 Task: Look for space in Jincheng, China from 5th June, 2023 to 16th June, 2023 for 2 adults in price range Rs.14000 to Rs.18000. Place can be entire place with 1  bedroom having 1 bed and 1 bathroom. Property type can be house, flat, guest house, hotel. Booking option can be shelf check-in. Required host language is Chinese (Simplified).
Action: Mouse moved to (486, 160)
Screenshot: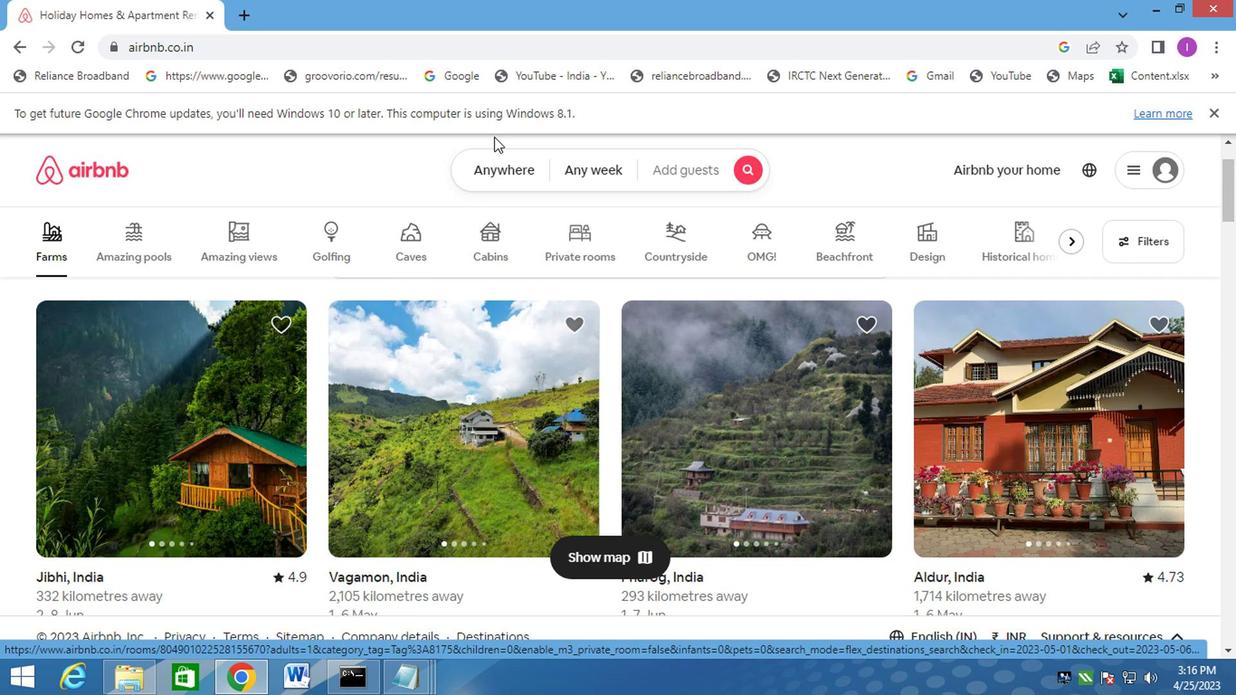 
Action: Mouse pressed left at (486, 160)
Screenshot: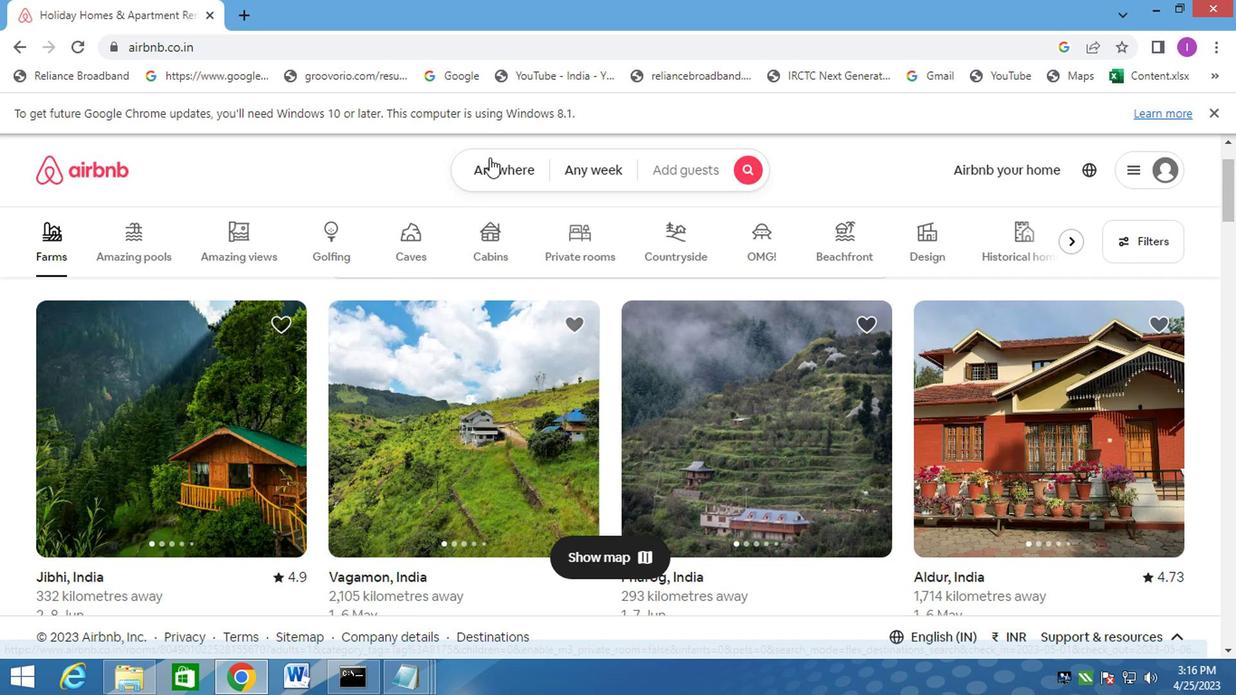
Action: Mouse moved to (272, 254)
Screenshot: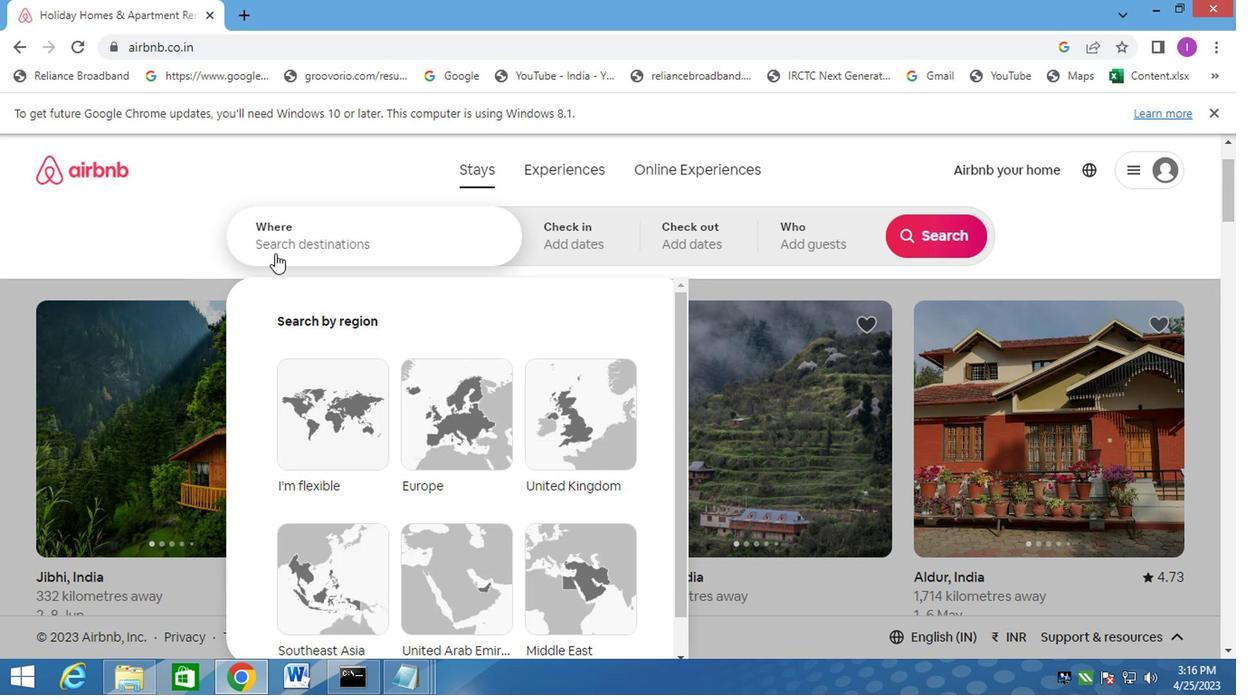 
Action: Mouse pressed left at (272, 254)
Screenshot: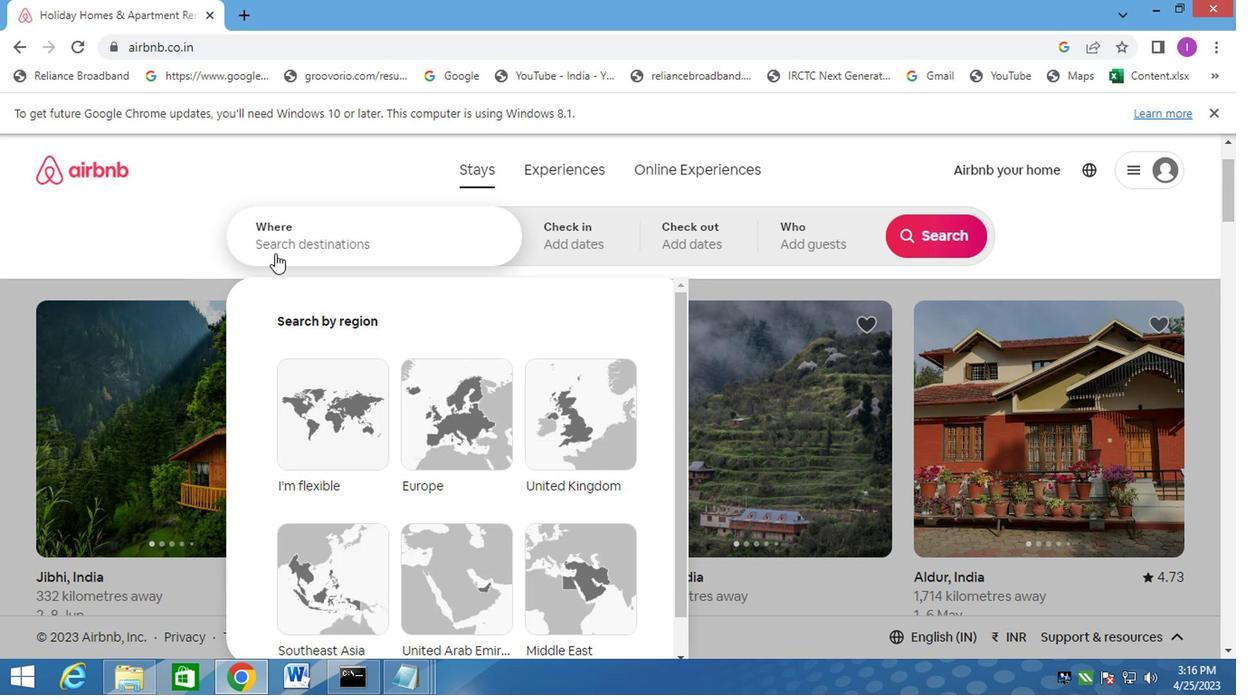
Action: Mouse moved to (974, 5)
Screenshot: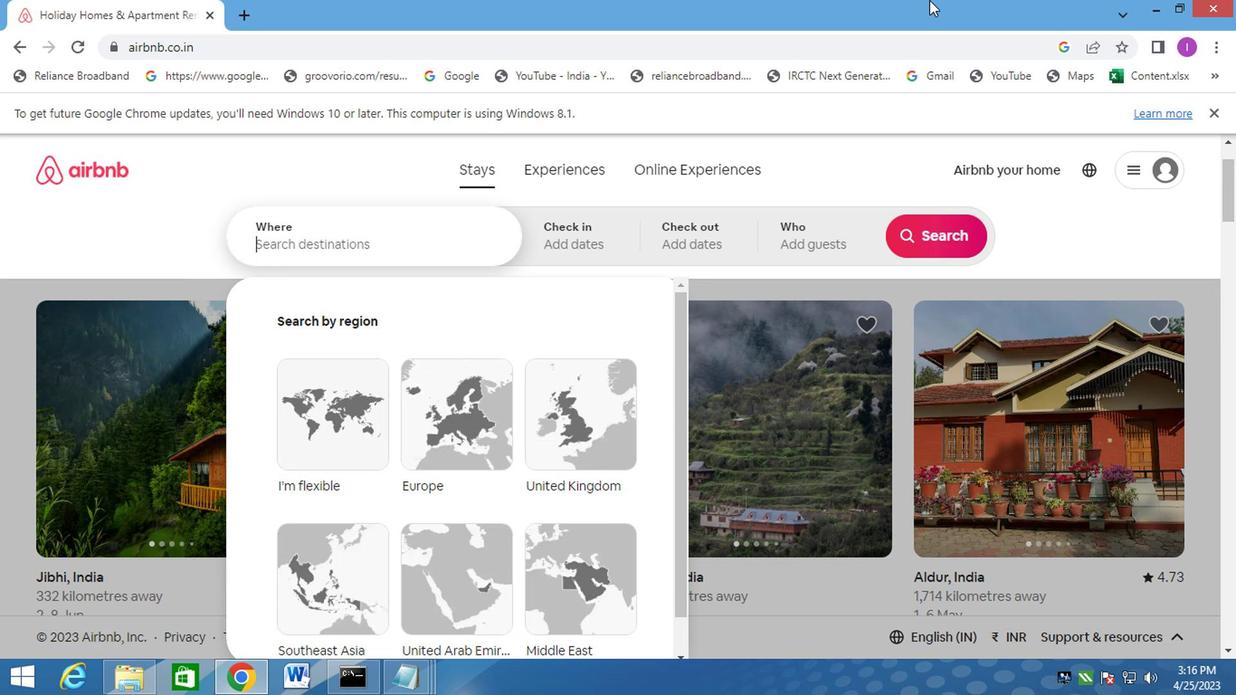 
Action: Key pressed jincheng,china
Screenshot: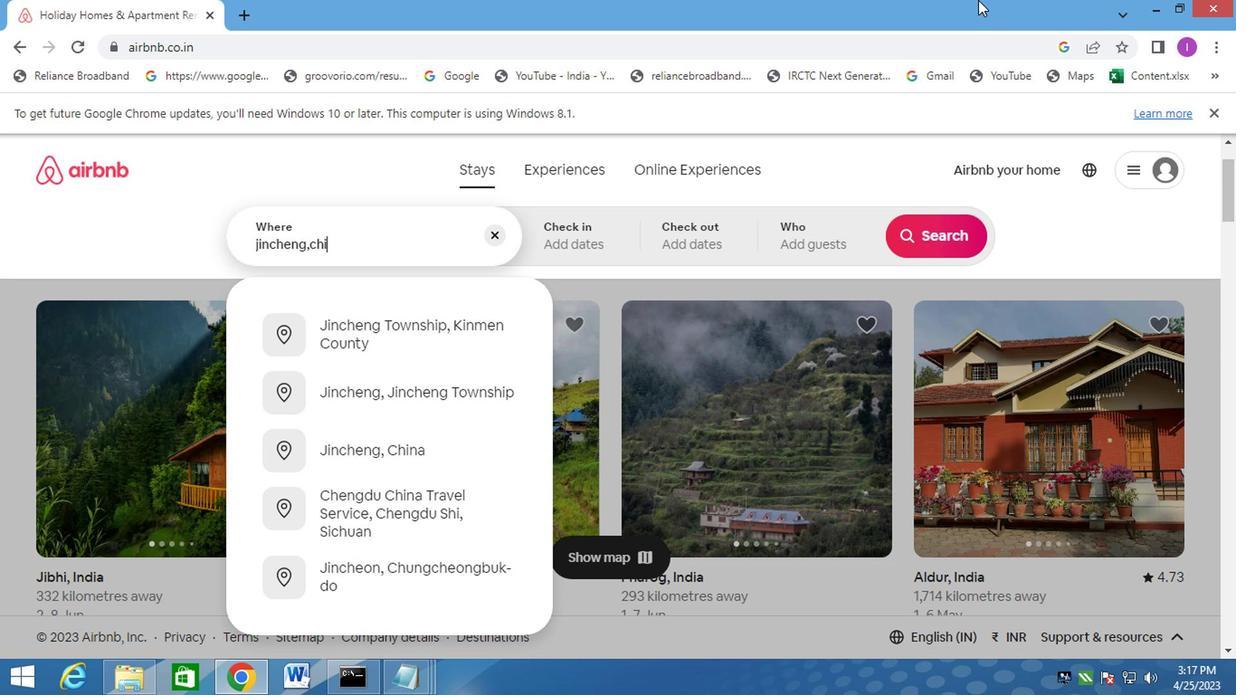
Action: Mouse moved to (392, 395)
Screenshot: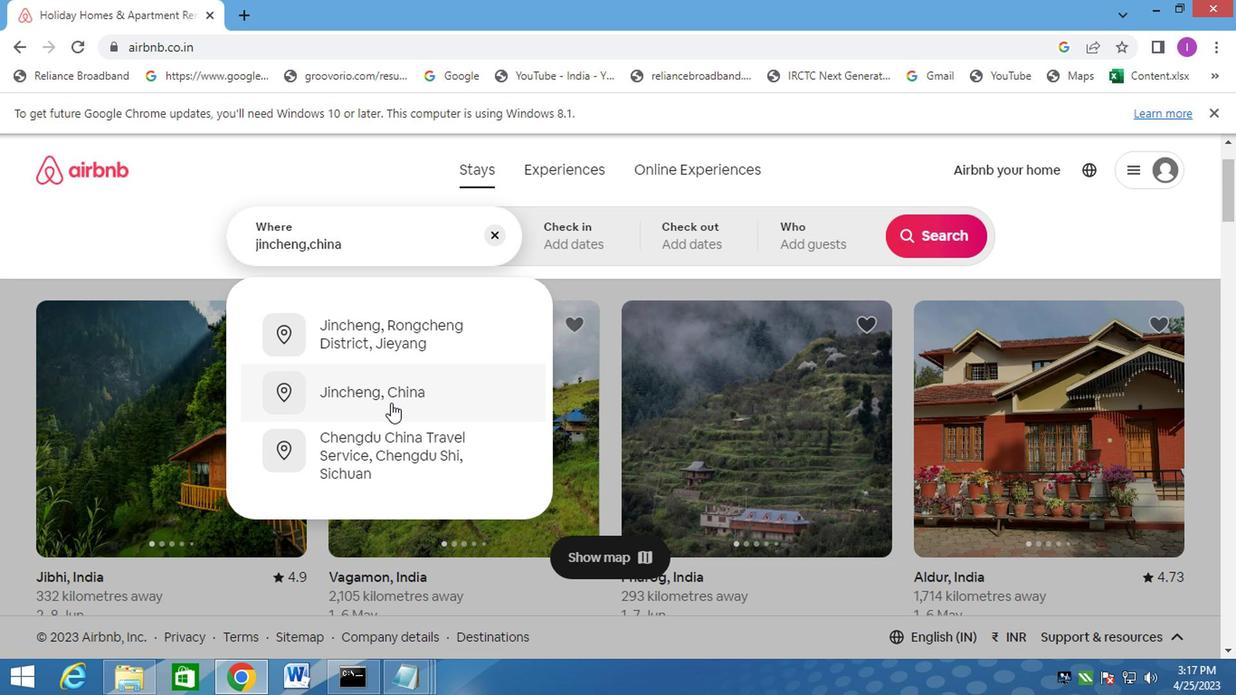 
Action: Mouse pressed left at (392, 395)
Screenshot: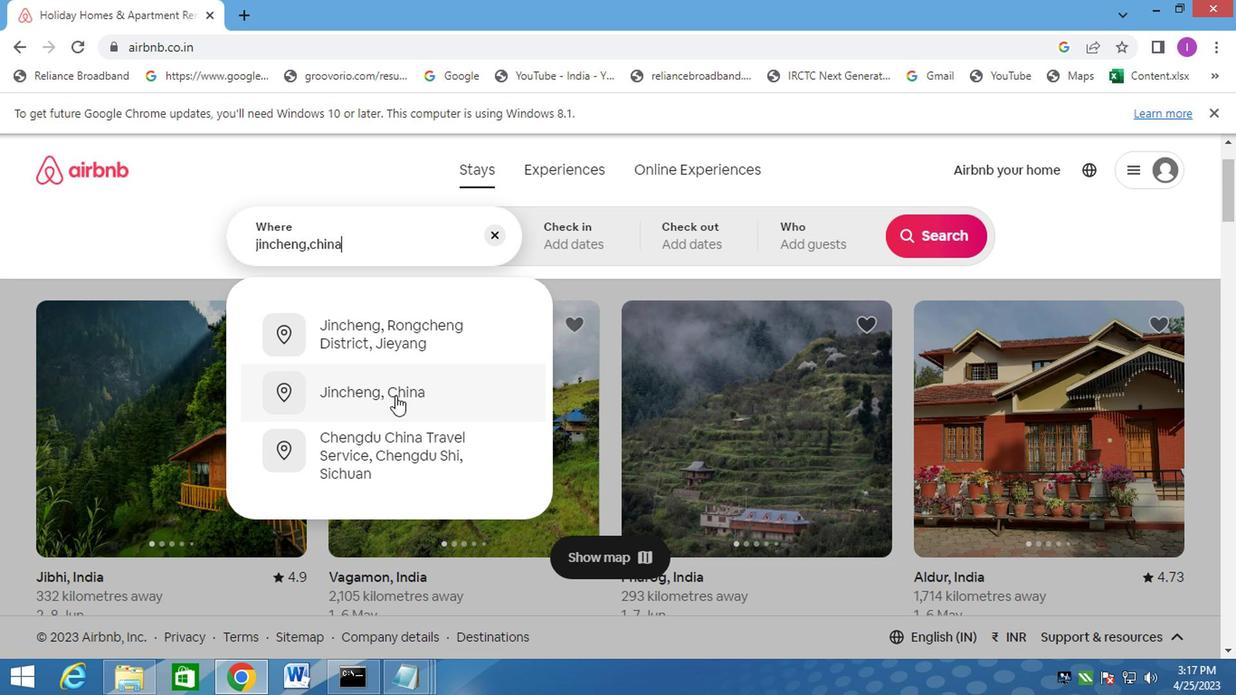 
Action: Mouse moved to (584, 239)
Screenshot: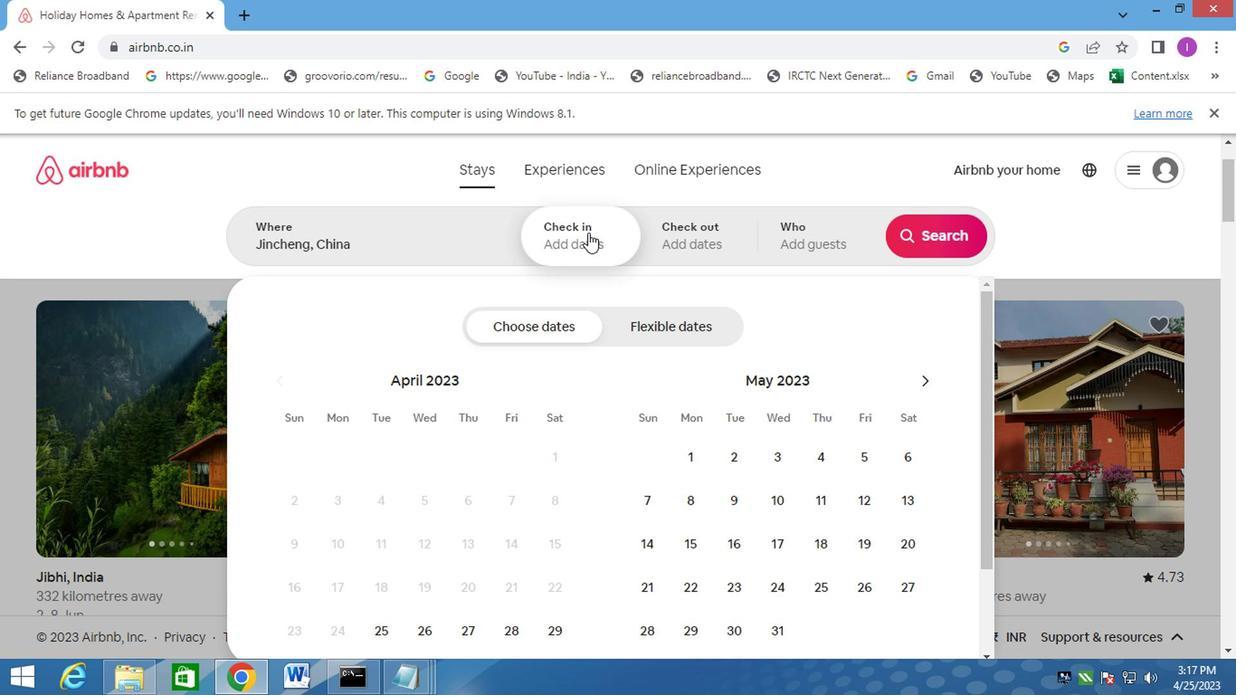 
Action: Mouse pressed left at (584, 239)
Screenshot: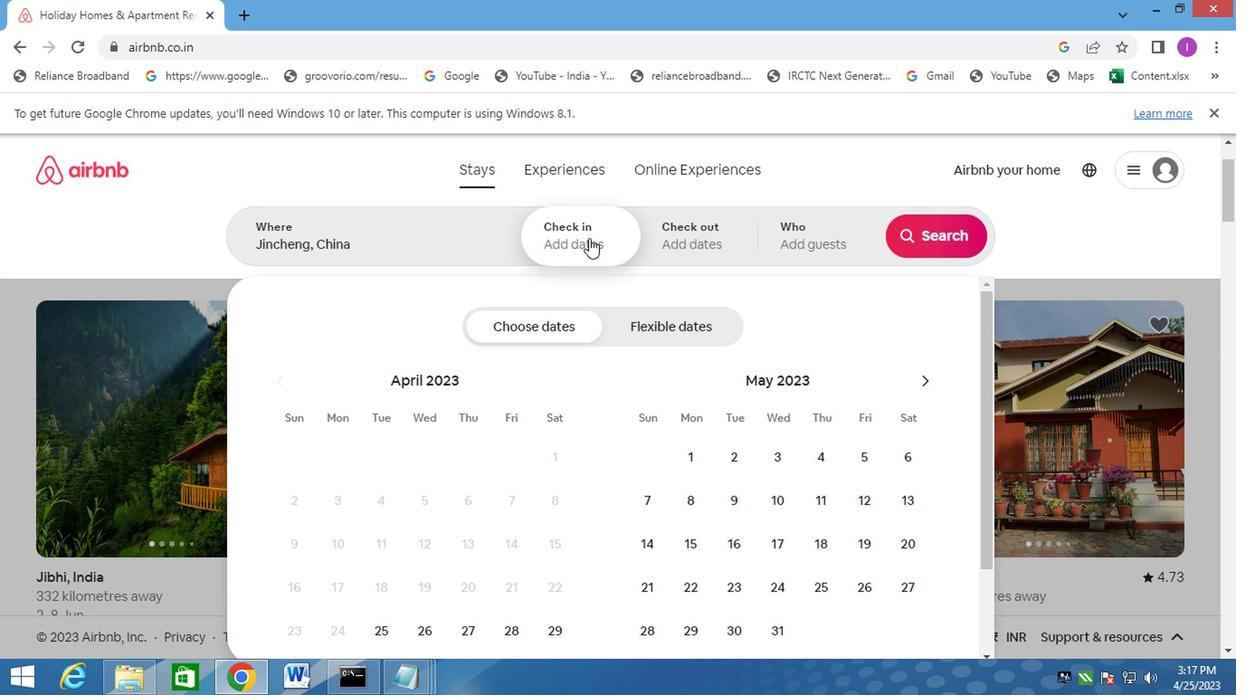 
Action: Mouse moved to (591, 245)
Screenshot: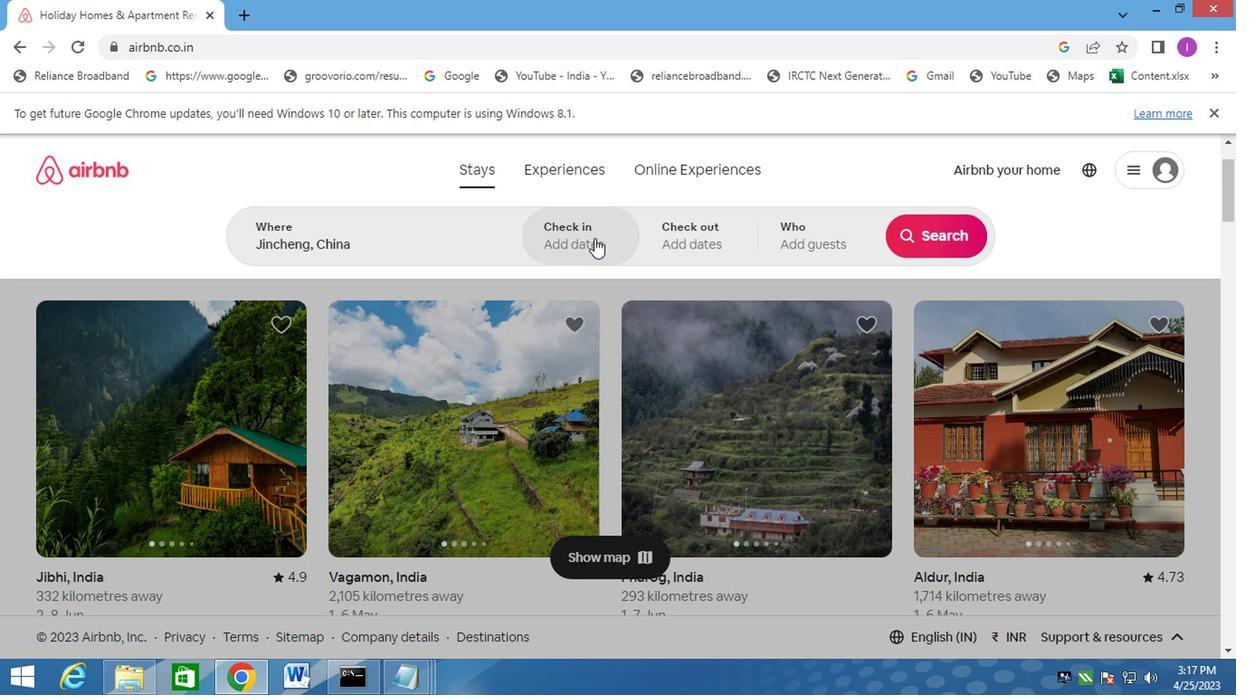
Action: Mouse pressed left at (591, 245)
Screenshot: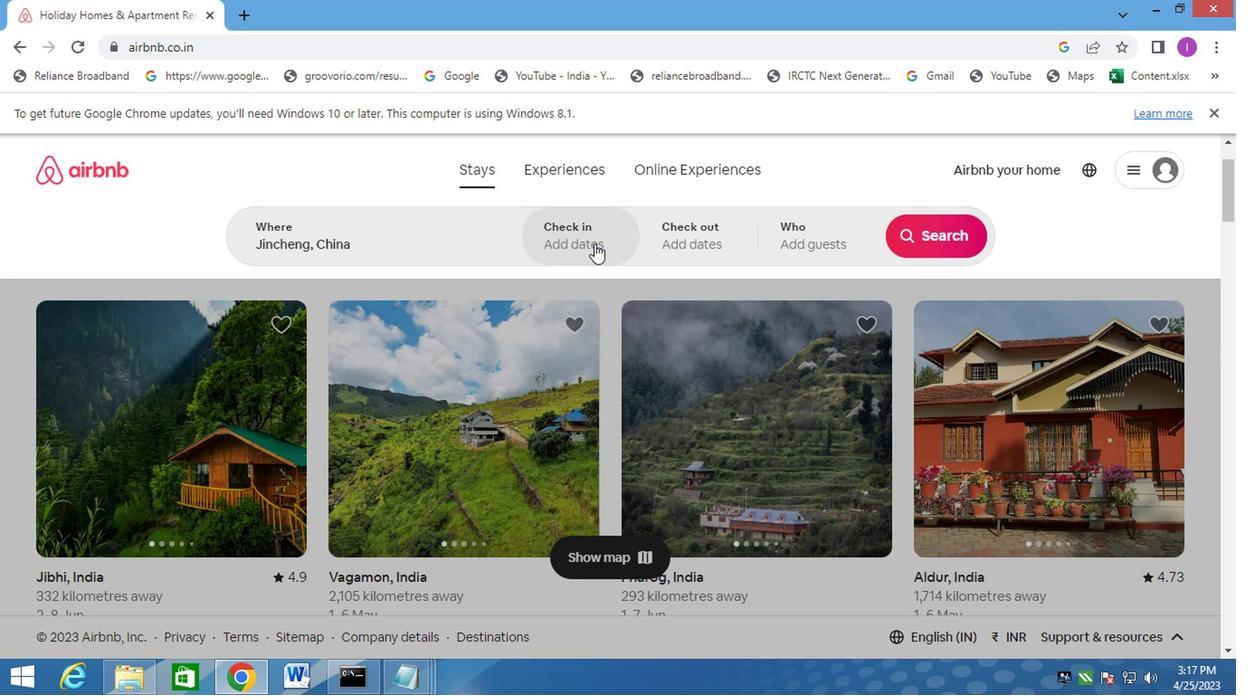 
Action: Mouse moved to (919, 393)
Screenshot: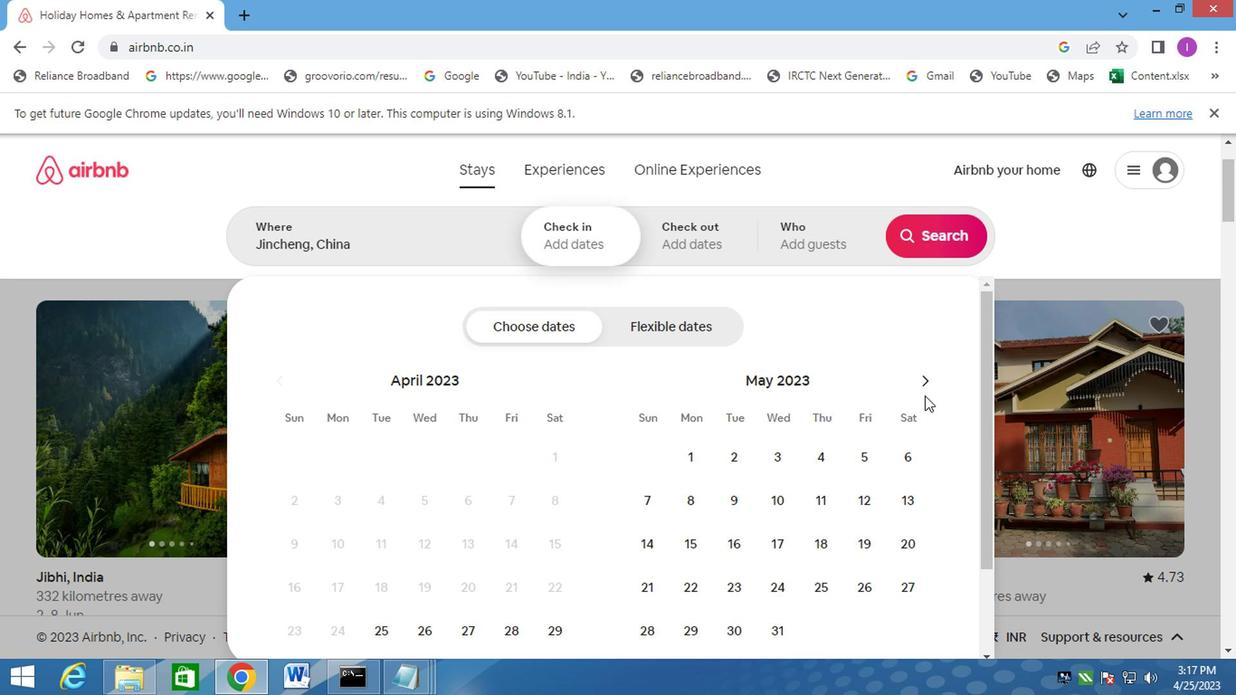 
Action: Mouse pressed left at (919, 393)
Screenshot: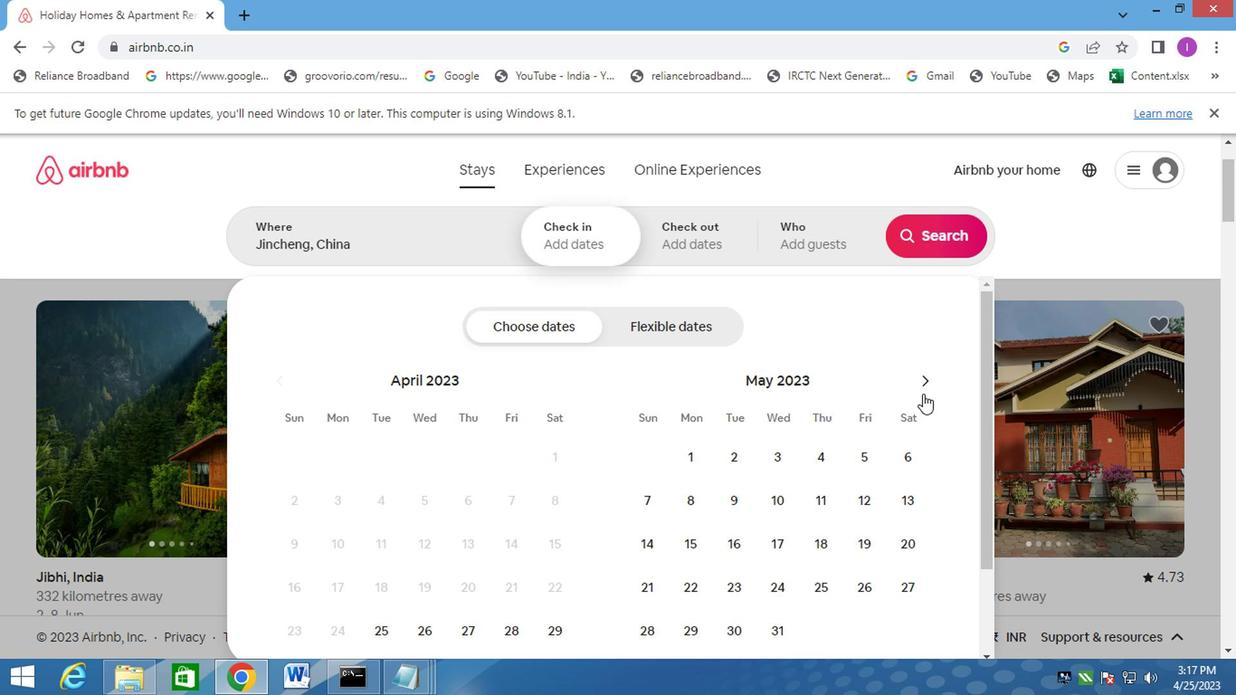 
Action: Mouse pressed left at (919, 393)
Screenshot: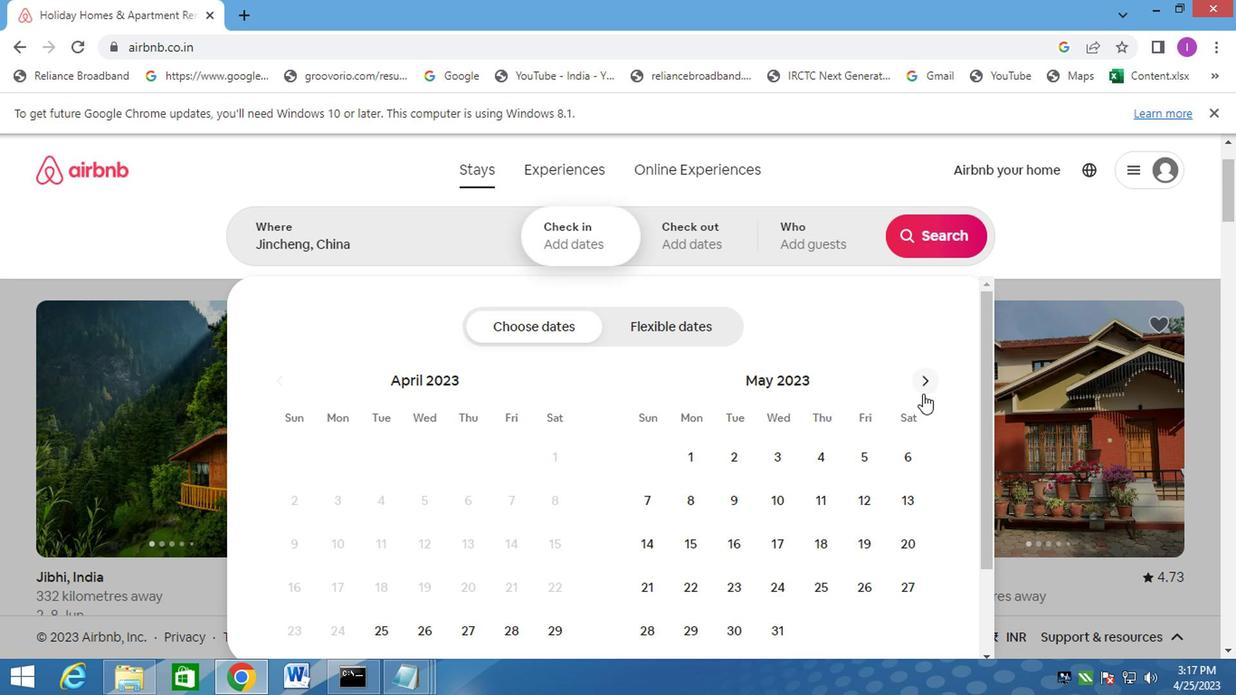 
Action: Mouse pressed left at (919, 393)
Screenshot: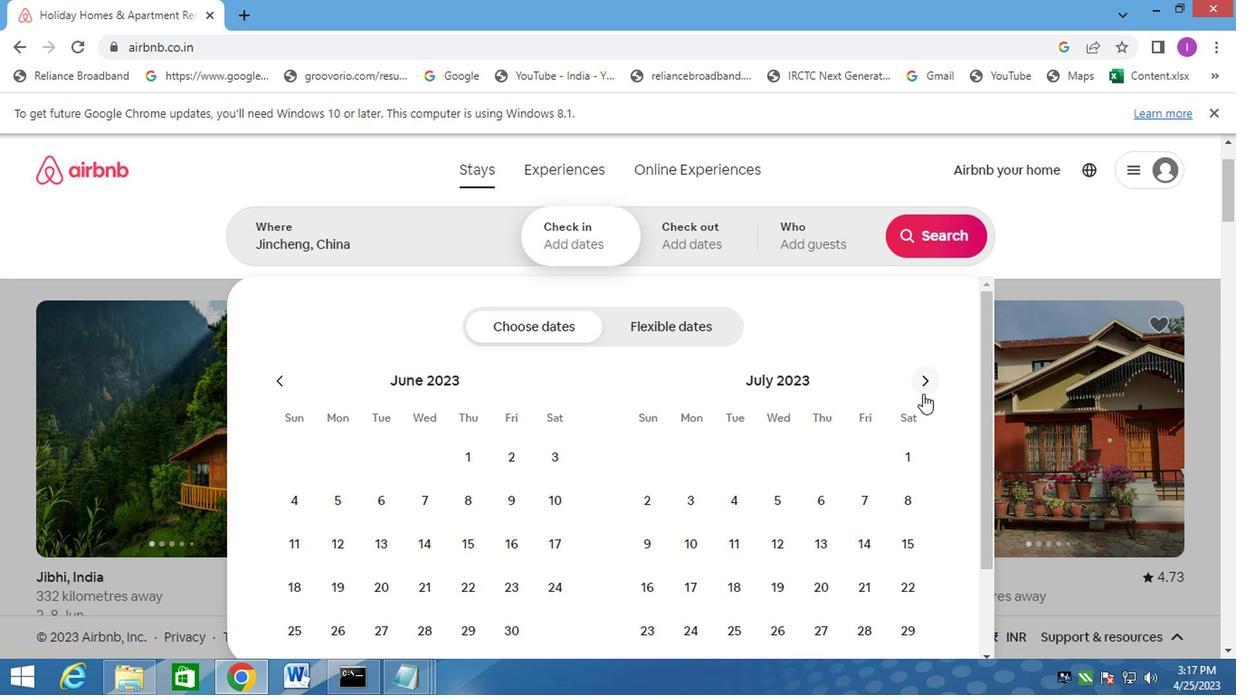
Action: Mouse moved to (281, 378)
Screenshot: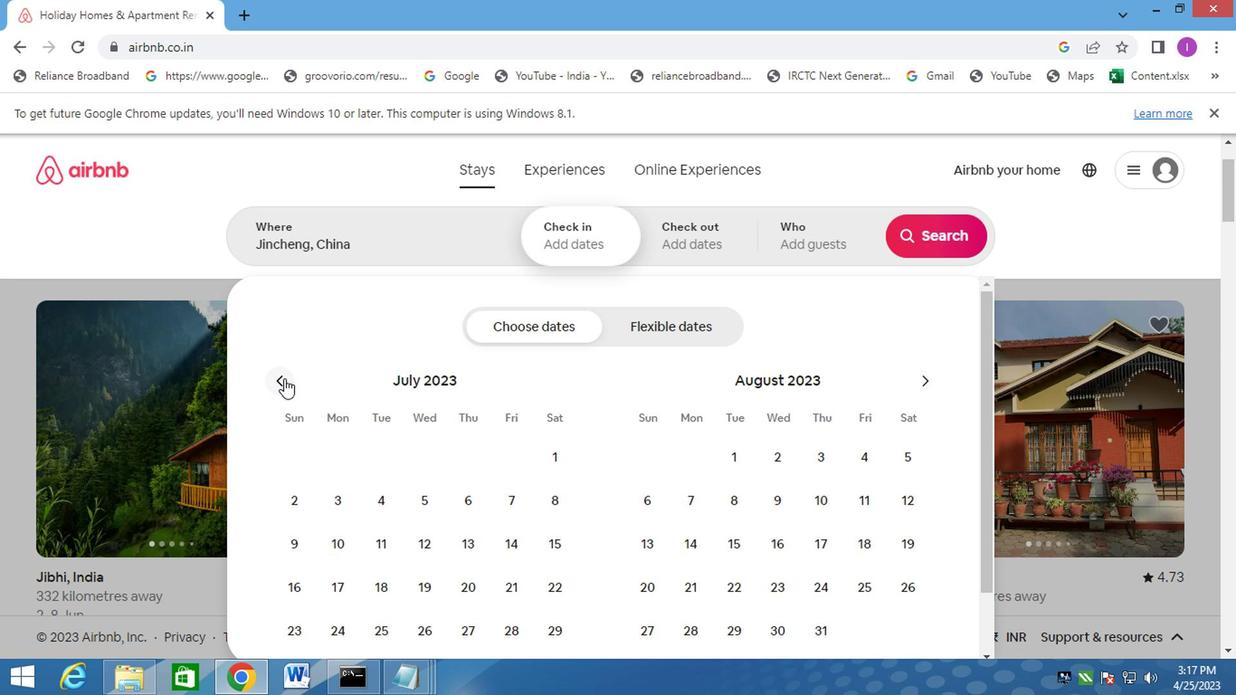 
Action: Mouse pressed left at (281, 378)
Screenshot: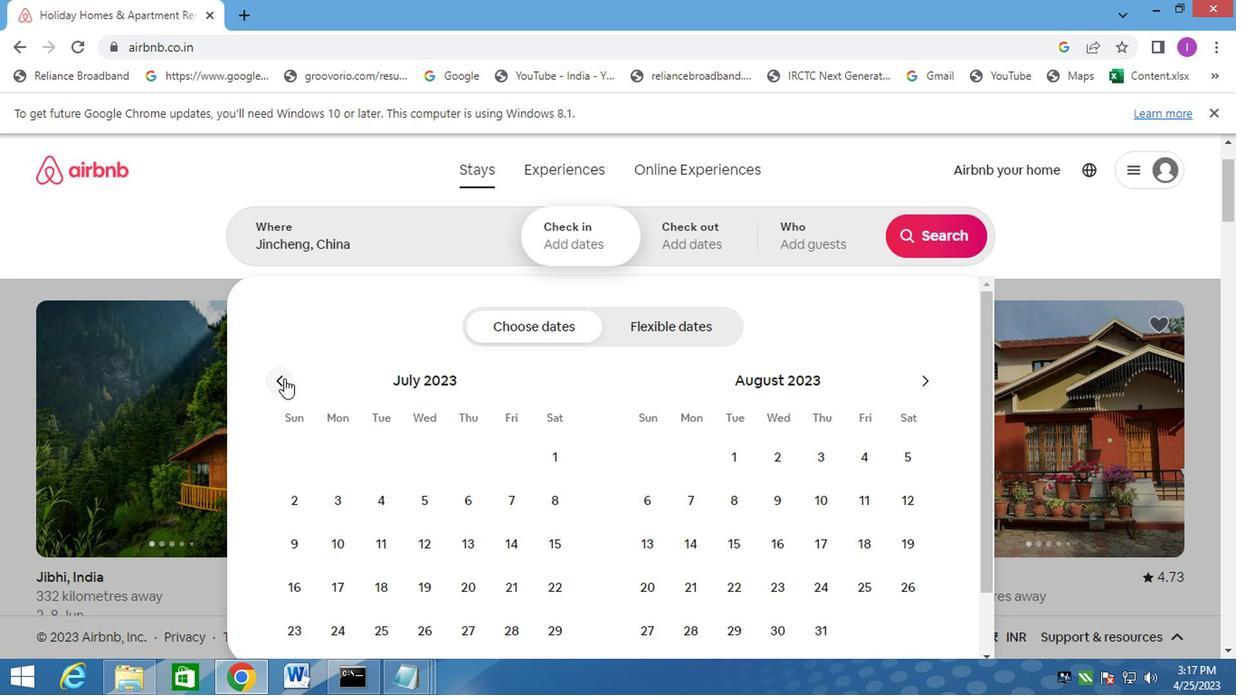 
Action: Mouse moved to (340, 496)
Screenshot: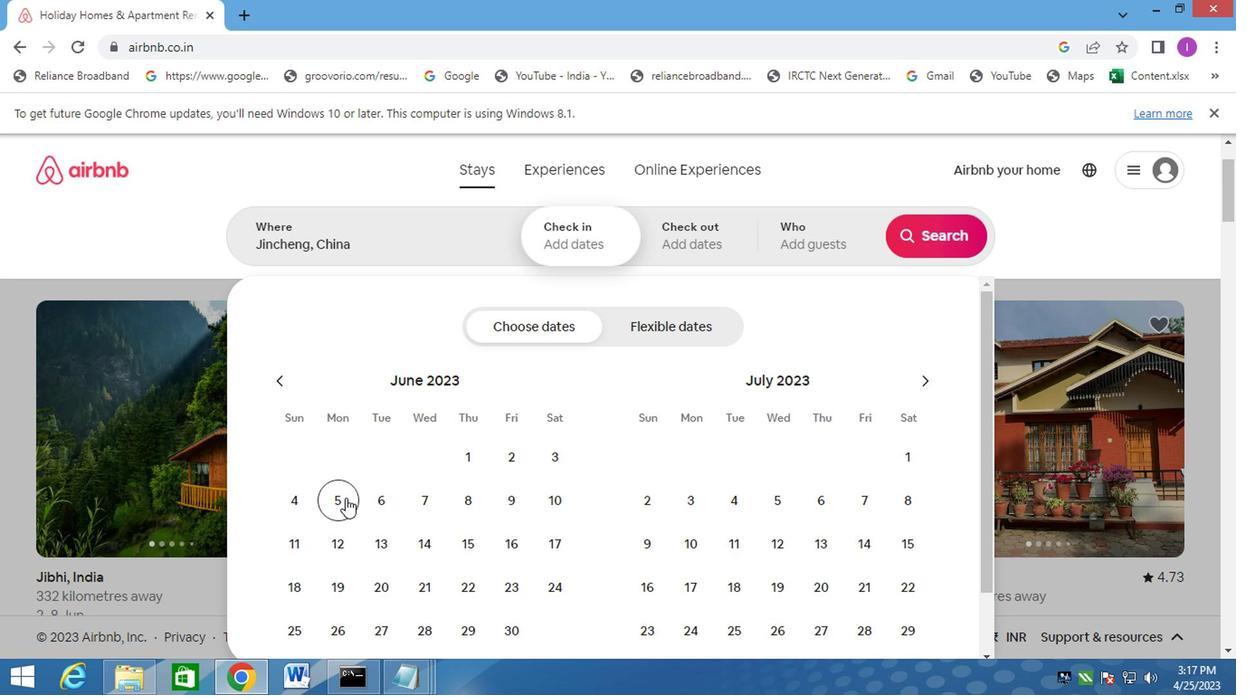 
Action: Mouse pressed left at (340, 496)
Screenshot: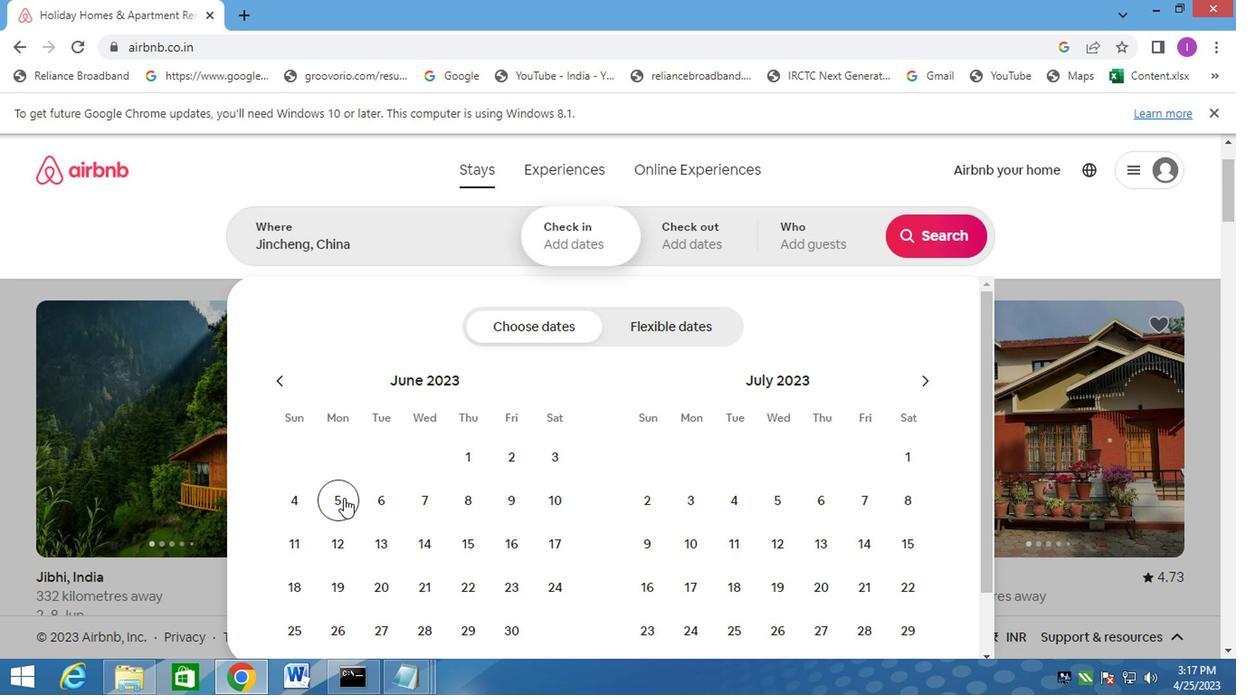 
Action: Mouse moved to (516, 536)
Screenshot: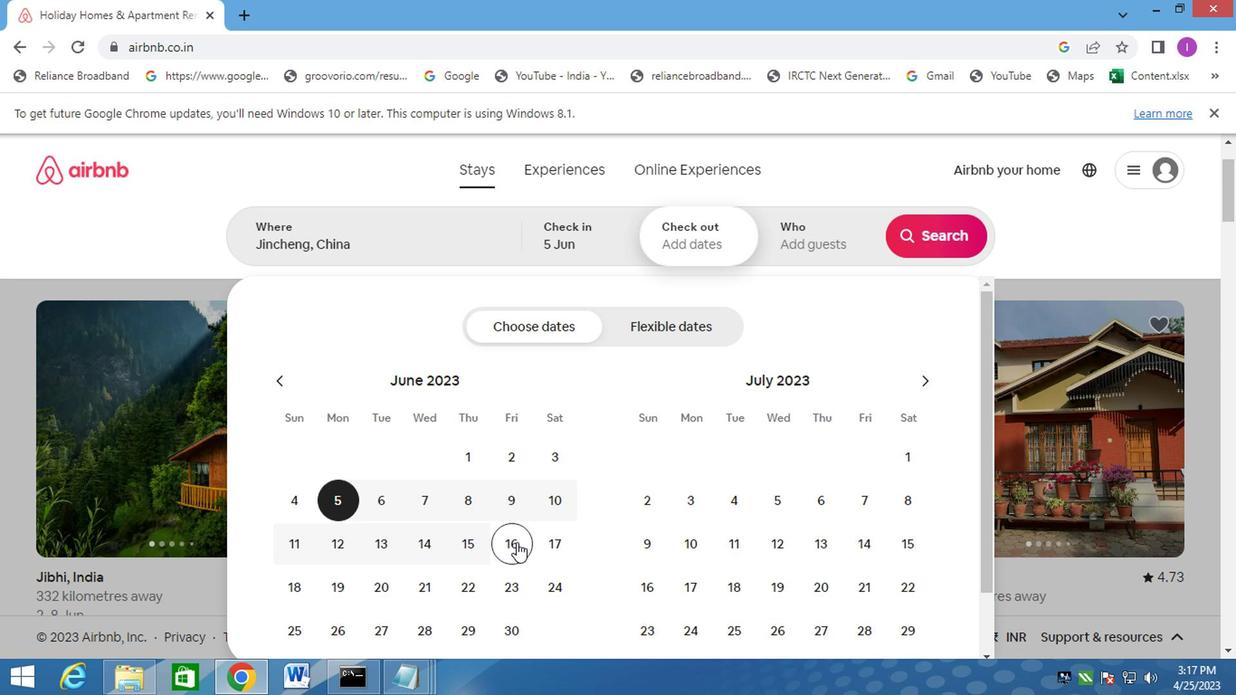 
Action: Mouse pressed left at (516, 536)
Screenshot: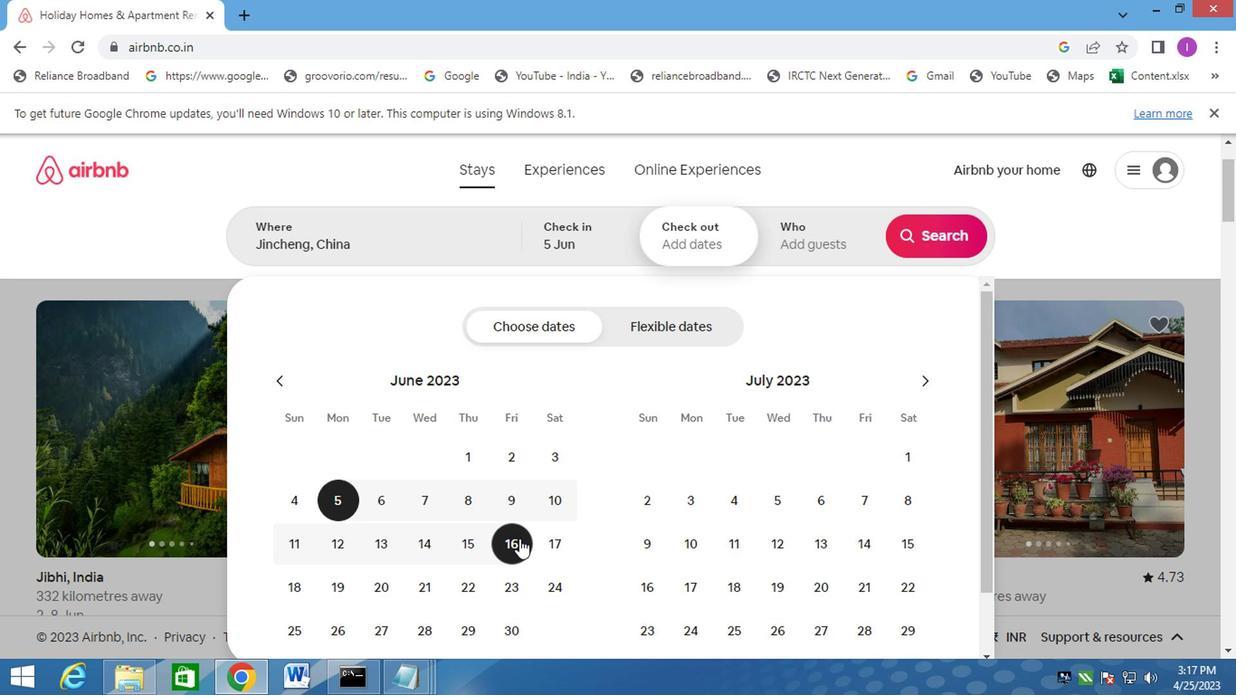 
Action: Mouse moved to (808, 249)
Screenshot: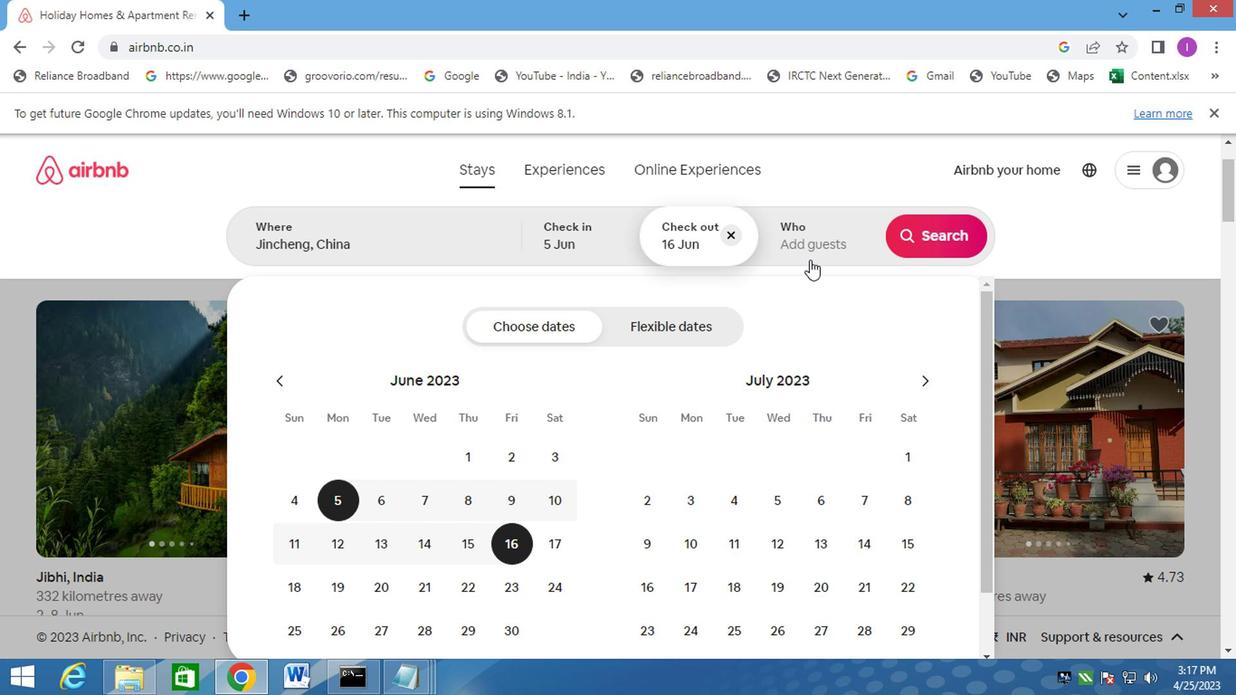 
Action: Mouse pressed left at (808, 249)
Screenshot: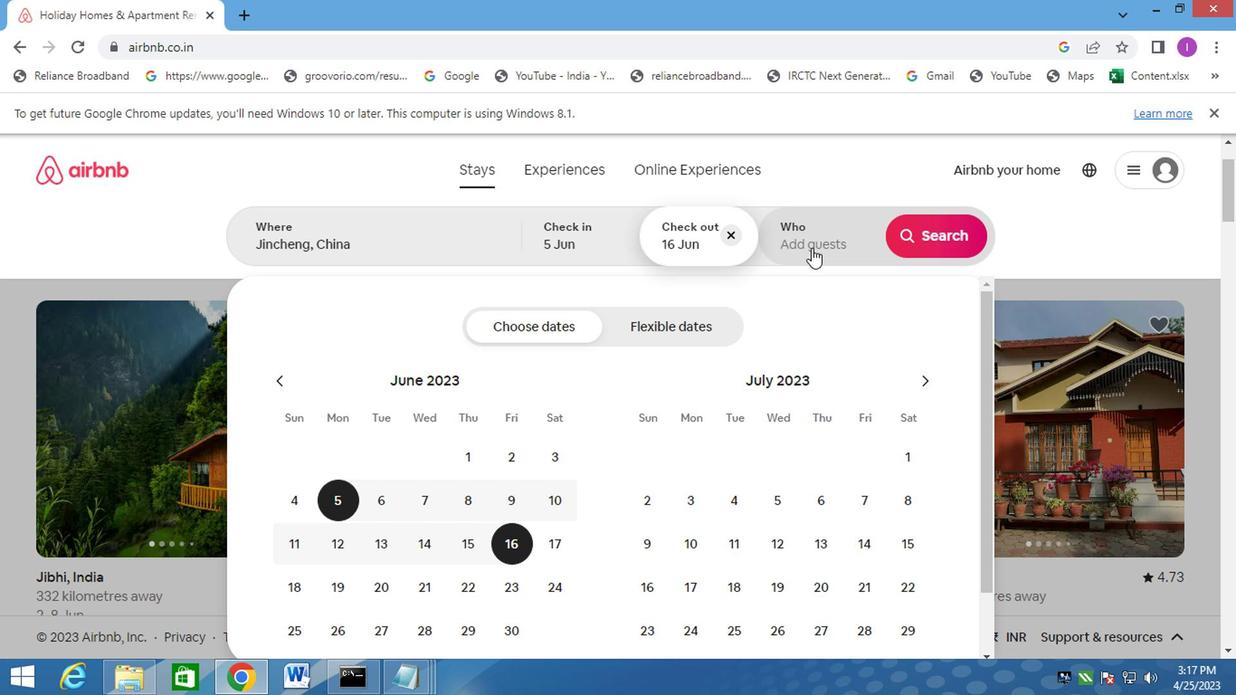 
Action: Mouse moved to (940, 333)
Screenshot: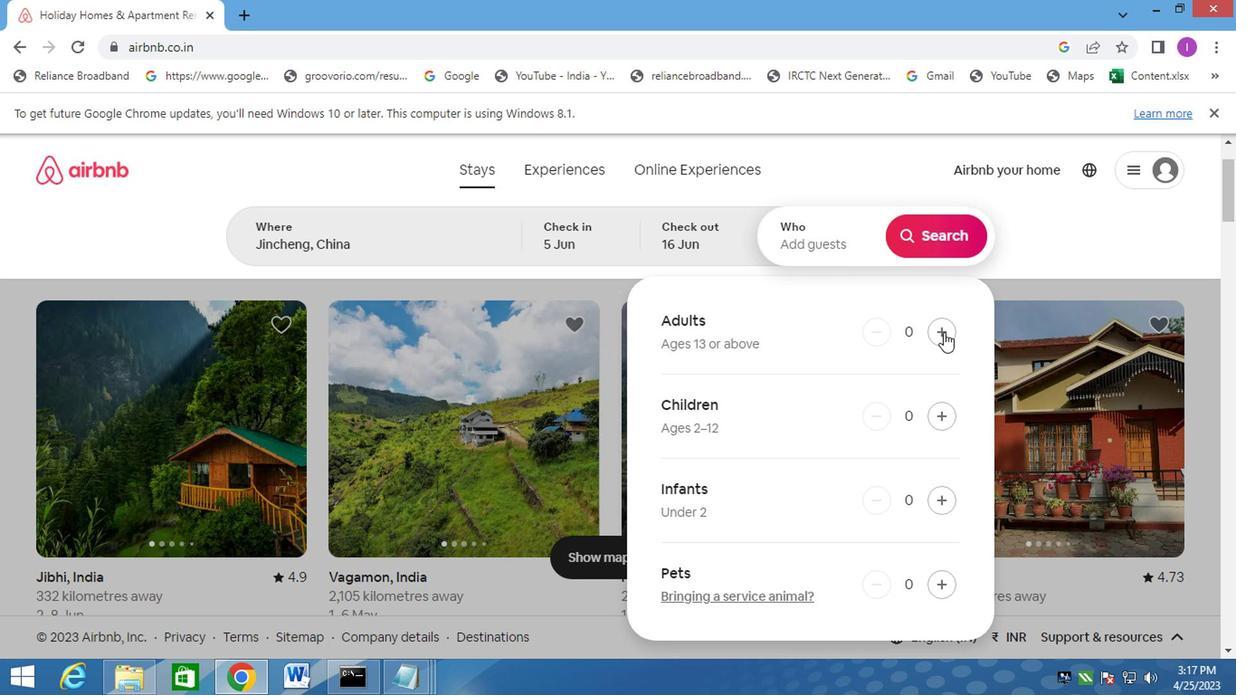 
Action: Mouse pressed left at (940, 333)
Screenshot: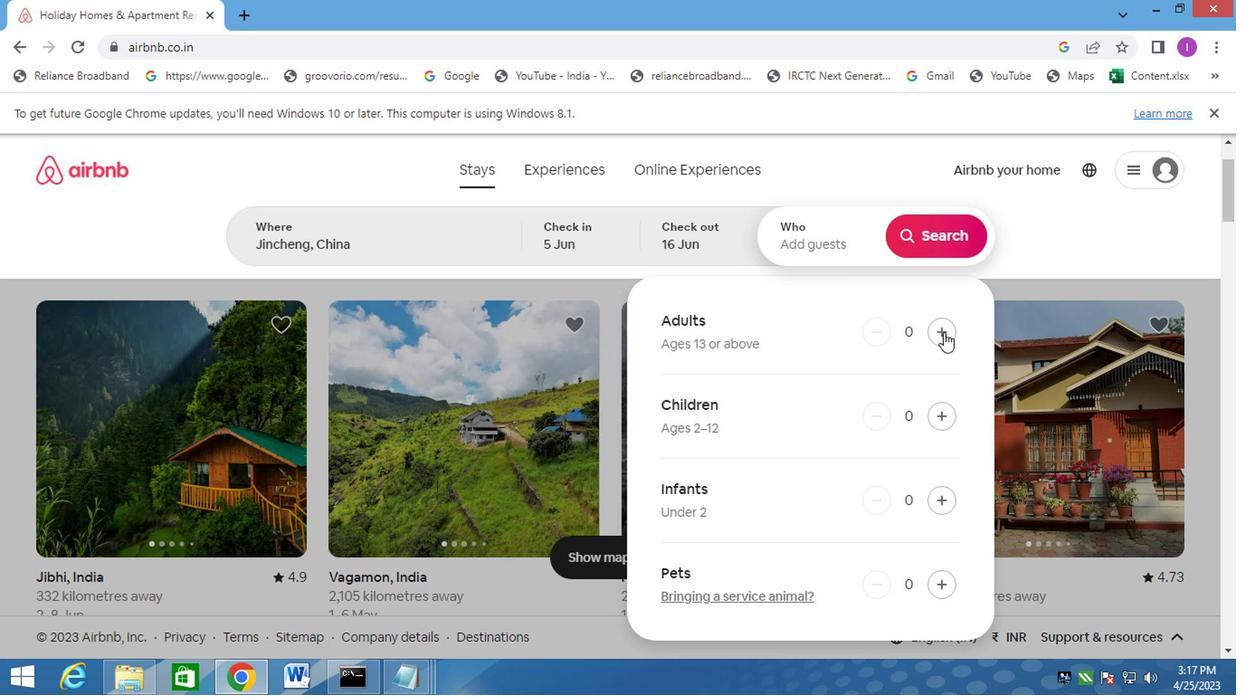 
Action: Mouse moved to (941, 333)
Screenshot: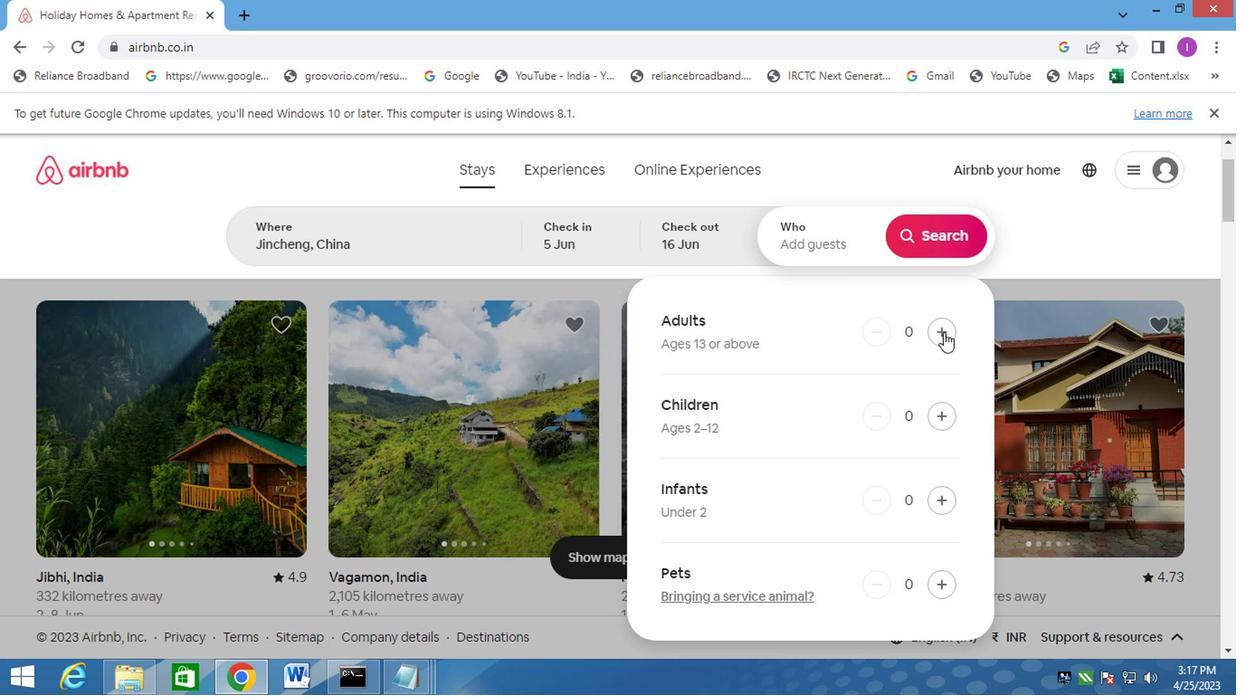 
Action: Mouse pressed left at (941, 333)
Screenshot: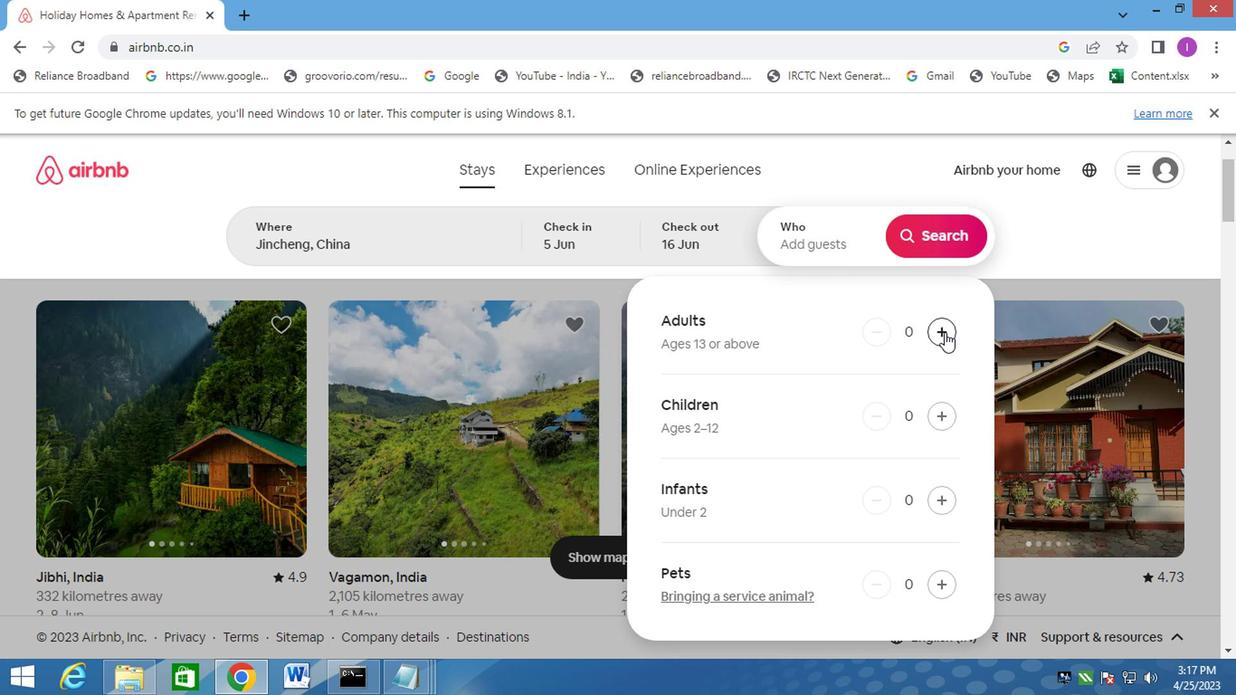 
Action: Mouse moved to (931, 239)
Screenshot: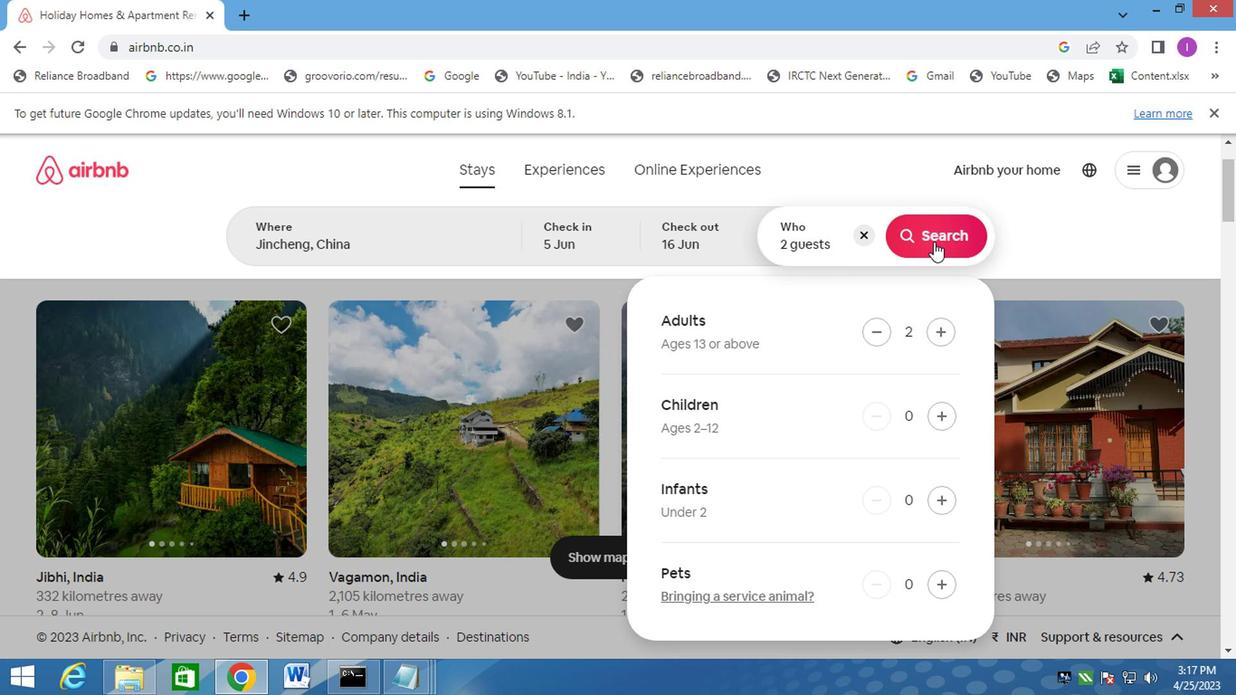 
Action: Mouse pressed left at (931, 239)
Screenshot: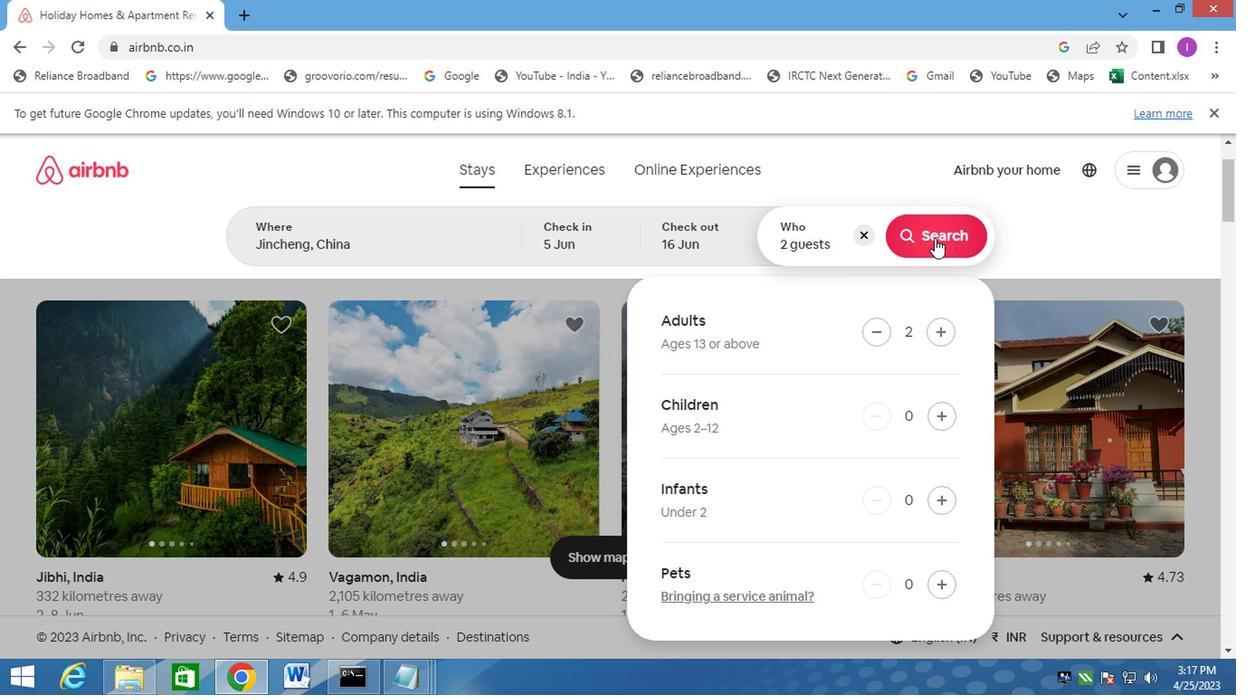 
Action: Mouse moved to (1171, 236)
Screenshot: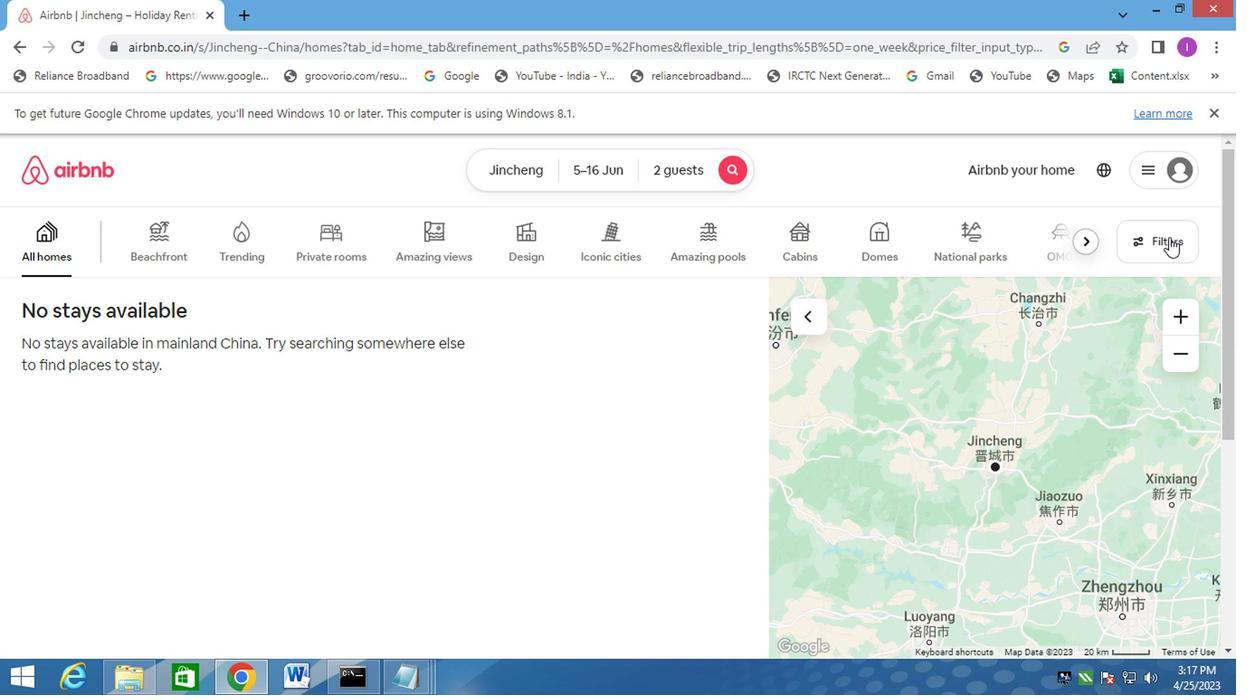 
Action: Mouse pressed left at (1171, 236)
Screenshot: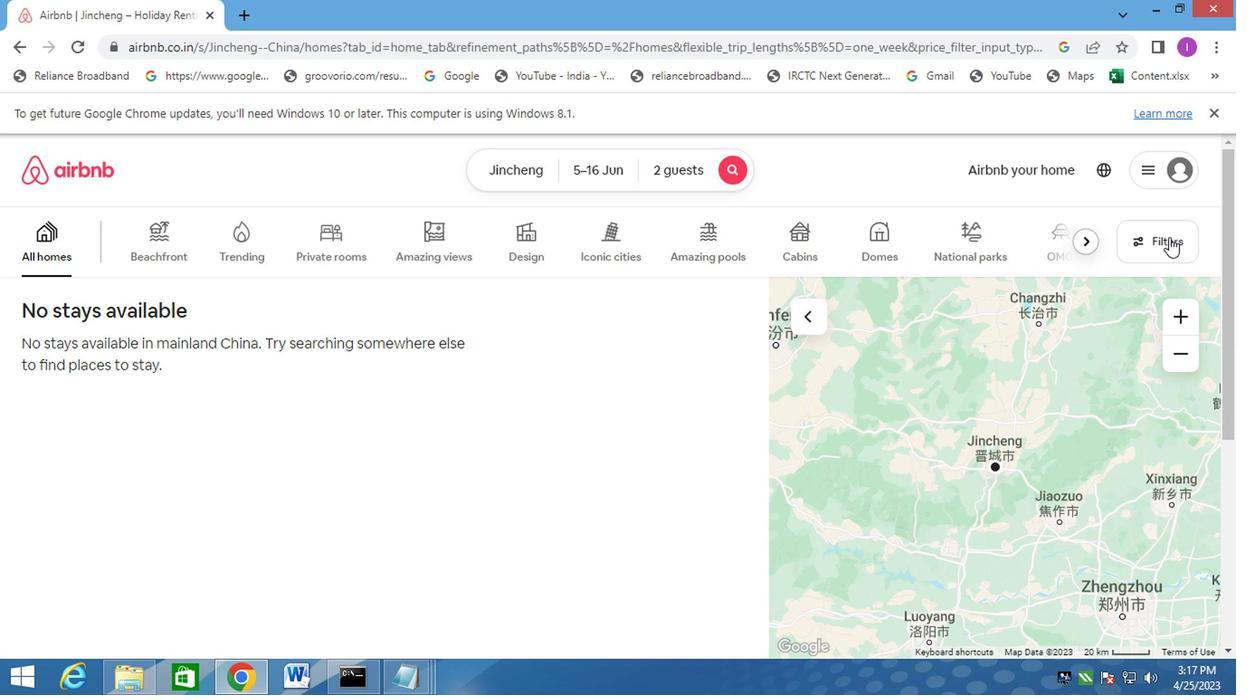
Action: Mouse moved to (373, 356)
Screenshot: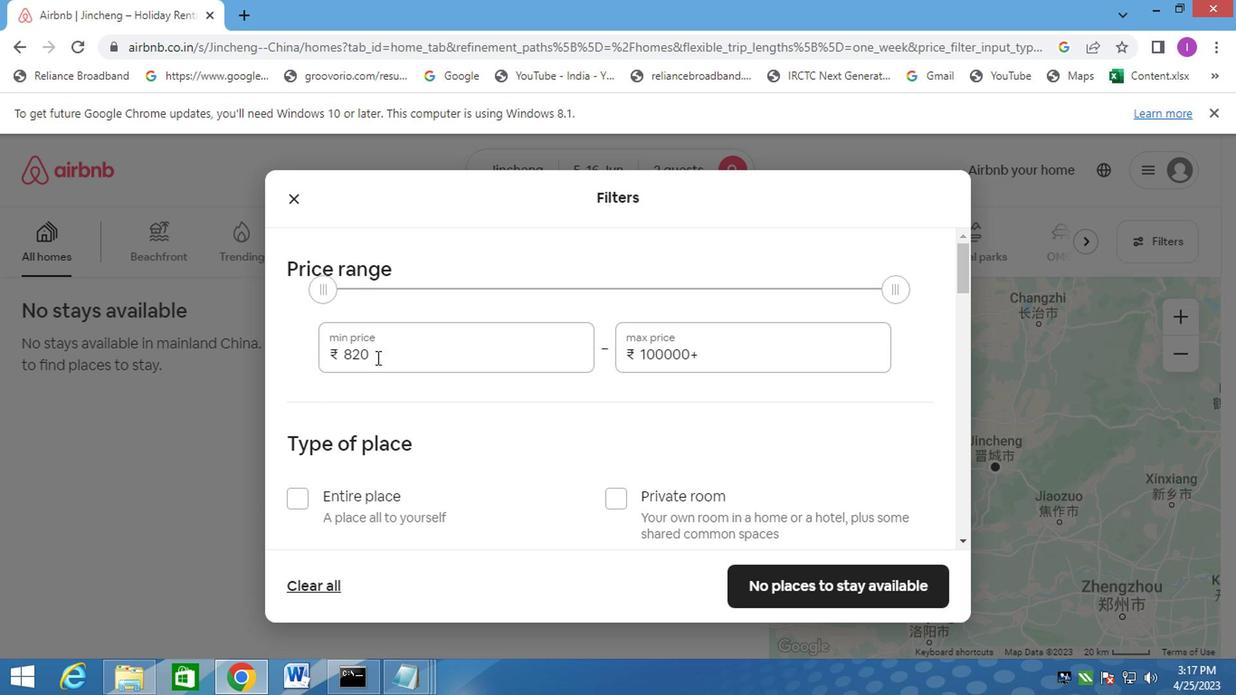 
Action: Mouse pressed left at (373, 356)
Screenshot: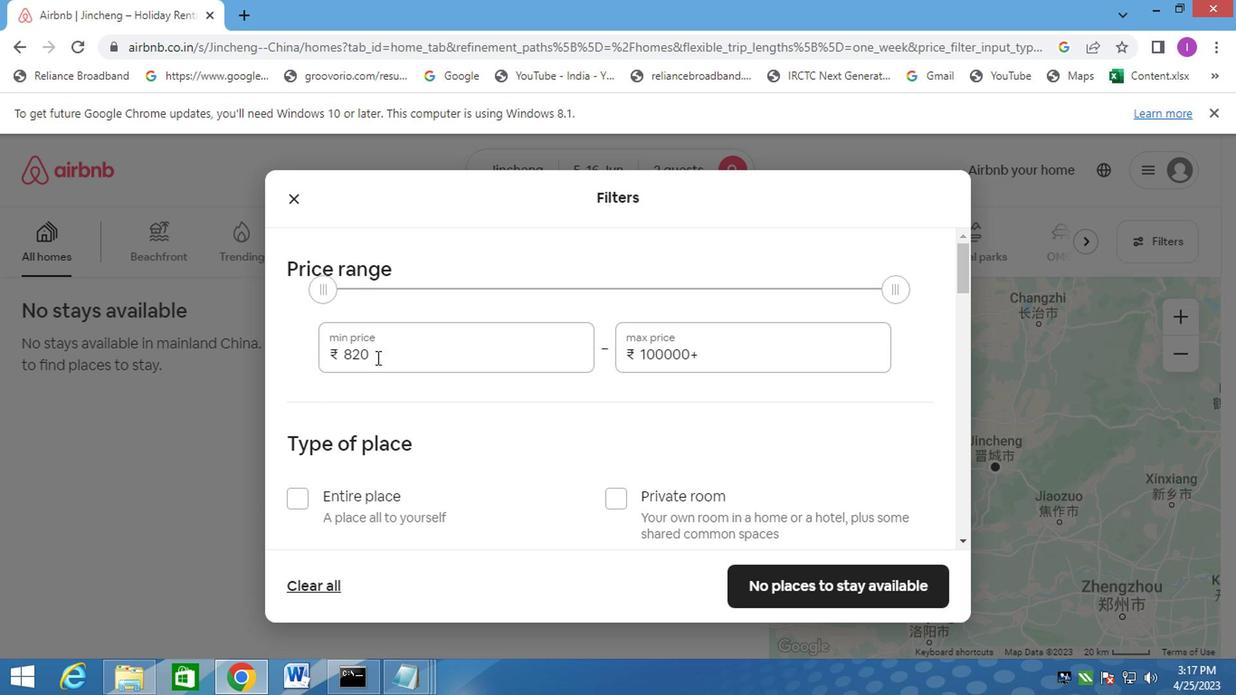 
Action: Mouse moved to (369, 392)
Screenshot: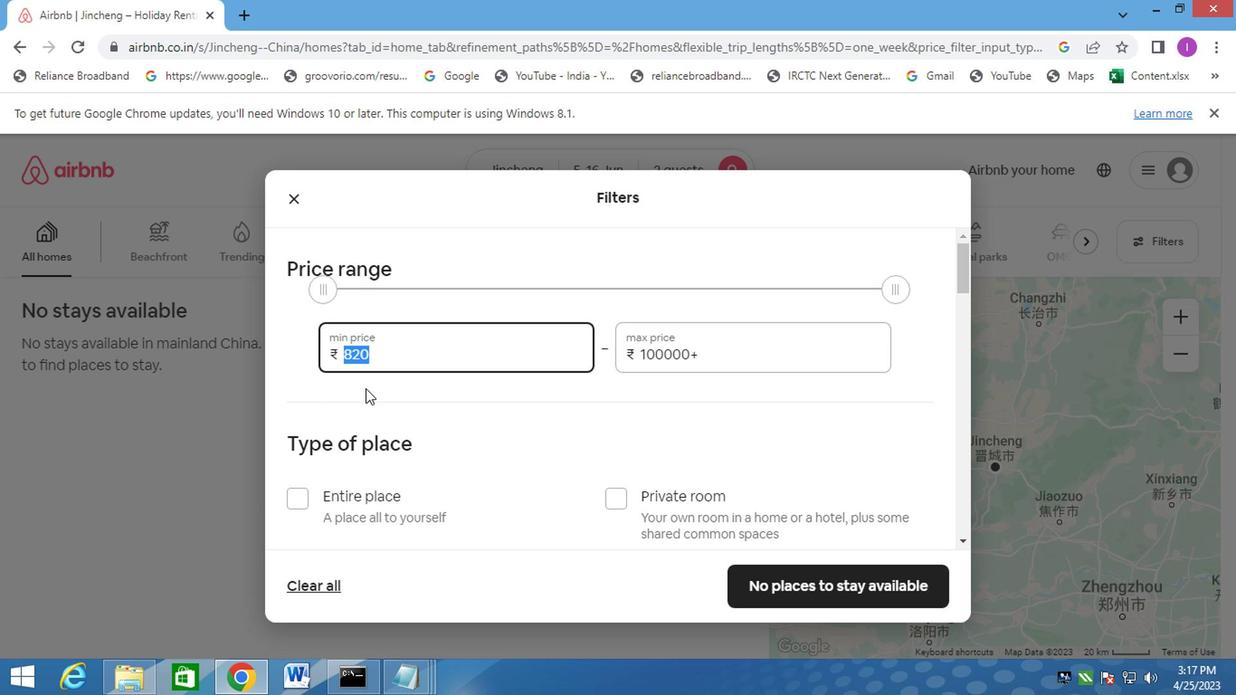 
Action: Key pressed 14000
Screenshot: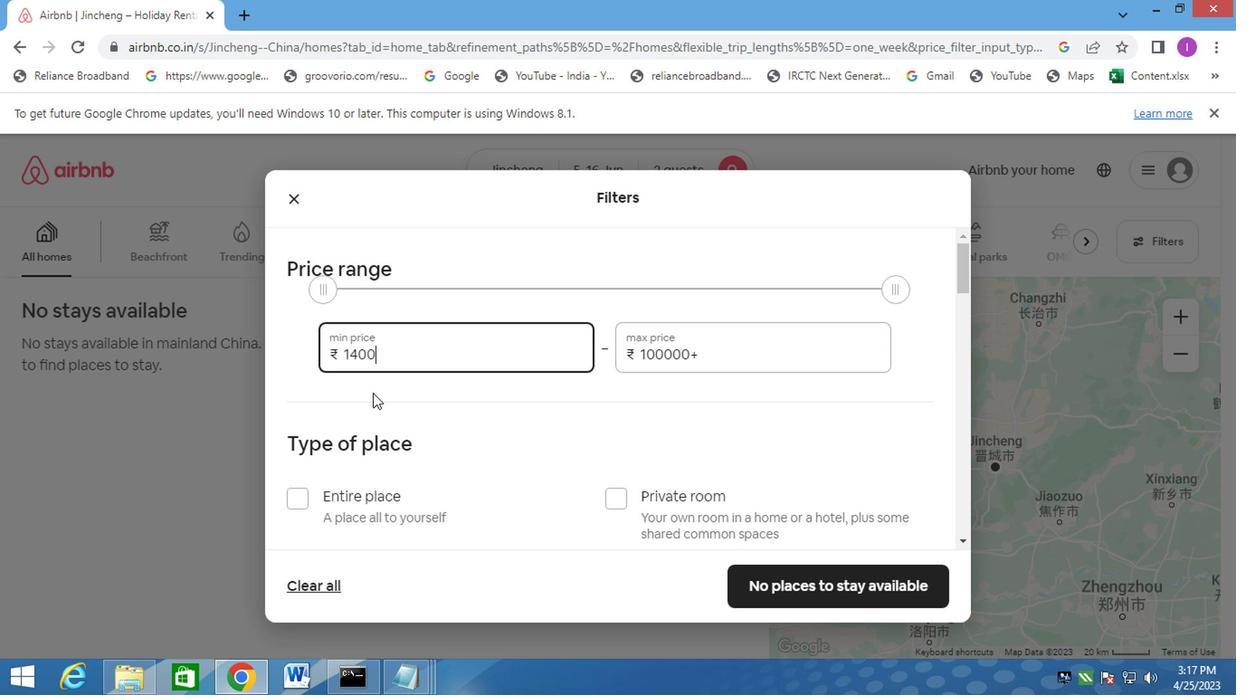 
Action: Mouse moved to (706, 356)
Screenshot: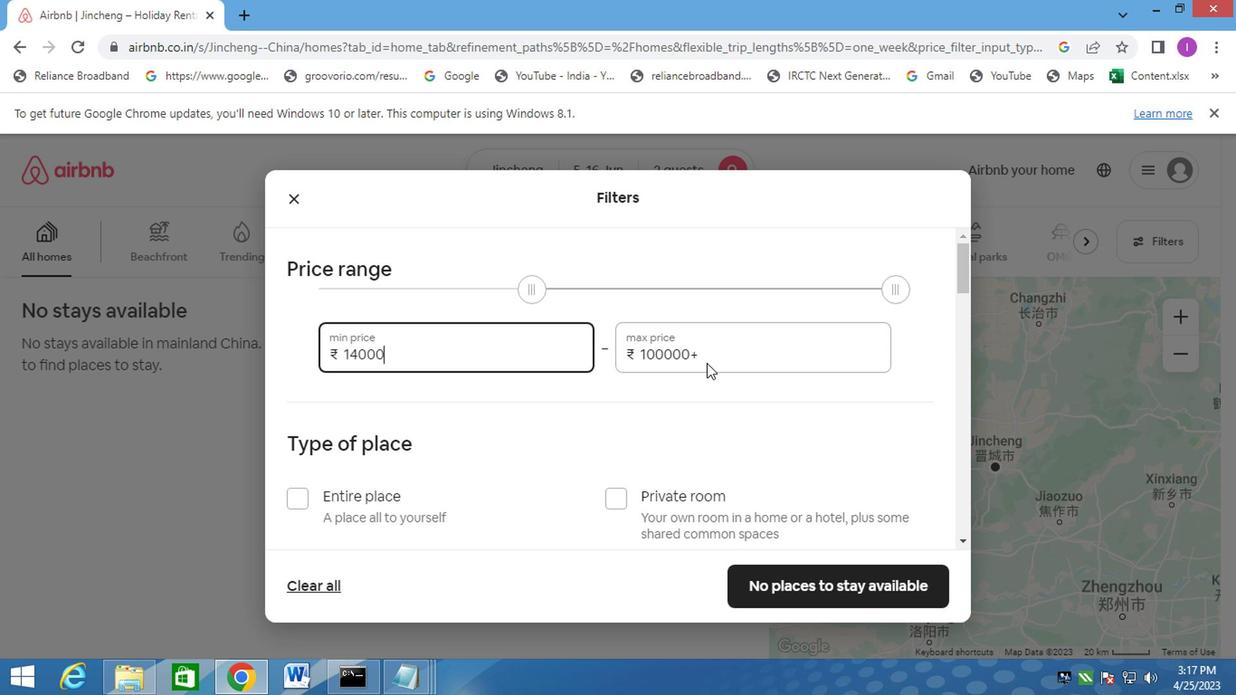 
Action: Mouse pressed left at (706, 356)
Screenshot: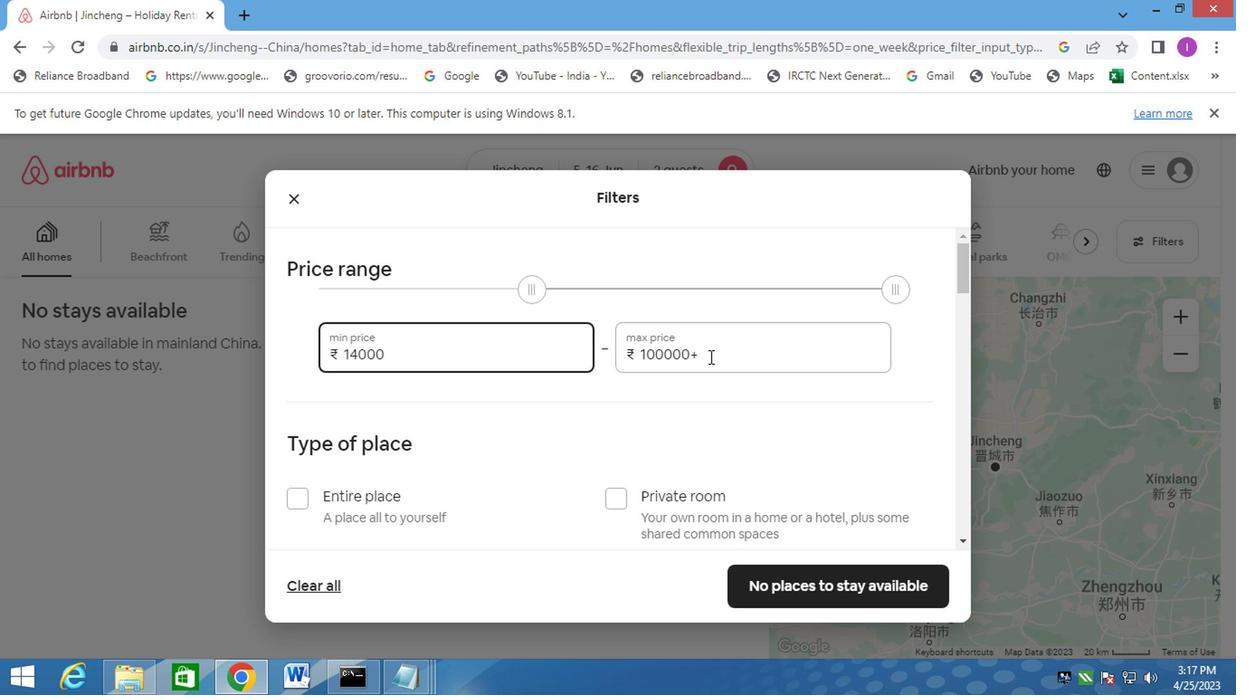 
Action: Mouse moved to (626, 347)
Screenshot: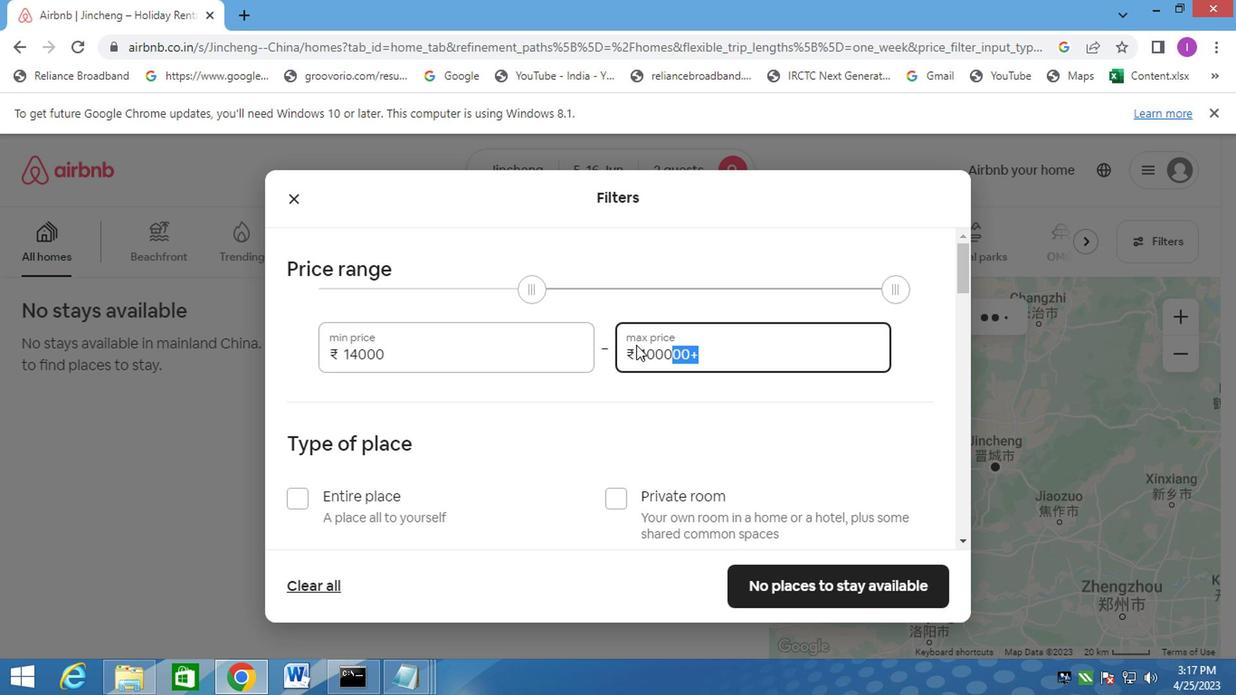 
Action: Key pressed 18000
Screenshot: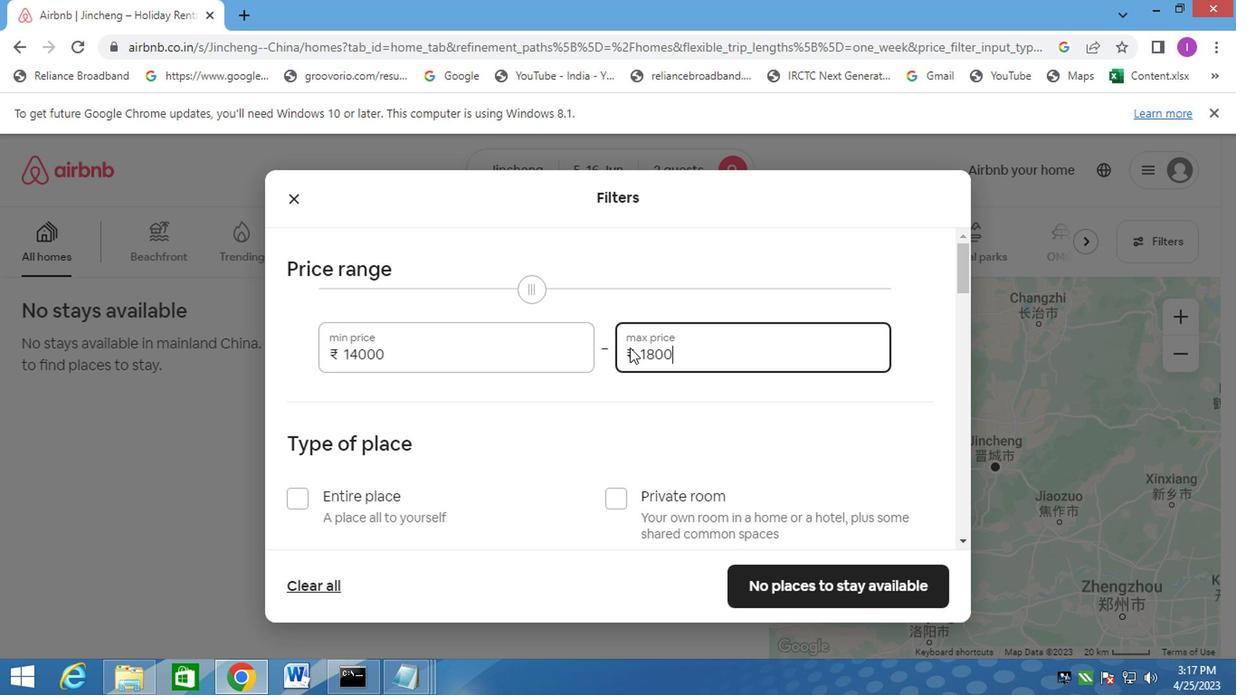 
Action: Mouse moved to (287, 497)
Screenshot: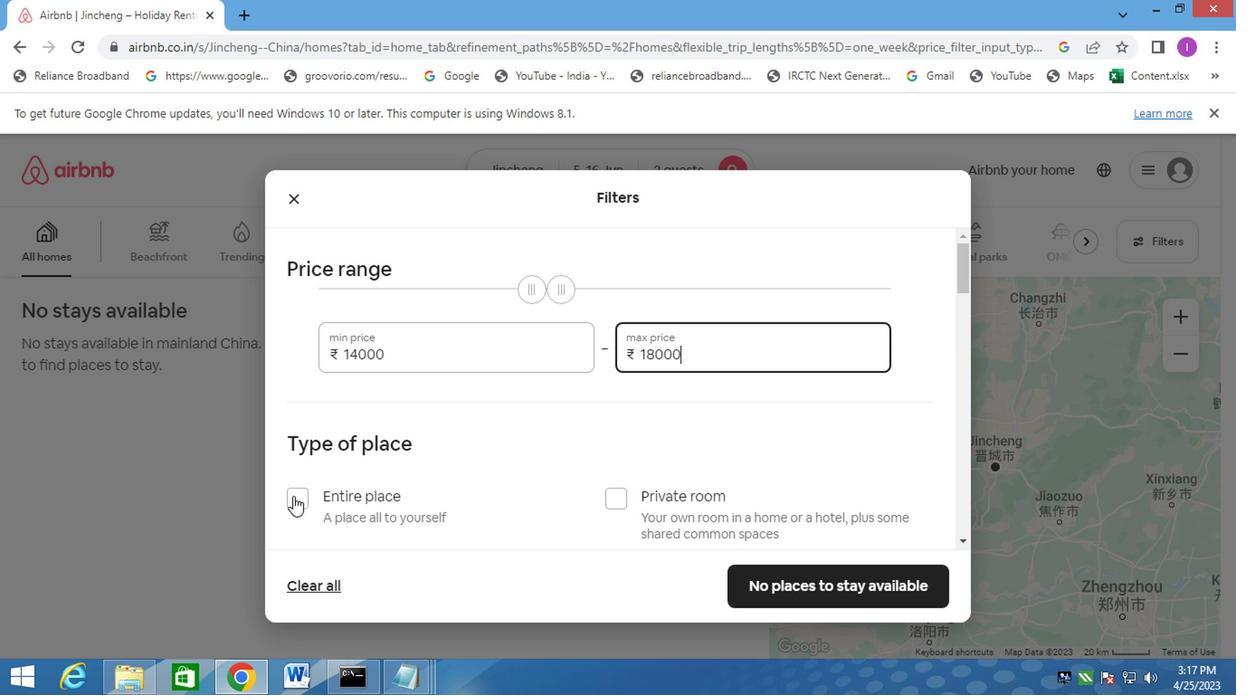 
Action: Mouse pressed left at (287, 497)
Screenshot: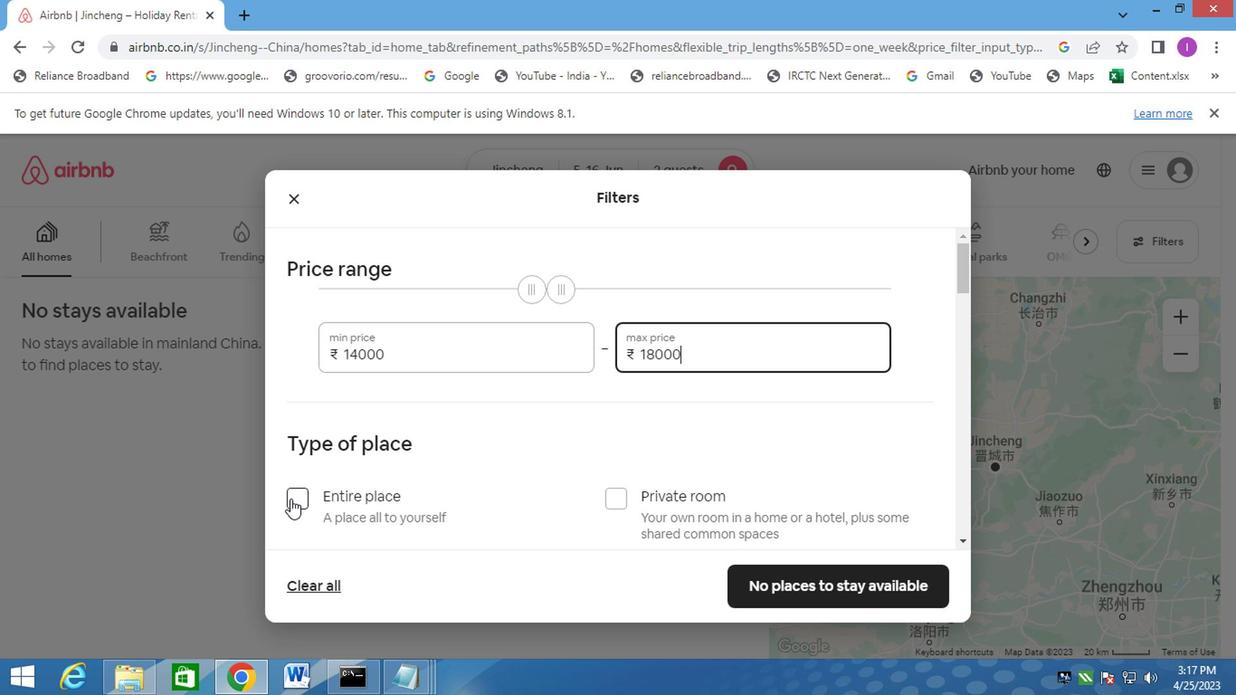 
Action: Mouse moved to (560, 416)
Screenshot: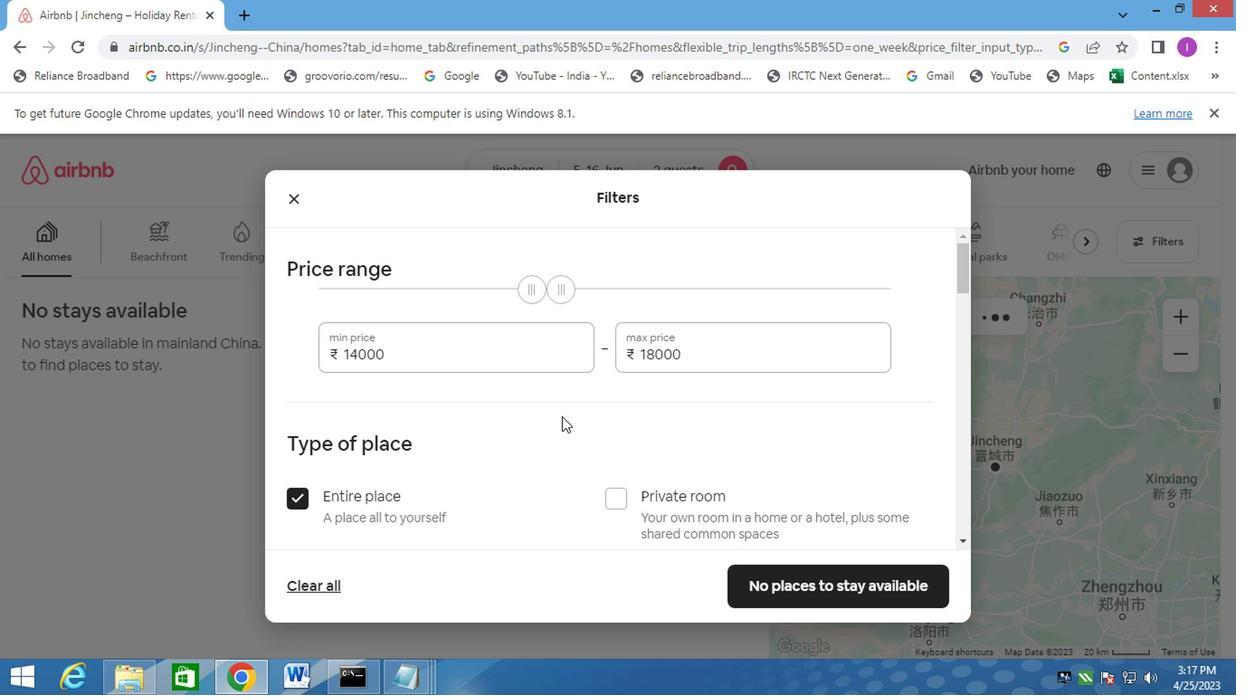 
Action: Mouse scrolled (560, 414) with delta (0, -1)
Screenshot: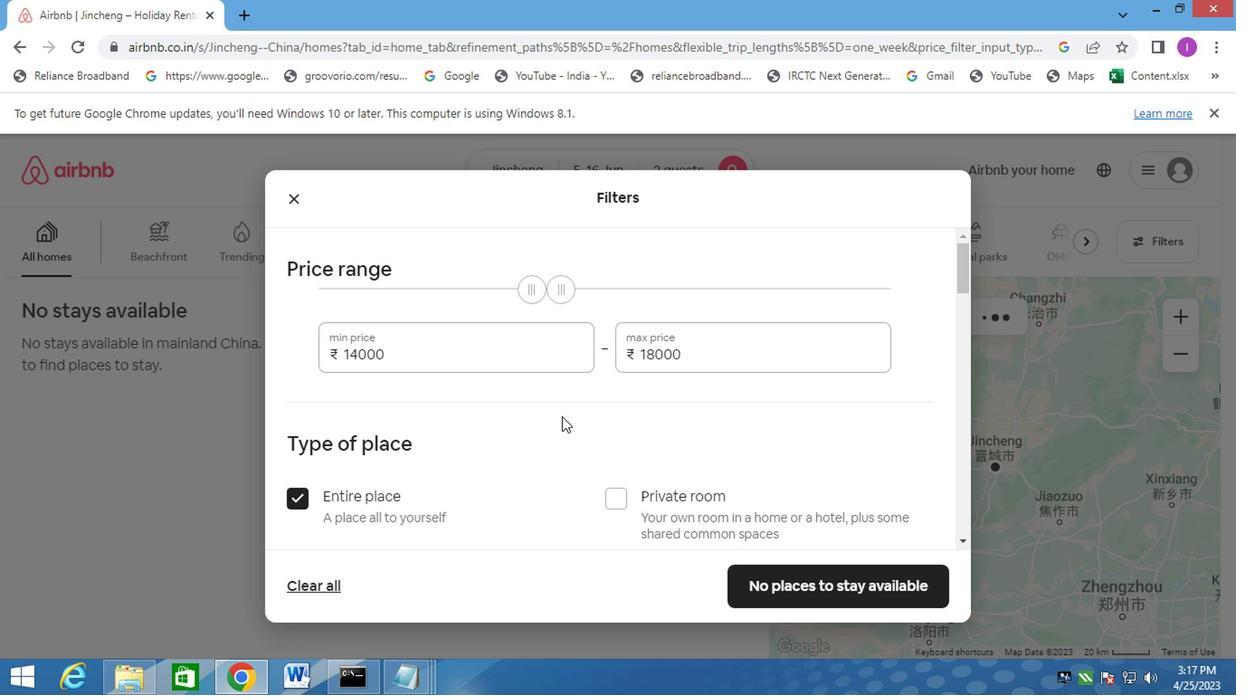 
Action: Mouse scrolled (560, 414) with delta (0, -1)
Screenshot: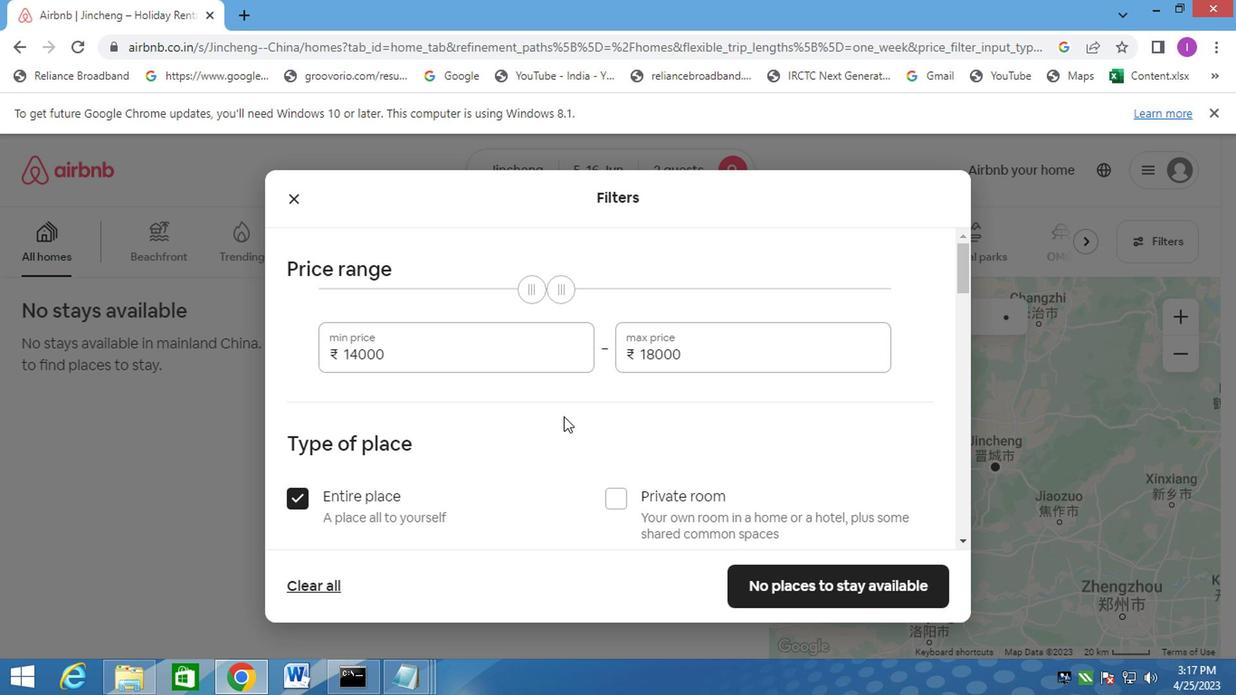 
Action: Mouse moved to (561, 416)
Screenshot: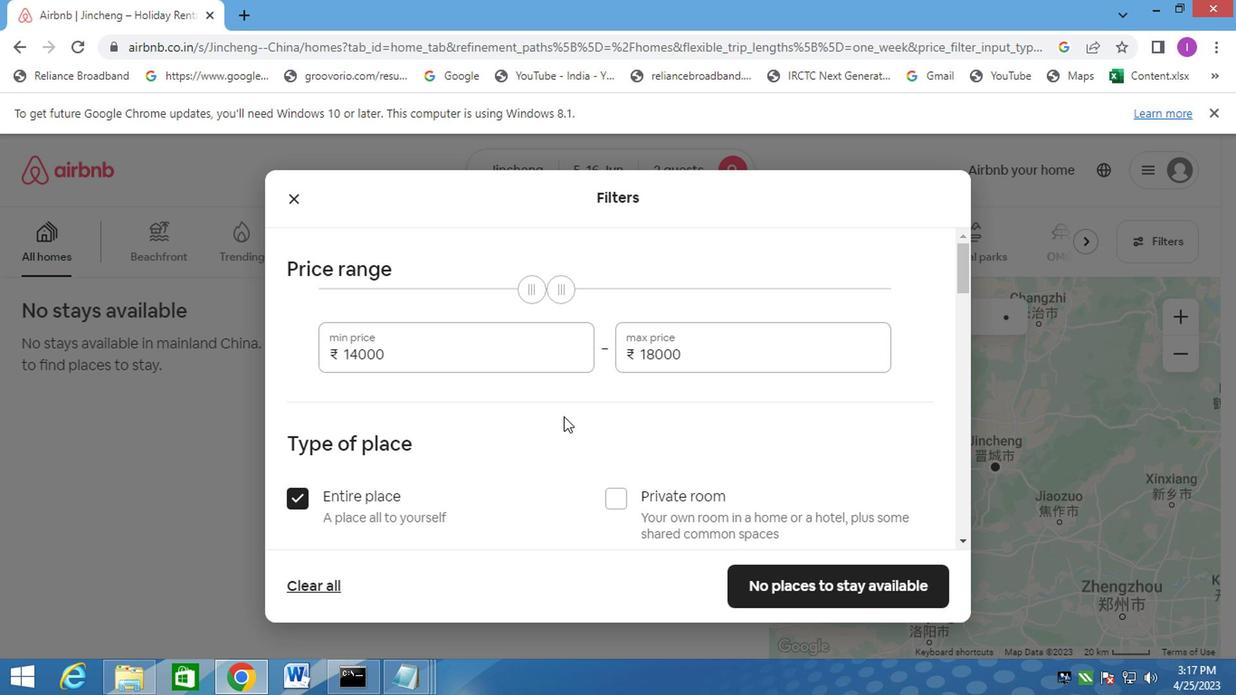 
Action: Mouse scrolled (561, 416) with delta (0, 0)
Screenshot: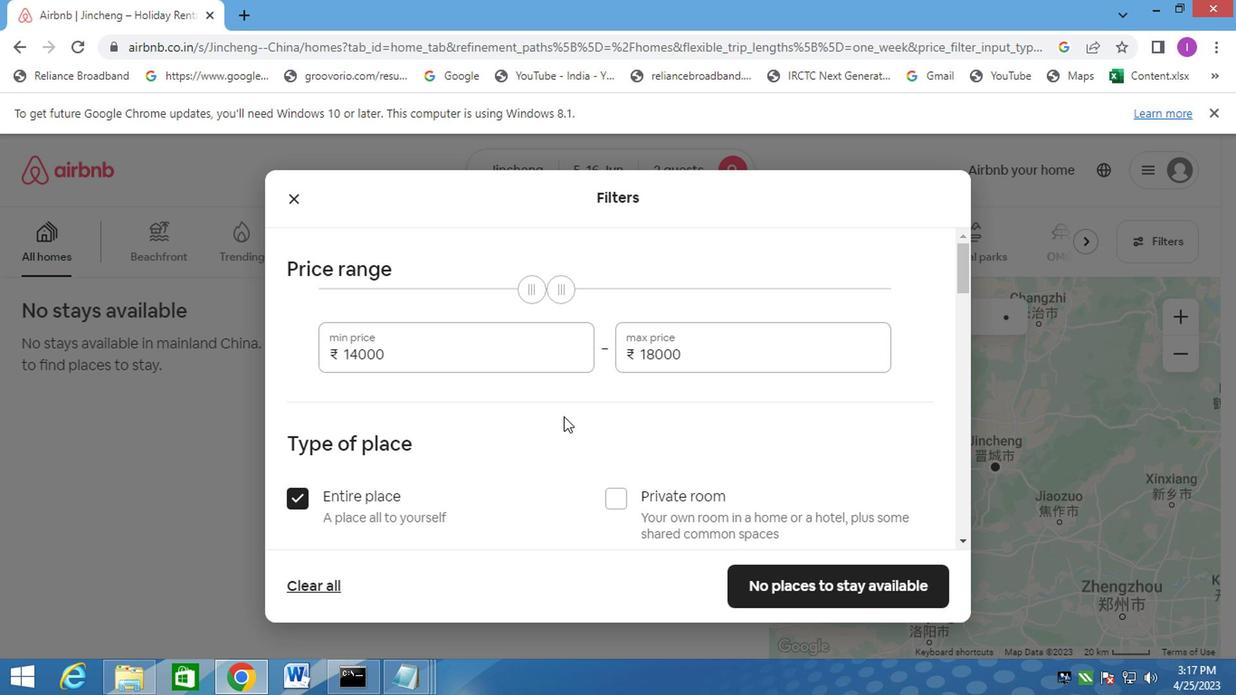 
Action: Mouse moved to (443, 463)
Screenshot: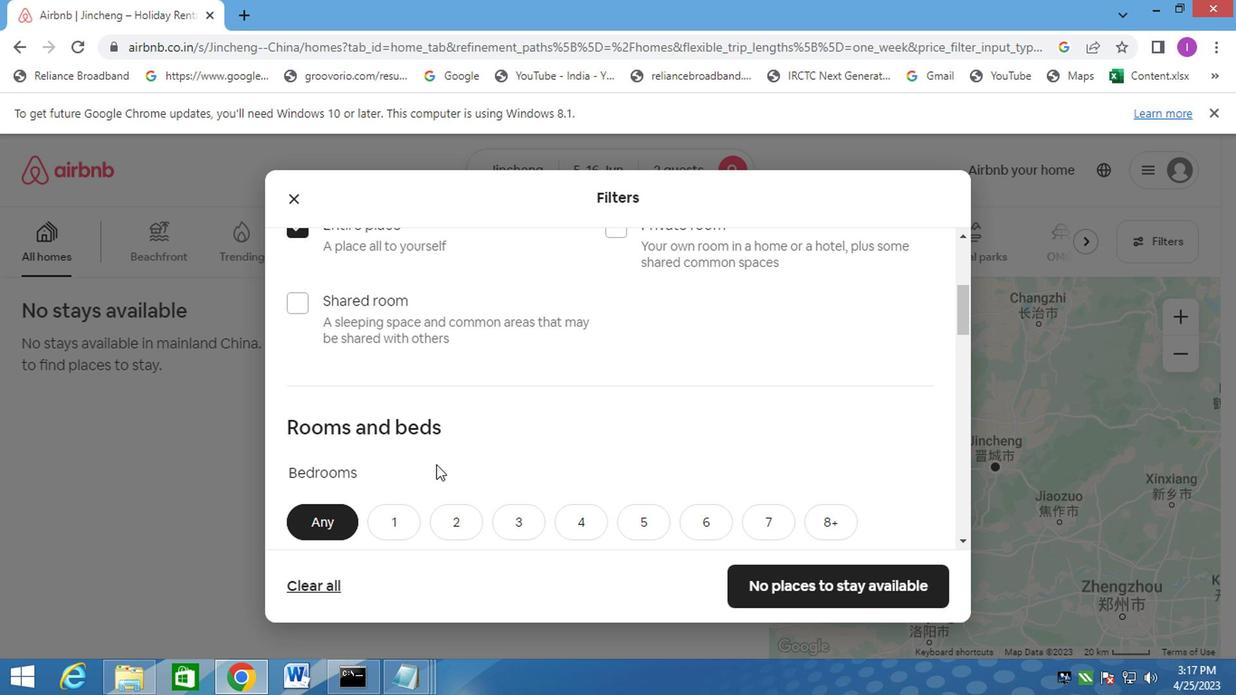 
Action: Mouse scrolled (443, 462) with delta (0, 0)
Screenshot: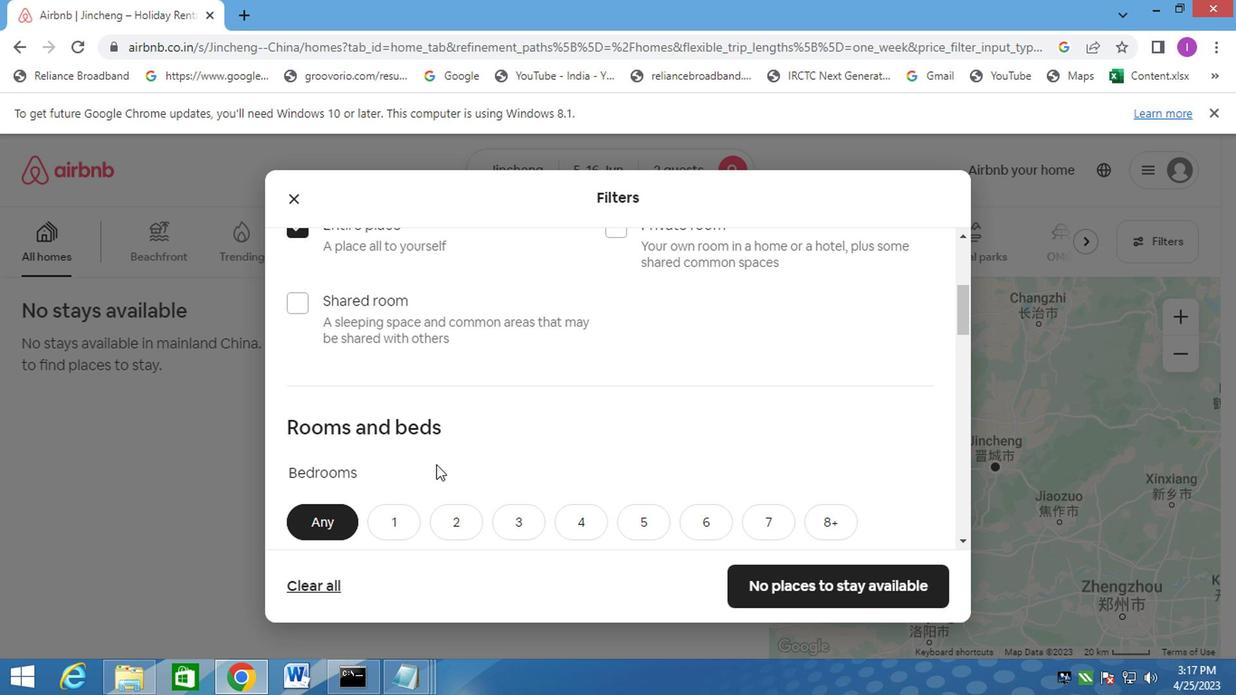 
Action: Mouse moved to (460, 456)
Screenshot: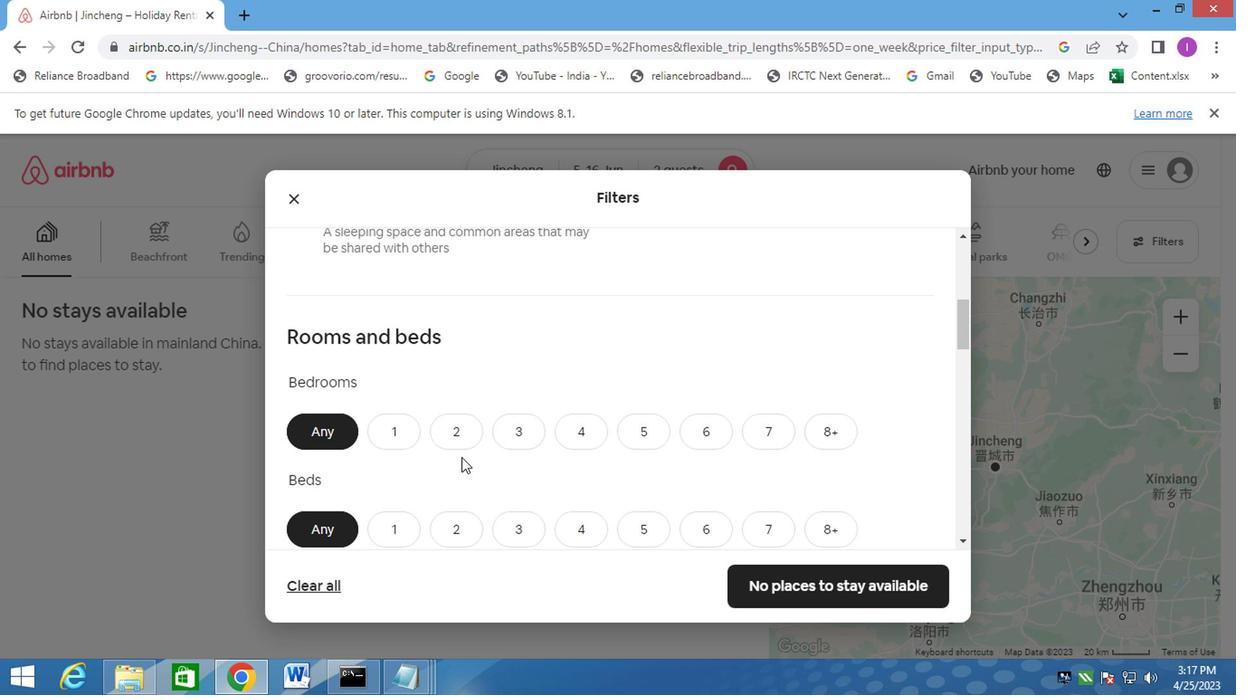 
Action: Mouse scrolled (460, 455) with delta (0, 0)
Screenshot: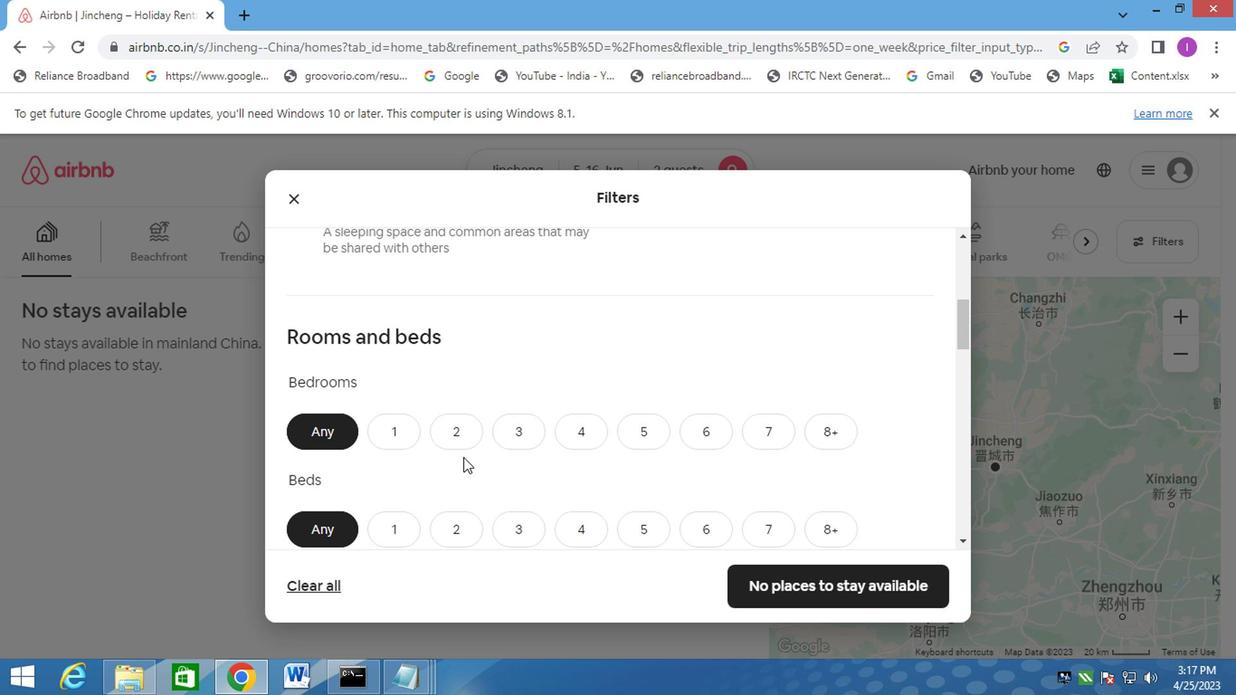 
Action: Mouse moved to (382, 331)
Screenshot: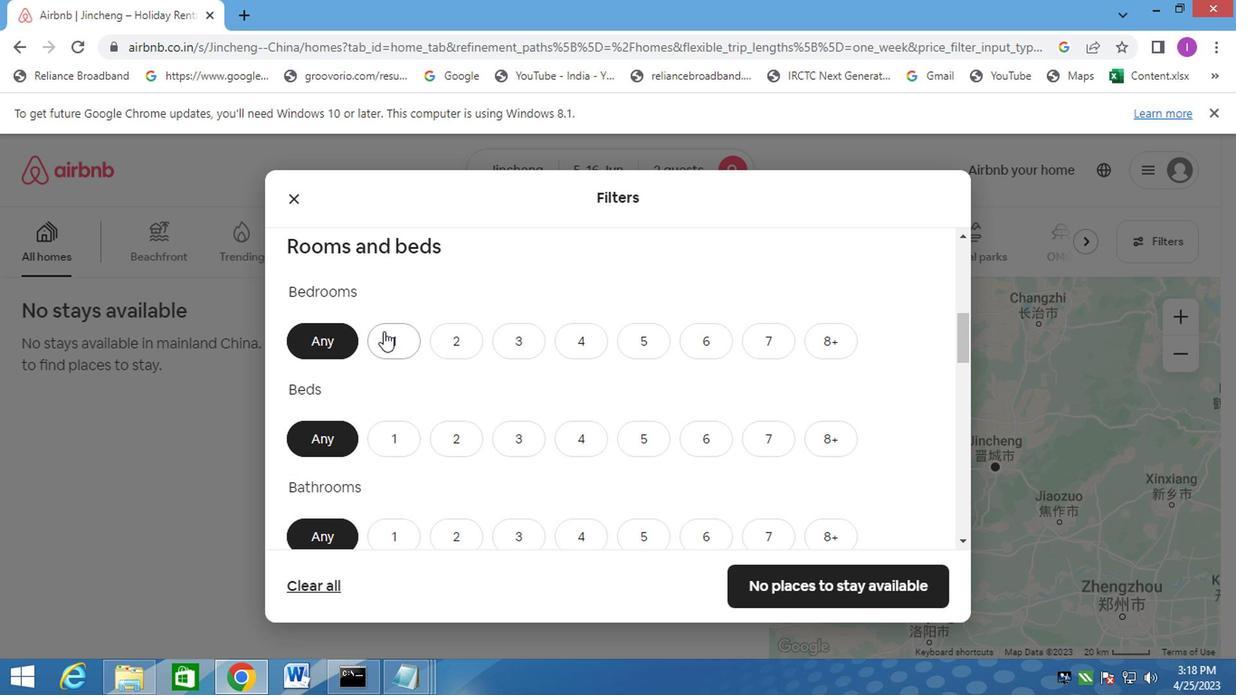 
Action: Mouse pressed left at (382, 331)
Screenshot: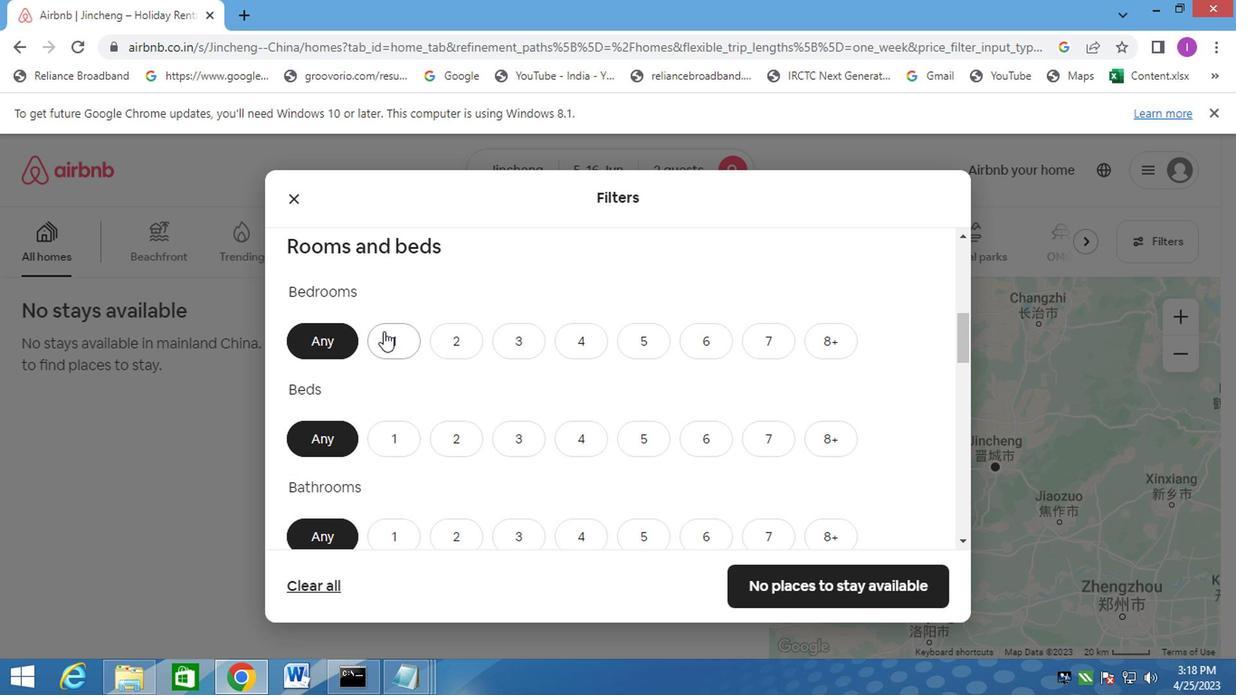 
Action: Mouse moved to (375, 439)
Screenshot: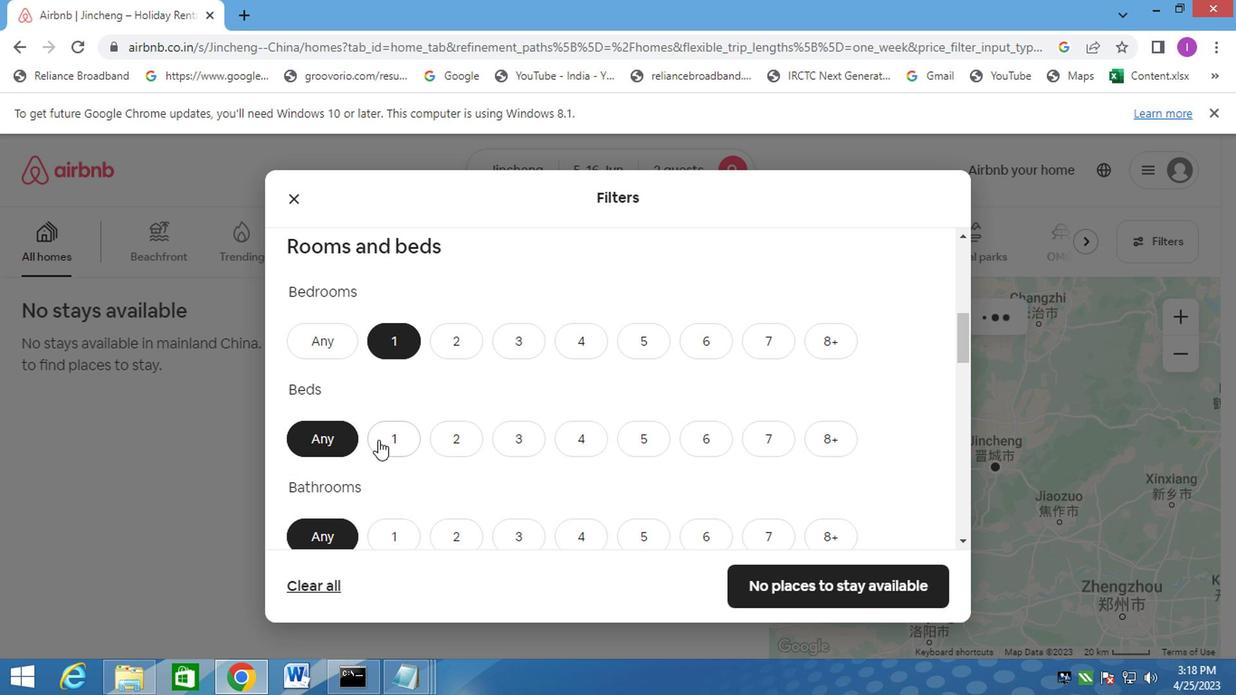 
Action: Mouse pressed left at (375, 439)
Screenshot: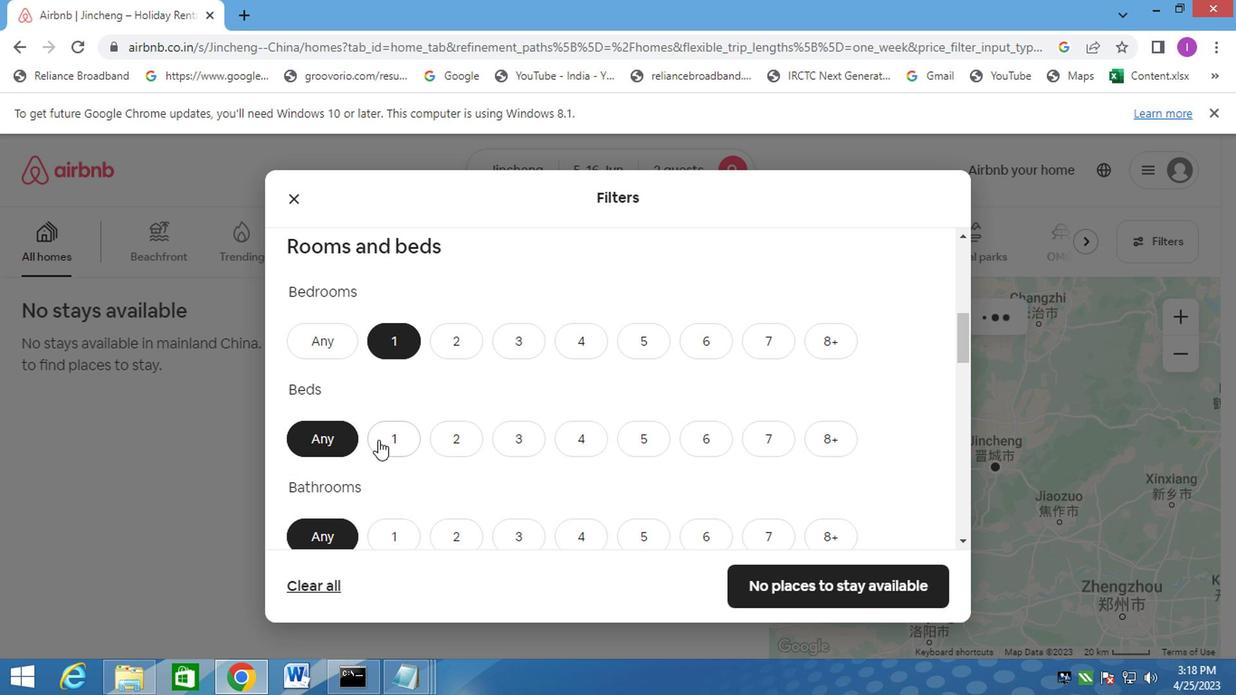 
Action: Mouse moved to (438, 423)
Screenshot: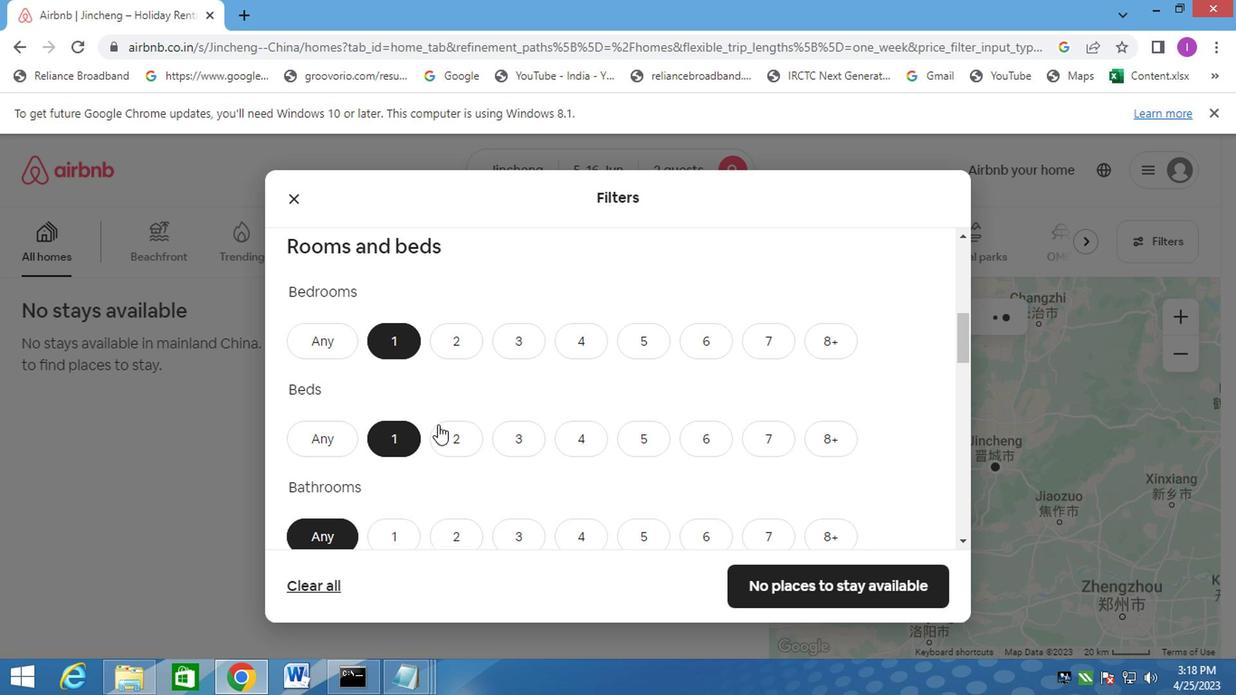 
Action: Mouse scrolled (438, 423) with delta (0, 0)
Screenshot: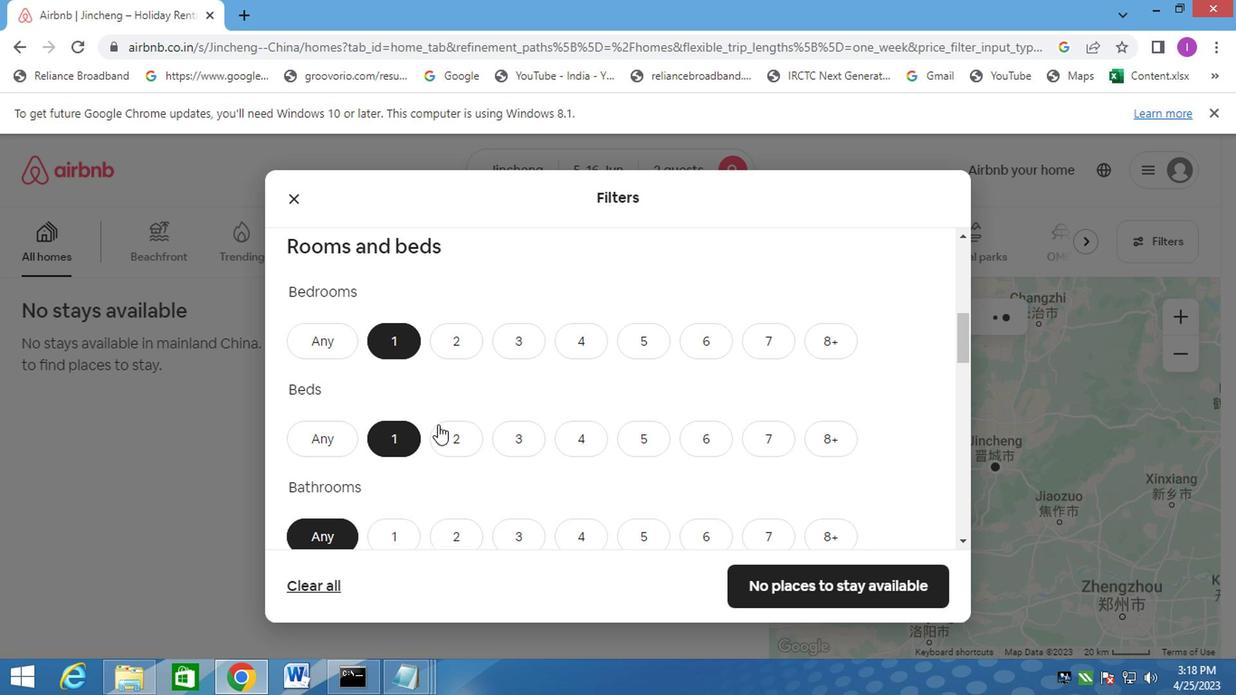 
Action: Mouse moved to (394, 437)
Screenshot: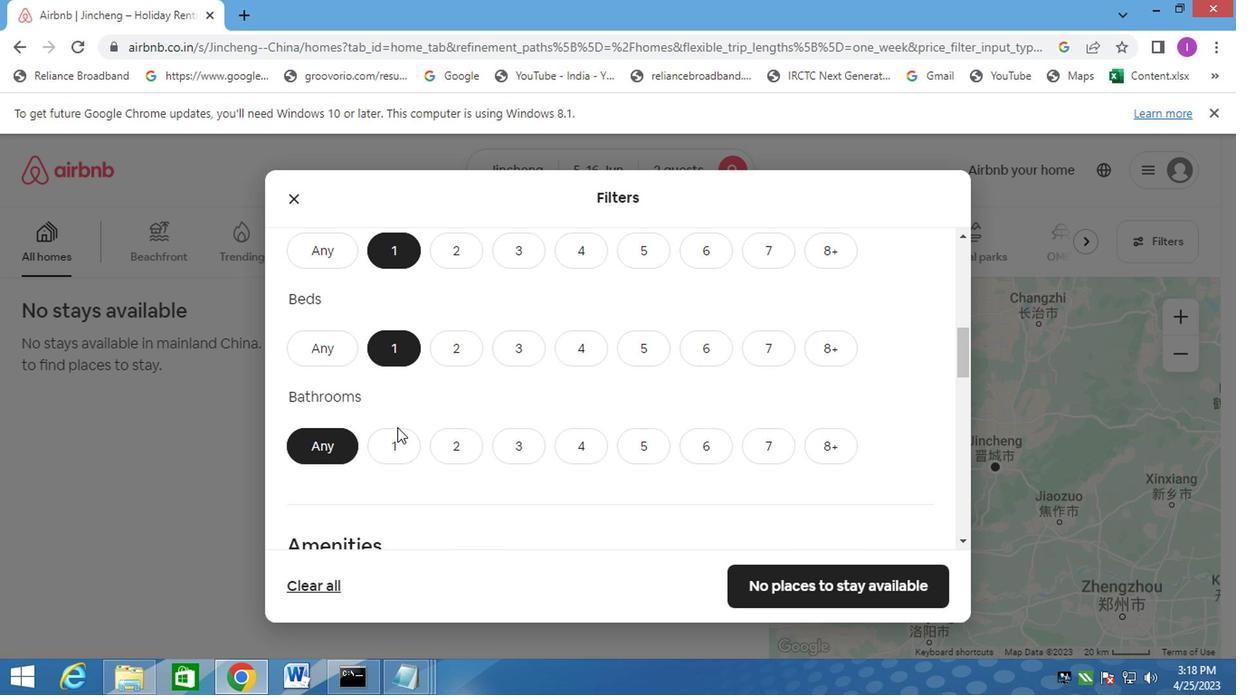
Action: Mouse pressed left at (394, 437)
Screenshot: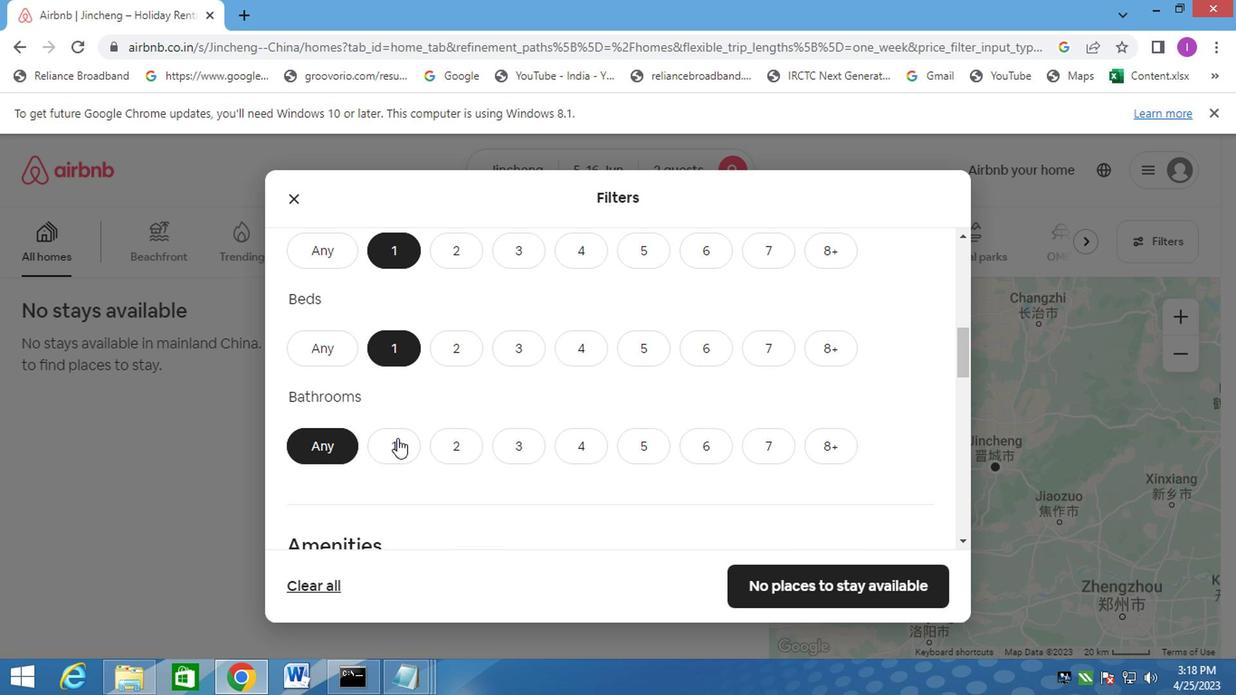 
Action: Mouse moved to (419, 414)
Screenshot: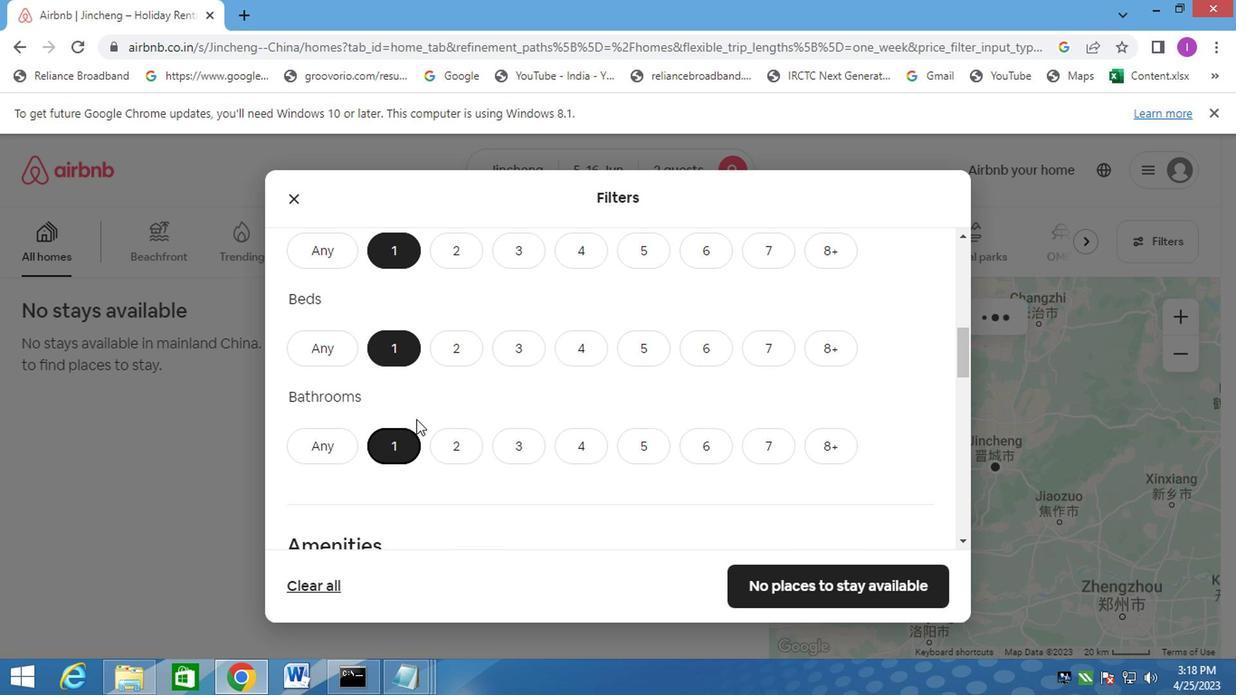 
Action: Mouse scrolled (419, 412) with delta (0, -1)
Screenshot: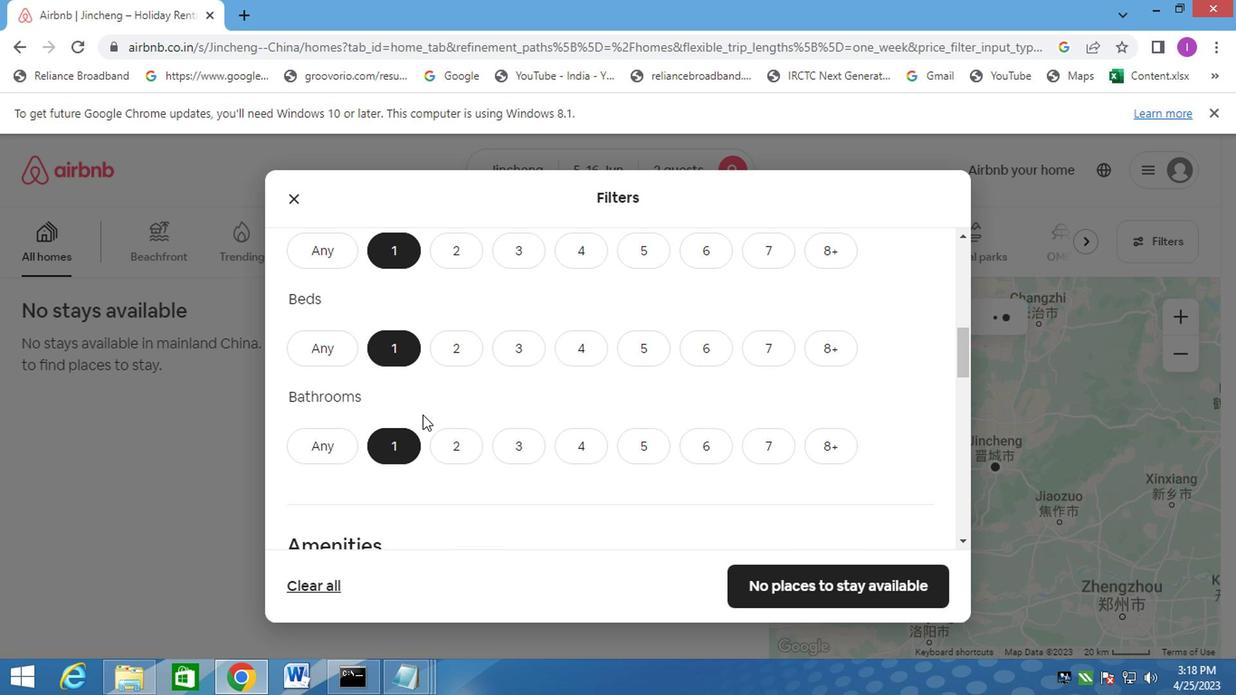 
Action: Mouse moved to (419, 414)
Screenshot: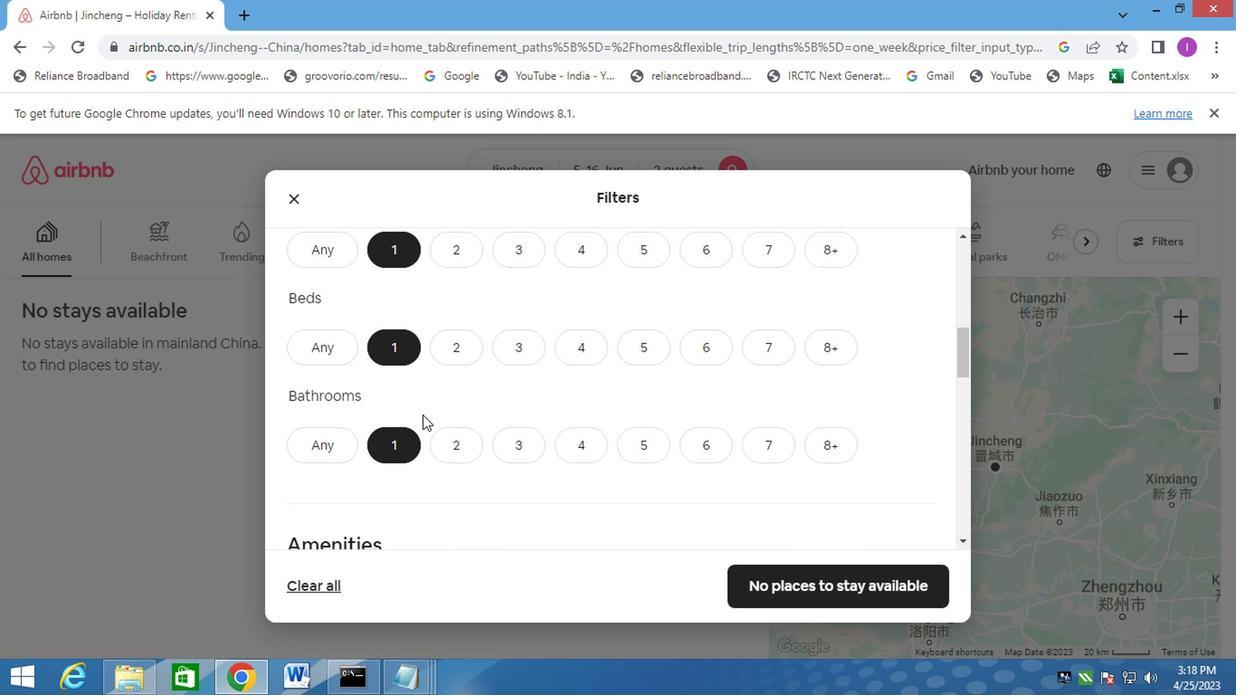 
Action: Mouse scrolled (419, 412) with delta (0, -1)
Screenshot: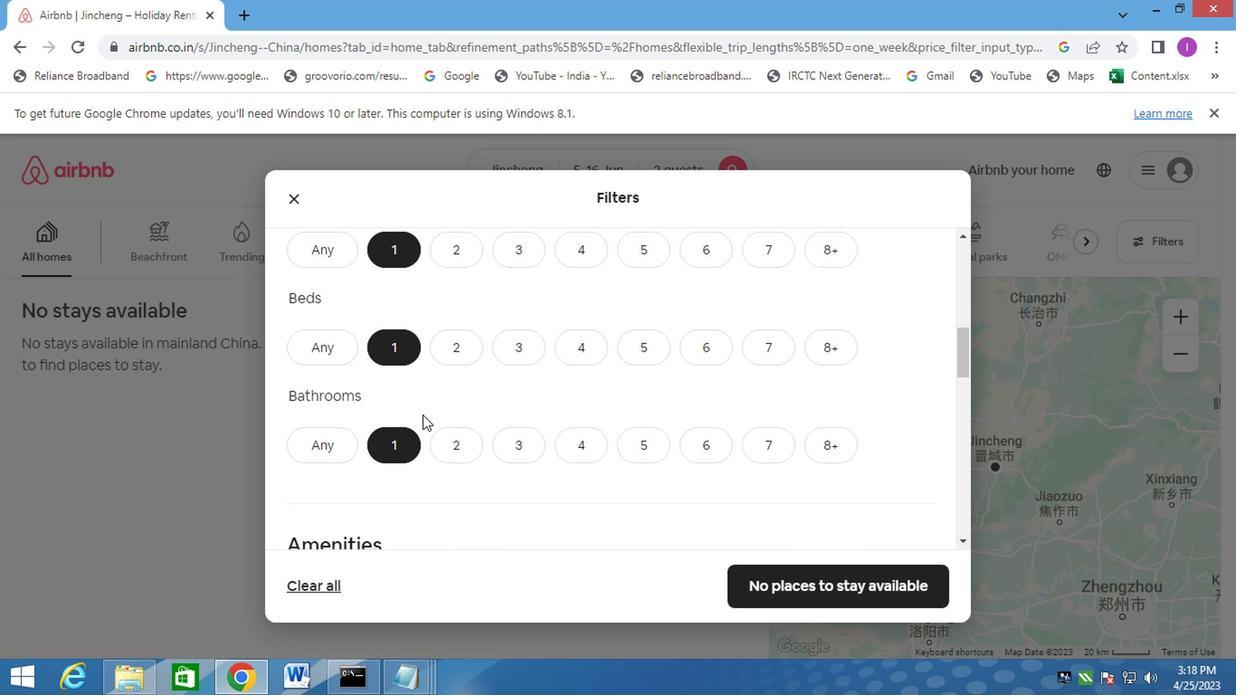 
Action: Mouse moved to (533, 404)
Screenshot: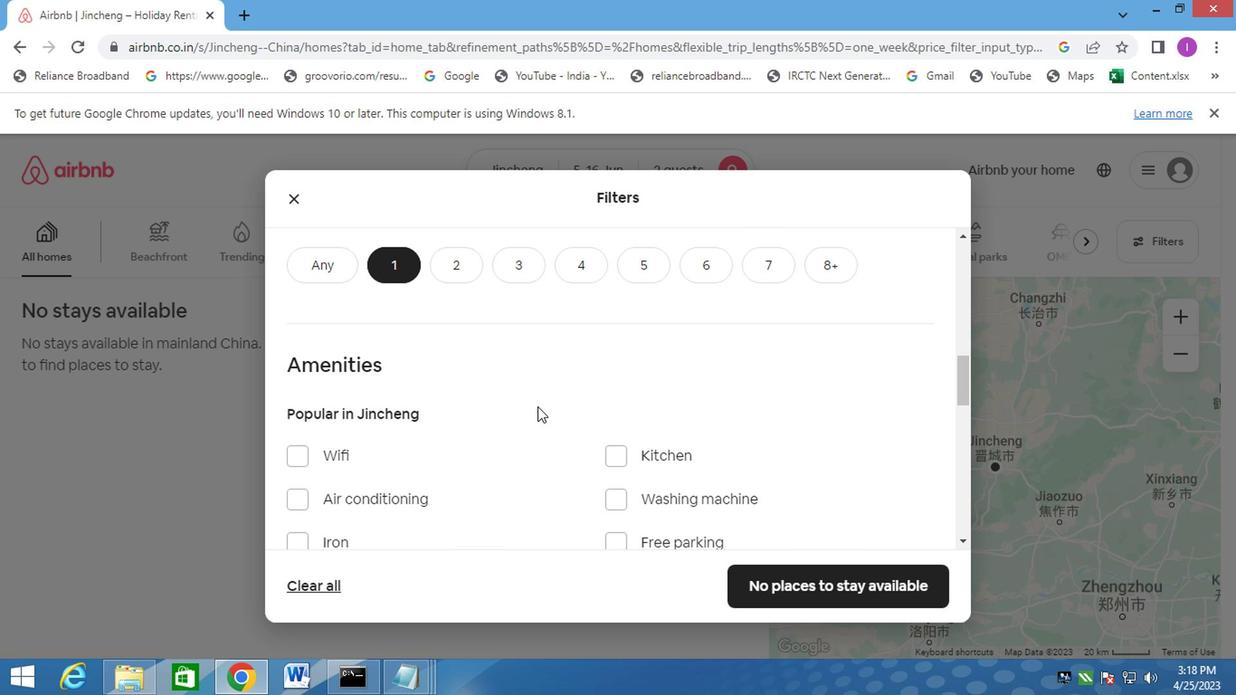 
Action: Mouse scrolled (533, 403) with delta (0, -1)
Screenshot: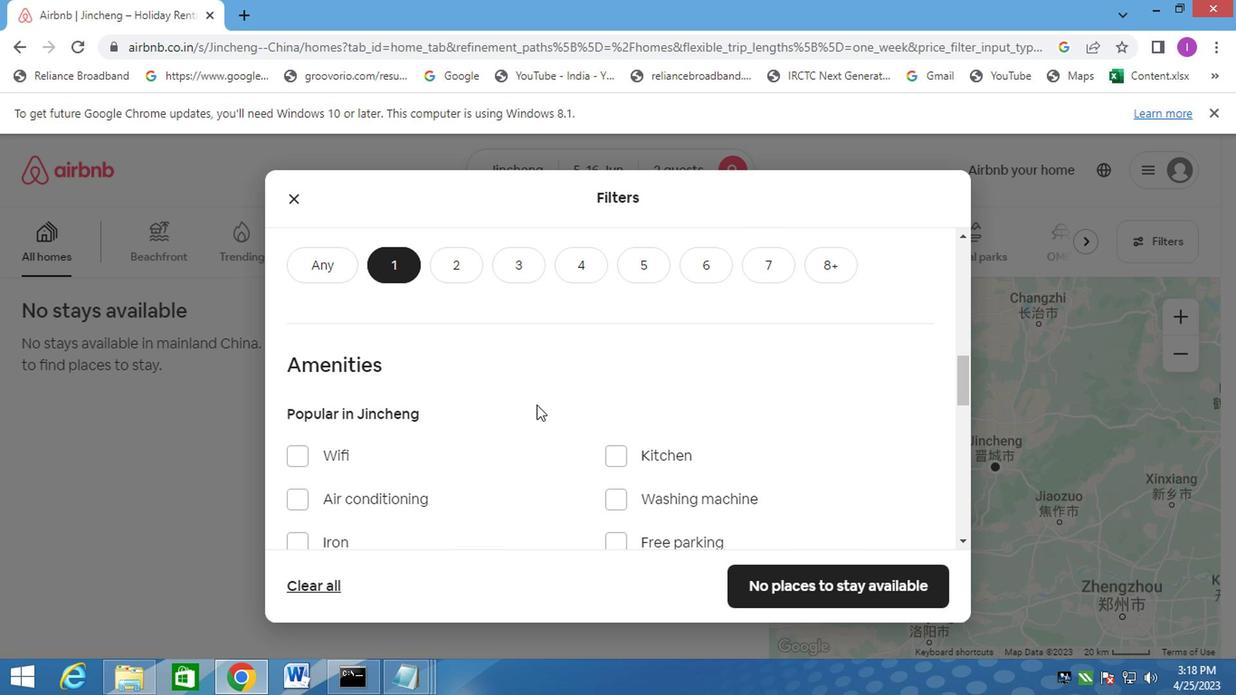 
Action: Mouse moved to (532, 404)
Screenshot: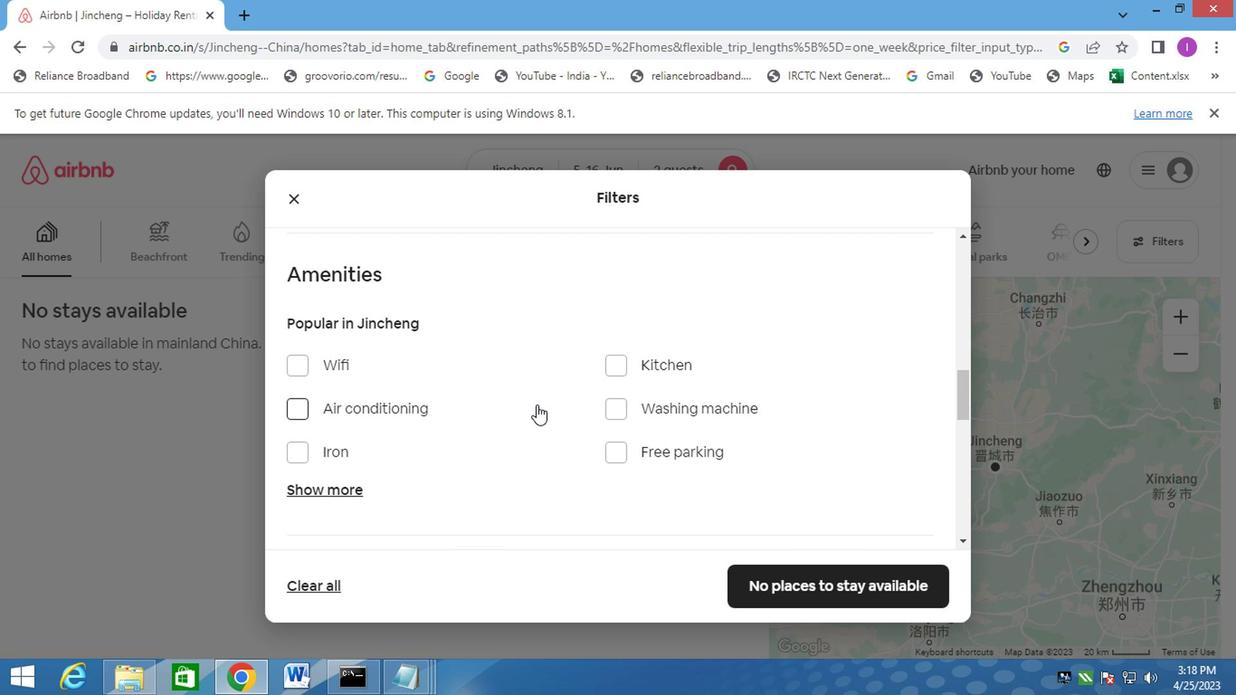 
Action: Mouse scrolled (532, 405) with delta (0, 0)
Screenshot: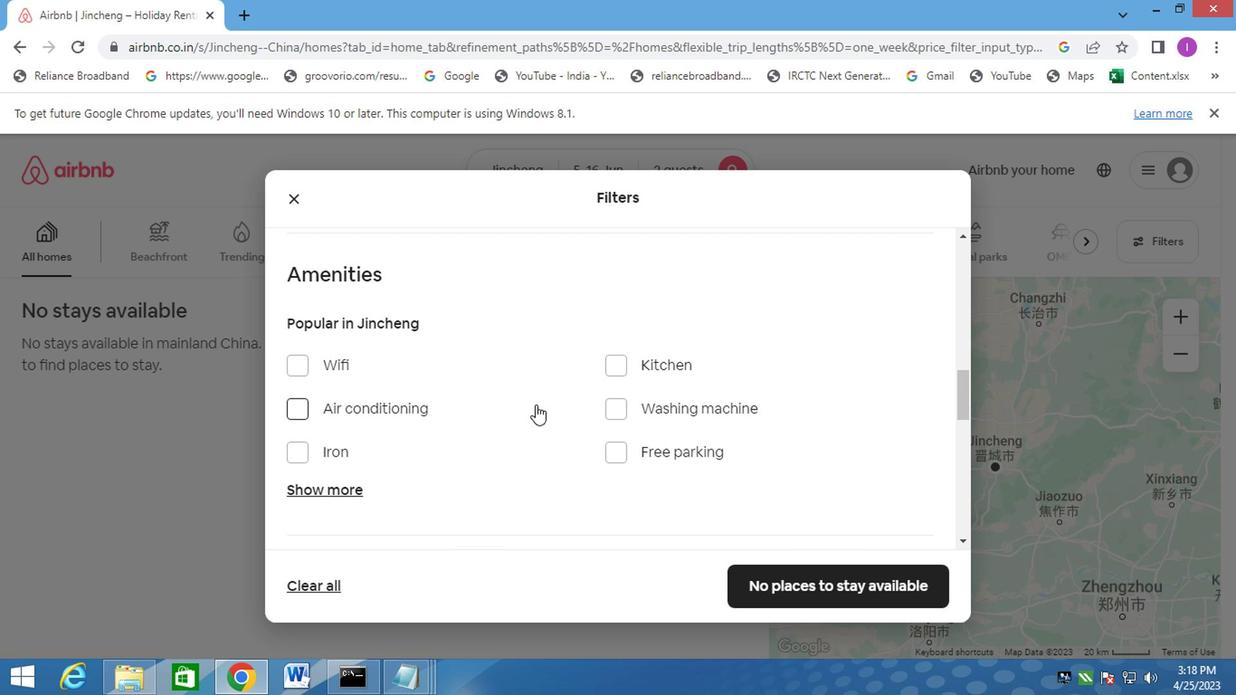 
Action: Mouse moved to (483, 445)
Screenshot: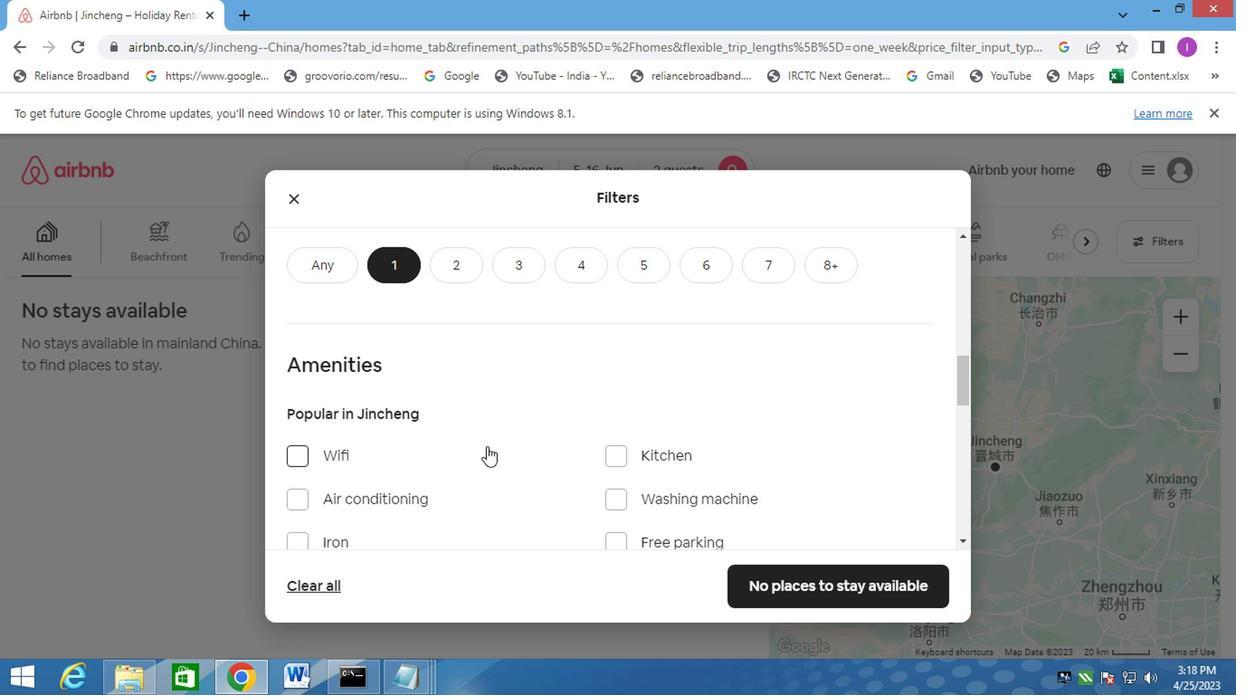 
Action: Mouse scrolled (483, 444) with delta (0, 0)
Screenshot: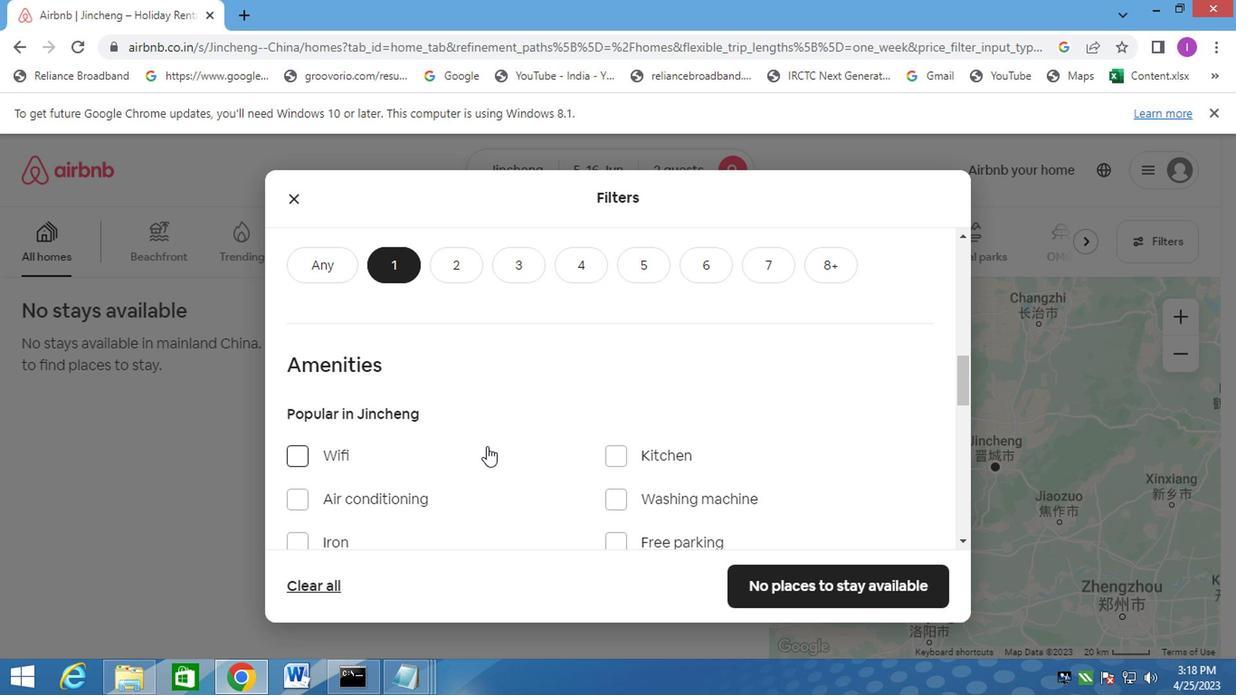 
Action: Mouse moved to (485, 445)
Screenshot: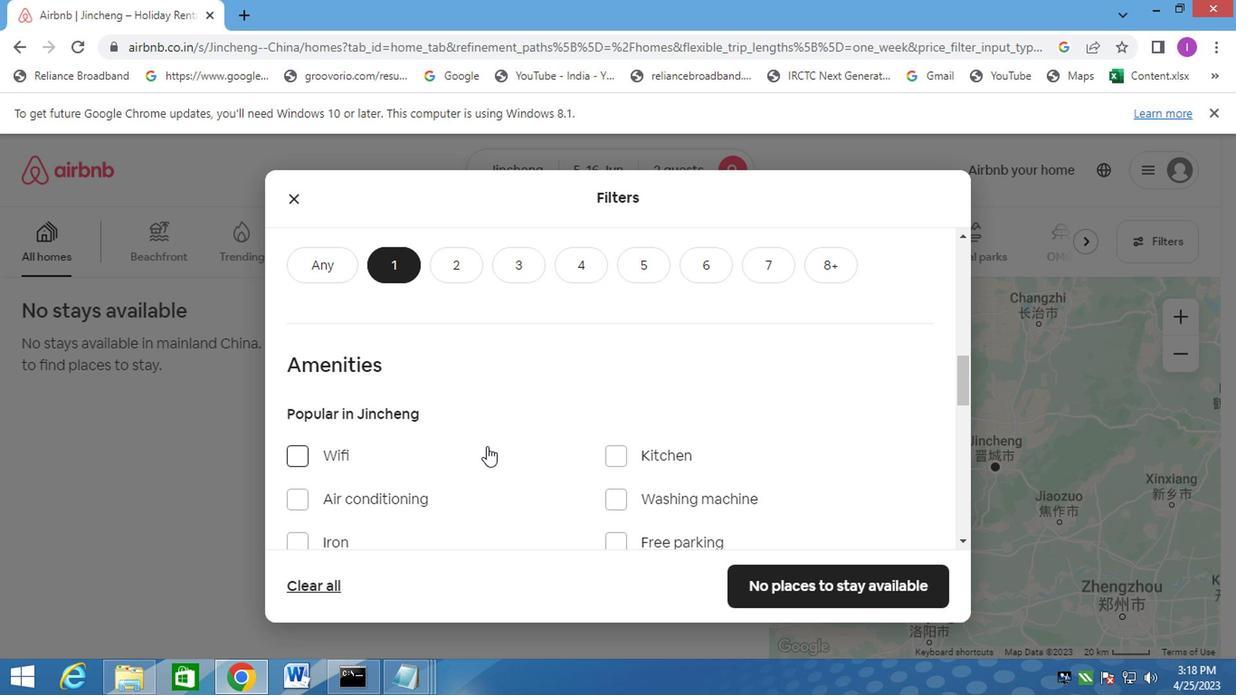 
Action: Mouse scrolled (485, 444) with delta (0, 0)
Screenshot: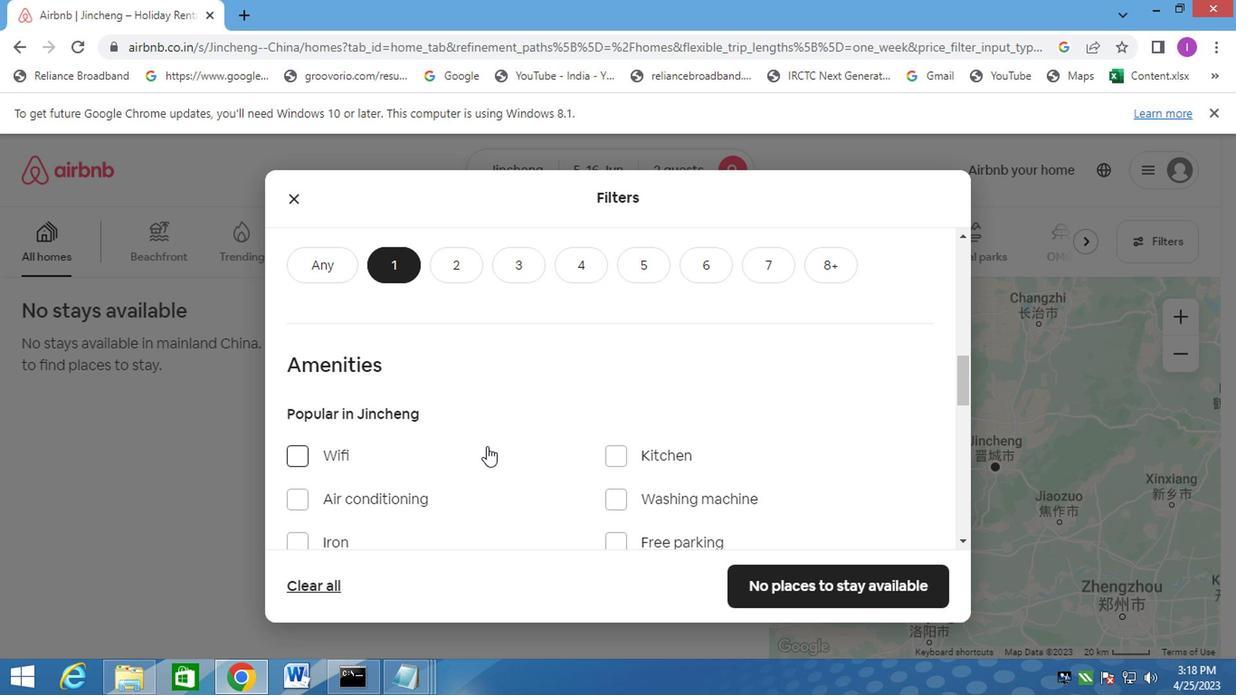 
Action: Mouse moved to (485, 445)
Screenshot: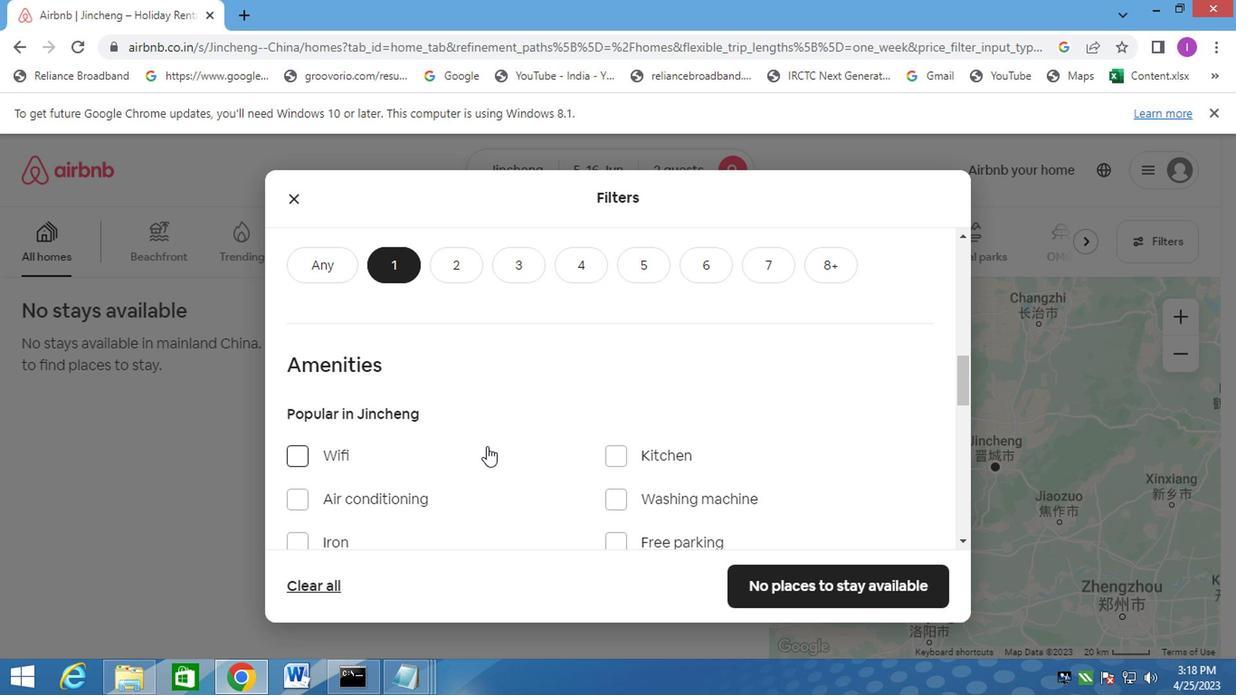 
Action: Mouse scrolled (485, 444) with delta (0, 0)
Screenshot: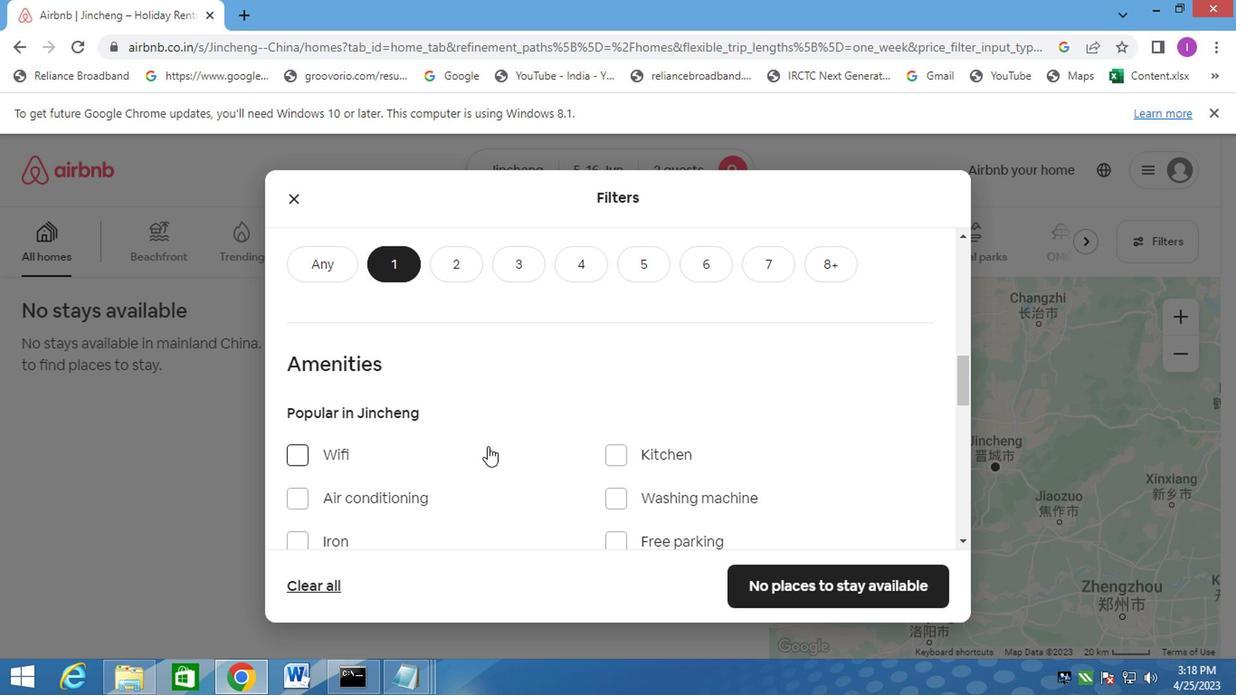 
Action: Mouse moved to (505, 437)
Screenshot: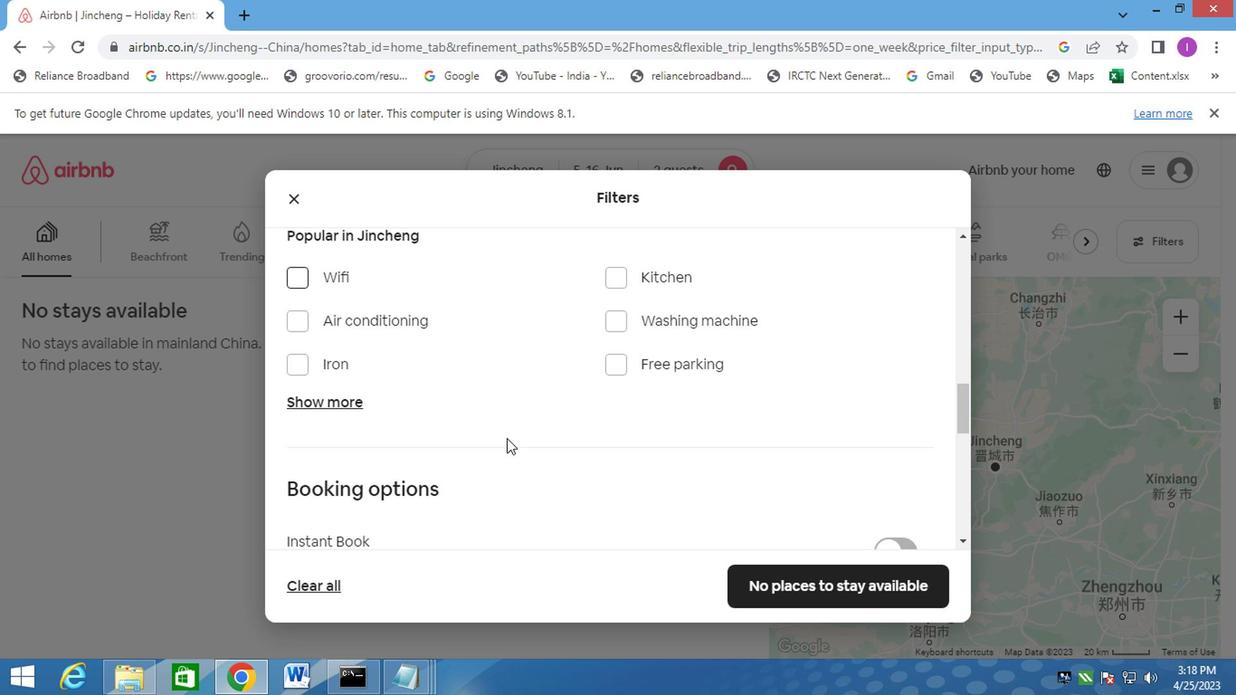 
Action: Mouse scrolled (505, 436) with delta (0, 0)
Screenshot: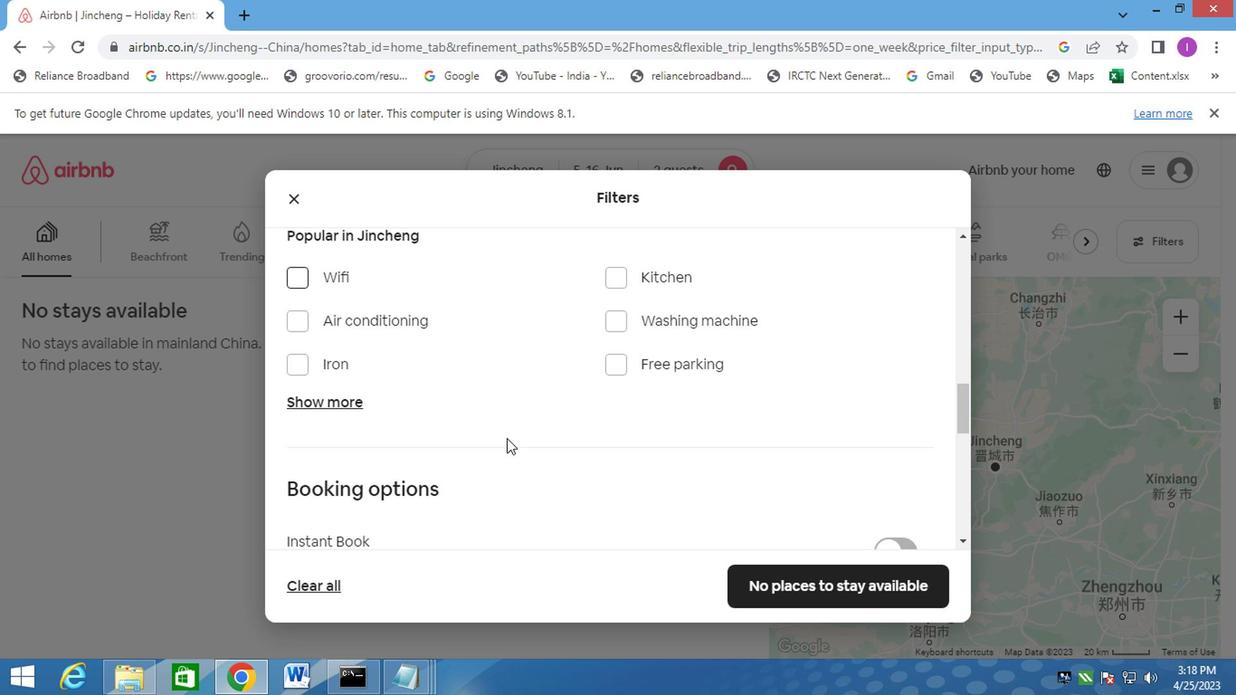 
Action: Mouse scrolled (505, 436) with delta (0, 0)
Screenshot: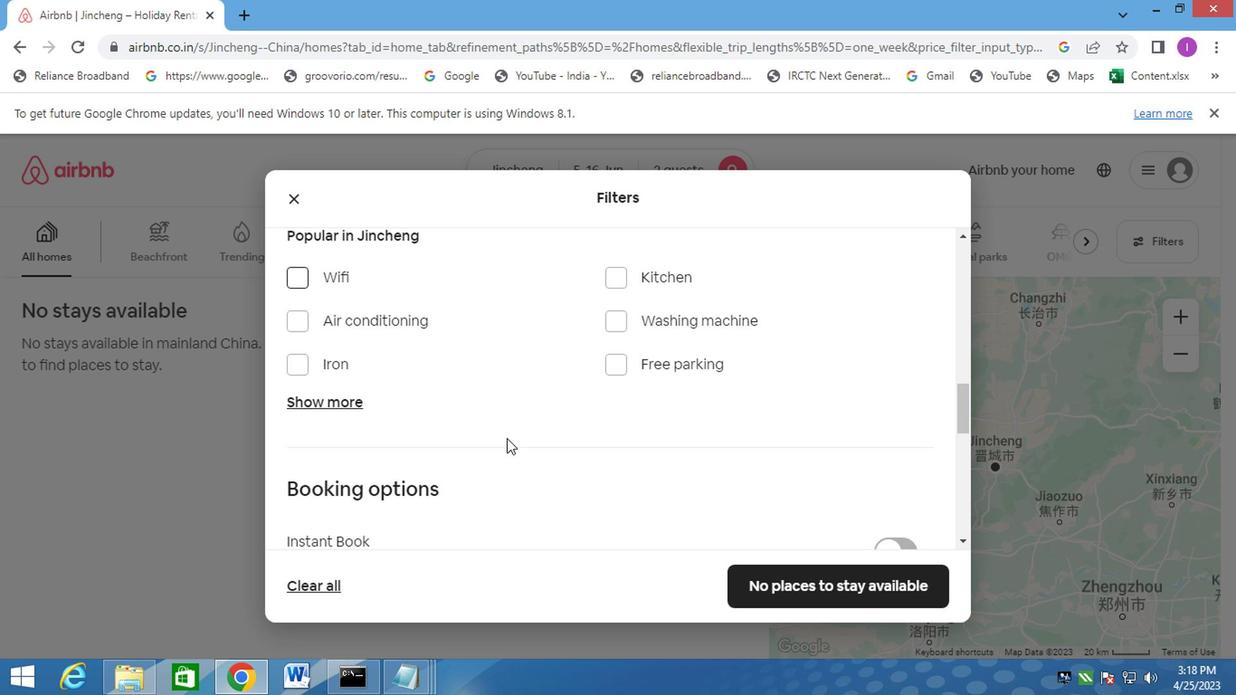 
Action: Mouse moved to (909, 334)
Screenshot: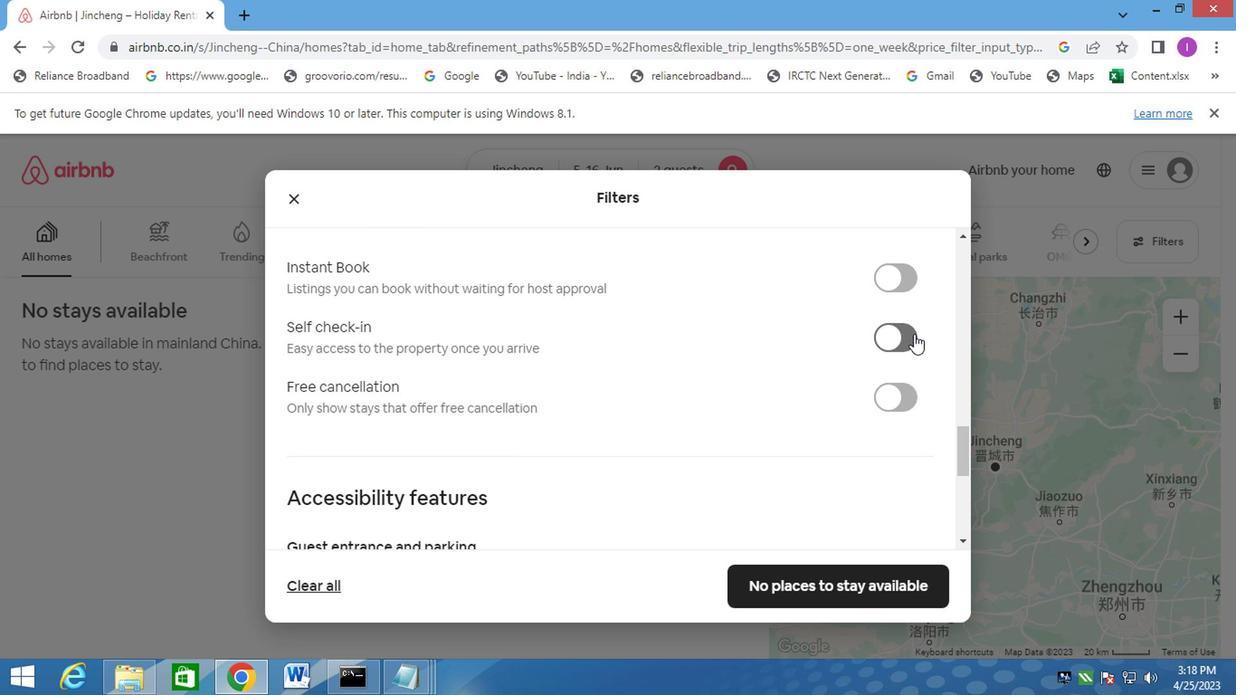 
Action: Mouse pressed left at (909, 334)
Screenshot: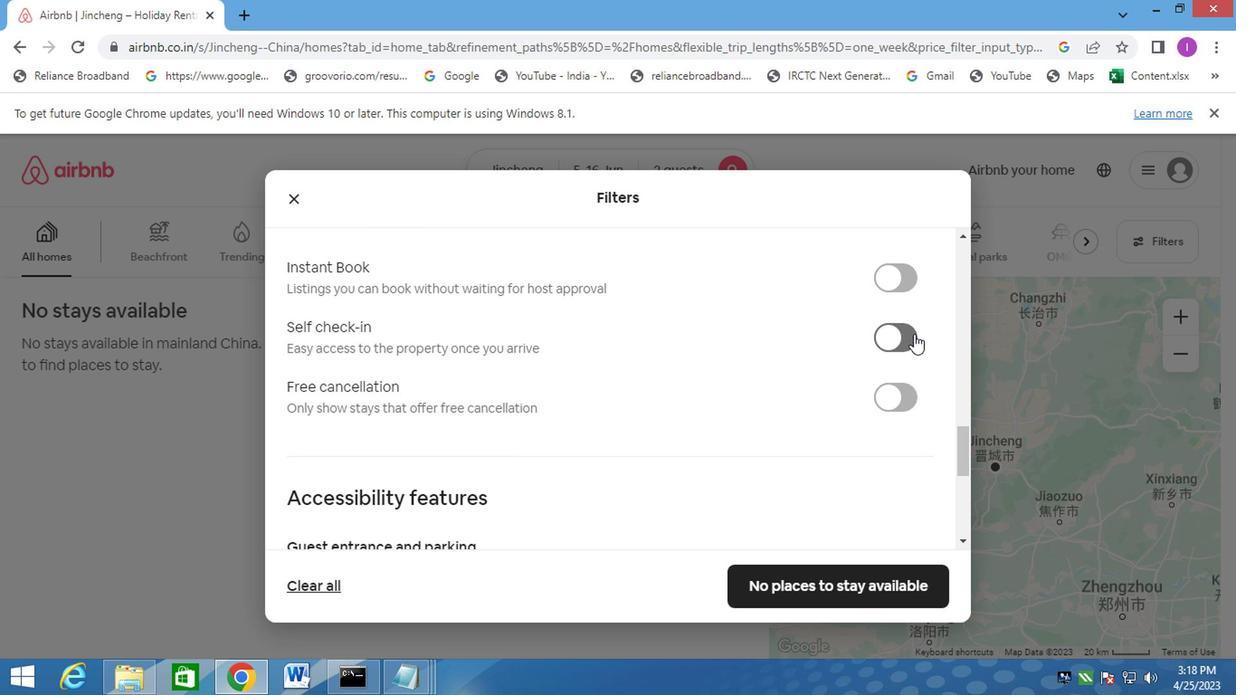 
Action: Mouse moved to (156, 423)
Screenshot: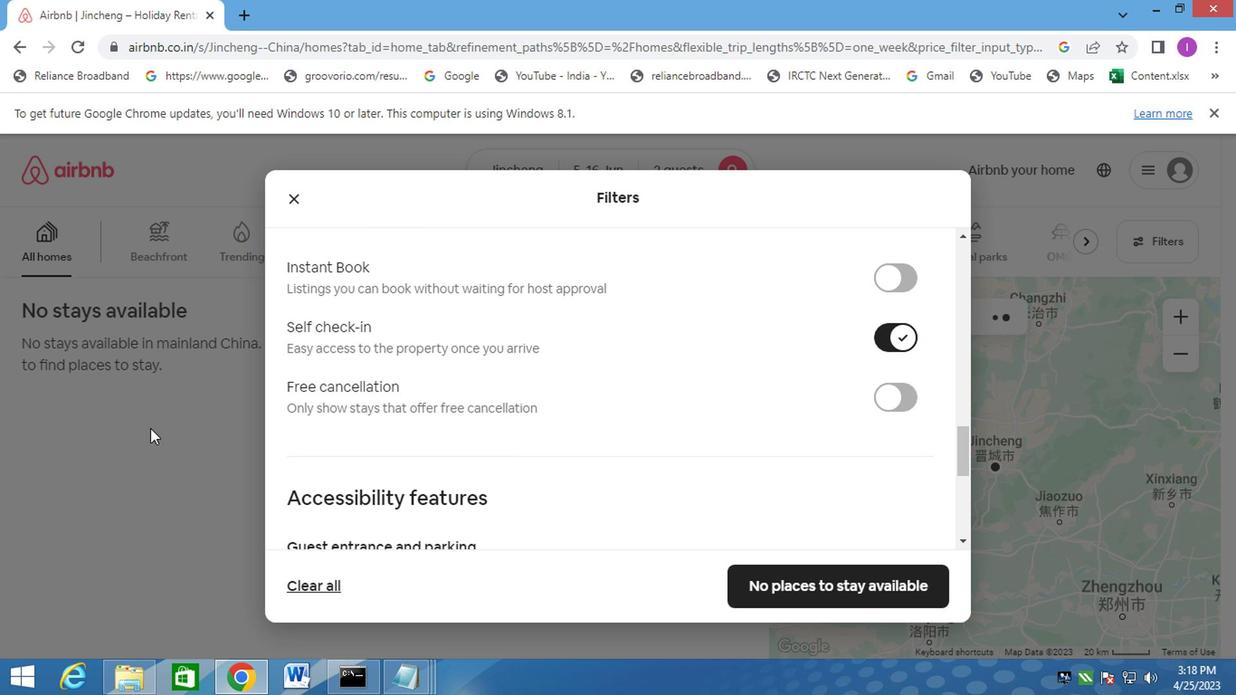 
Action: Mouse scrolled (156, 423) with delta (0, 0)
Screenshot: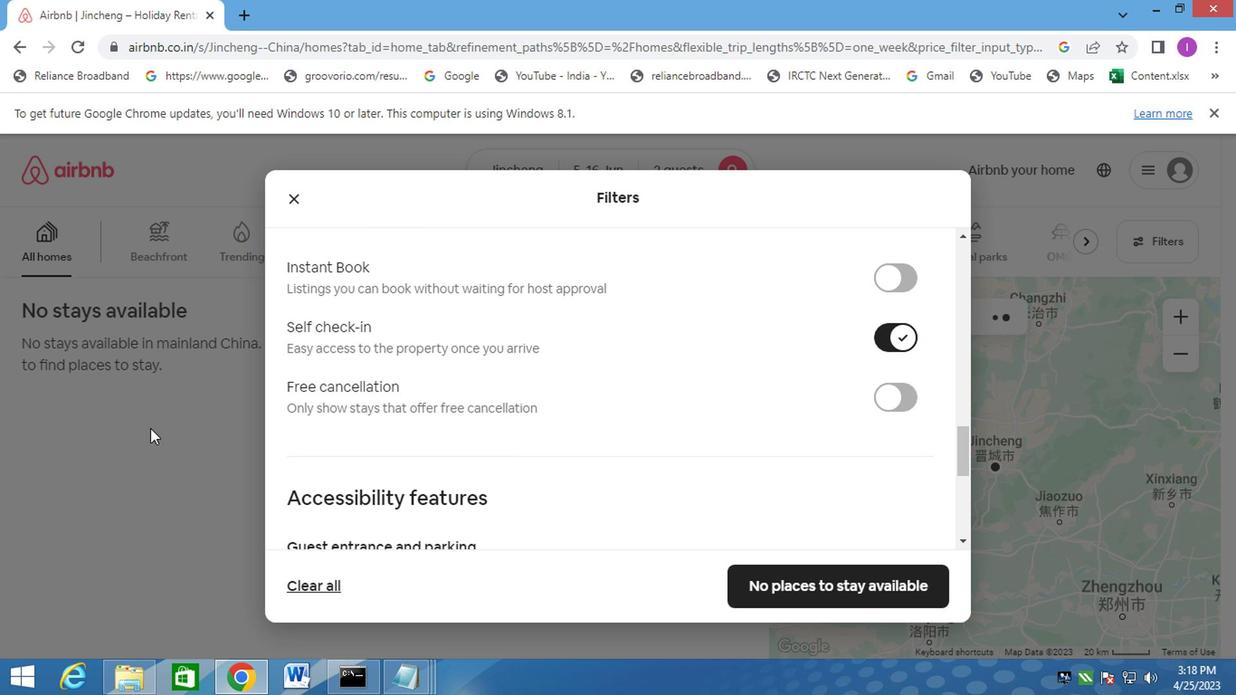 
Action: Mouse moved to (156, 423)
Screenshot: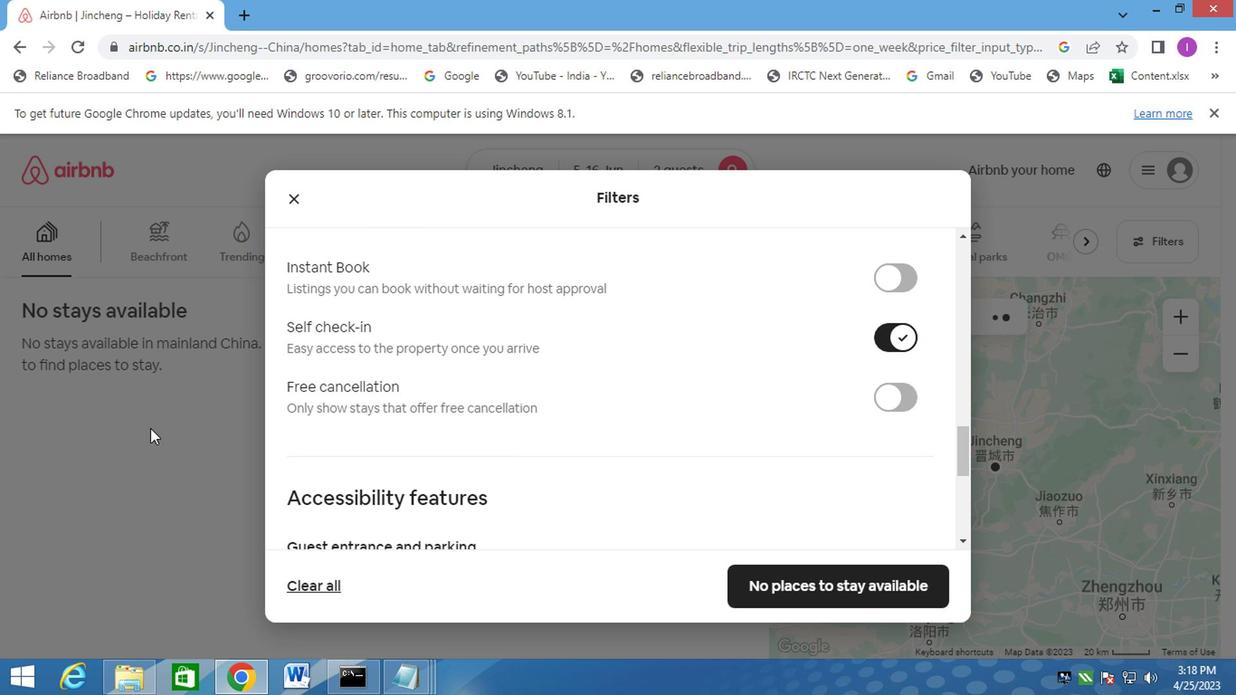 
Action: Mouse scrolled (156, 421) with delta (0, -1)
Screenshot: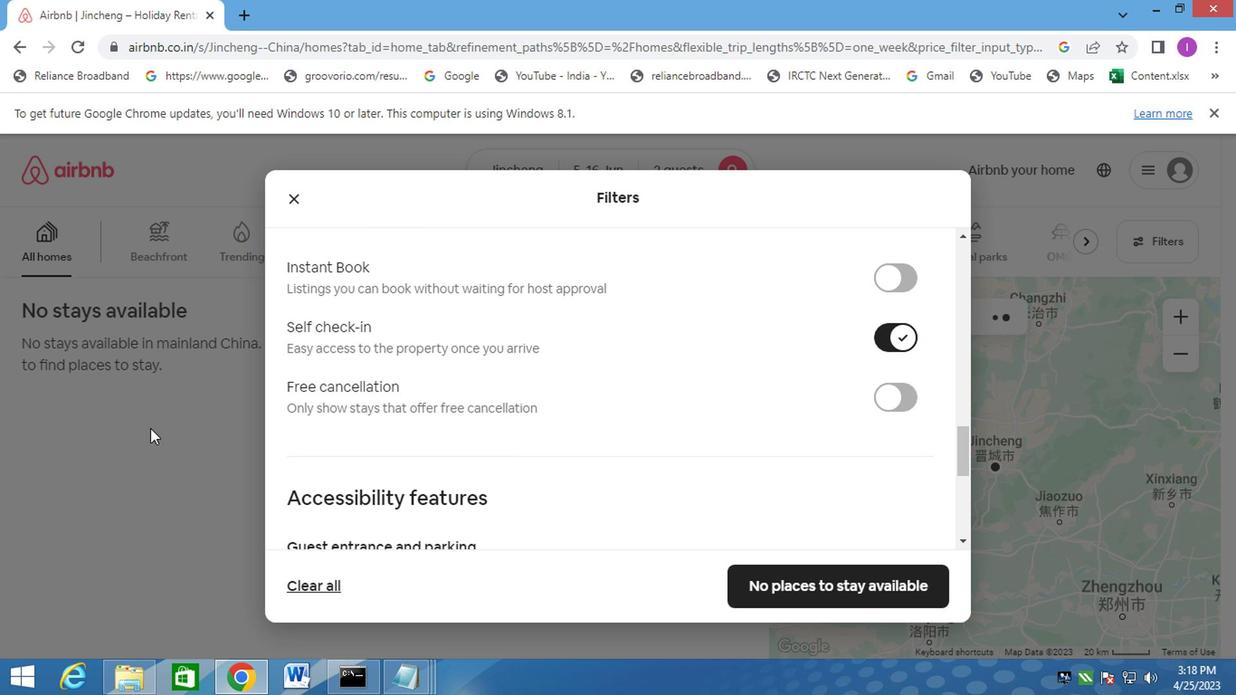 
Action: Mouse moved to (160, 423)
Screenshot: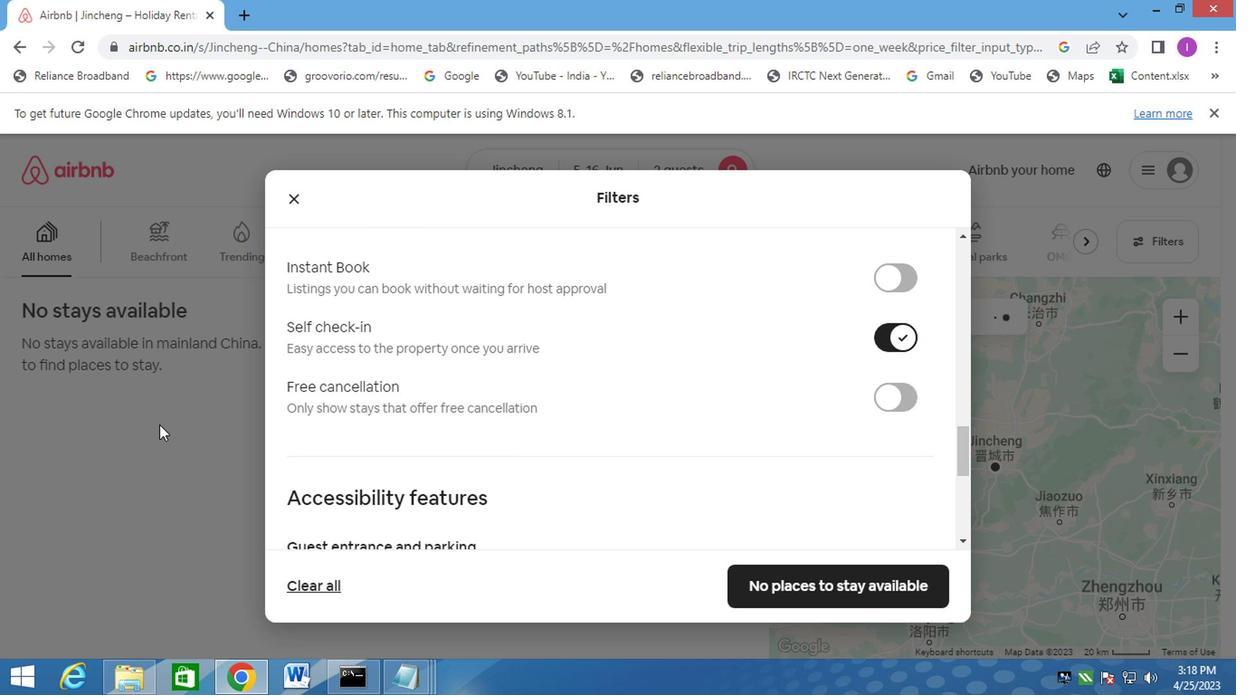 
Action: Mouse scrolled (158, 421) with delta (0, -1)
Screenshot: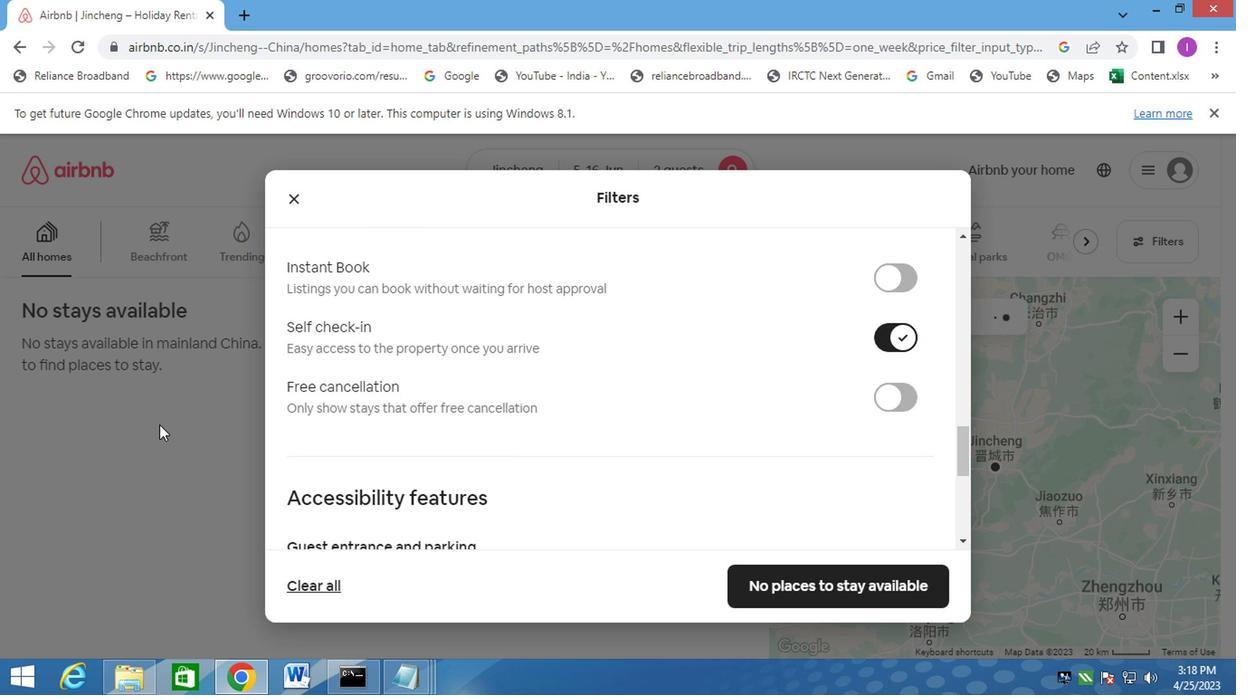 
Action: Mouse moved to (164, 423)
Screenshot: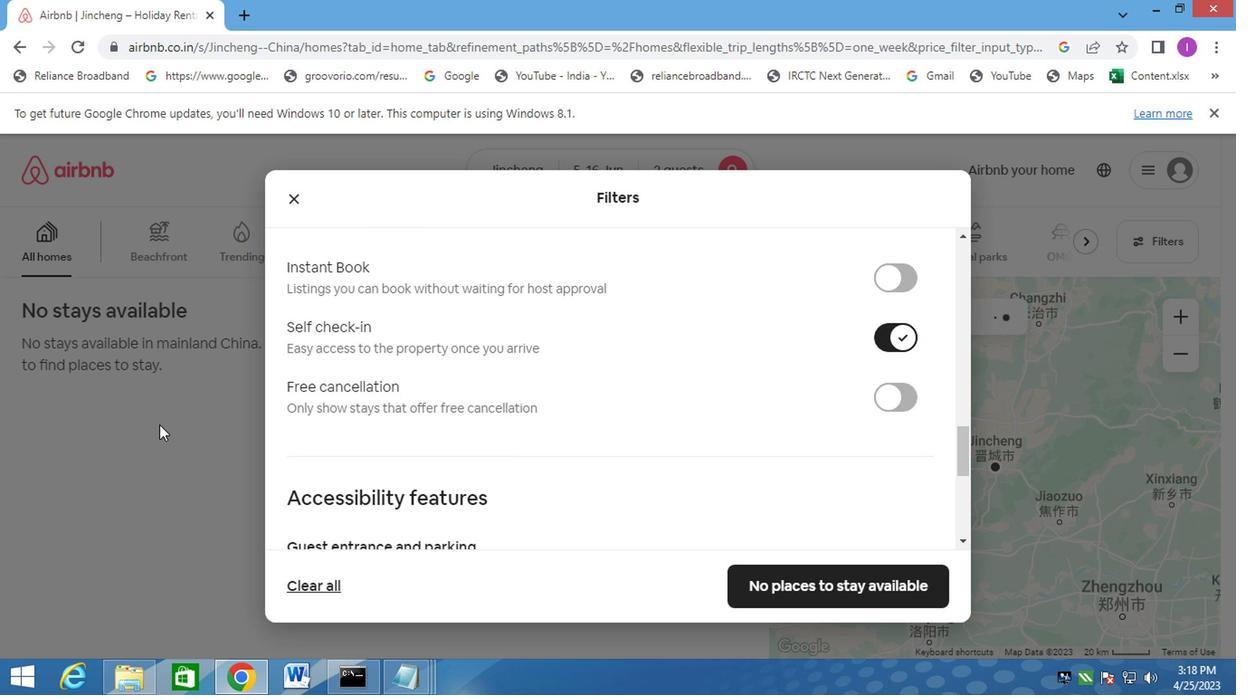 
Action: Mouse scrolled (164, 421) with delta (0, -1)
Screenshot: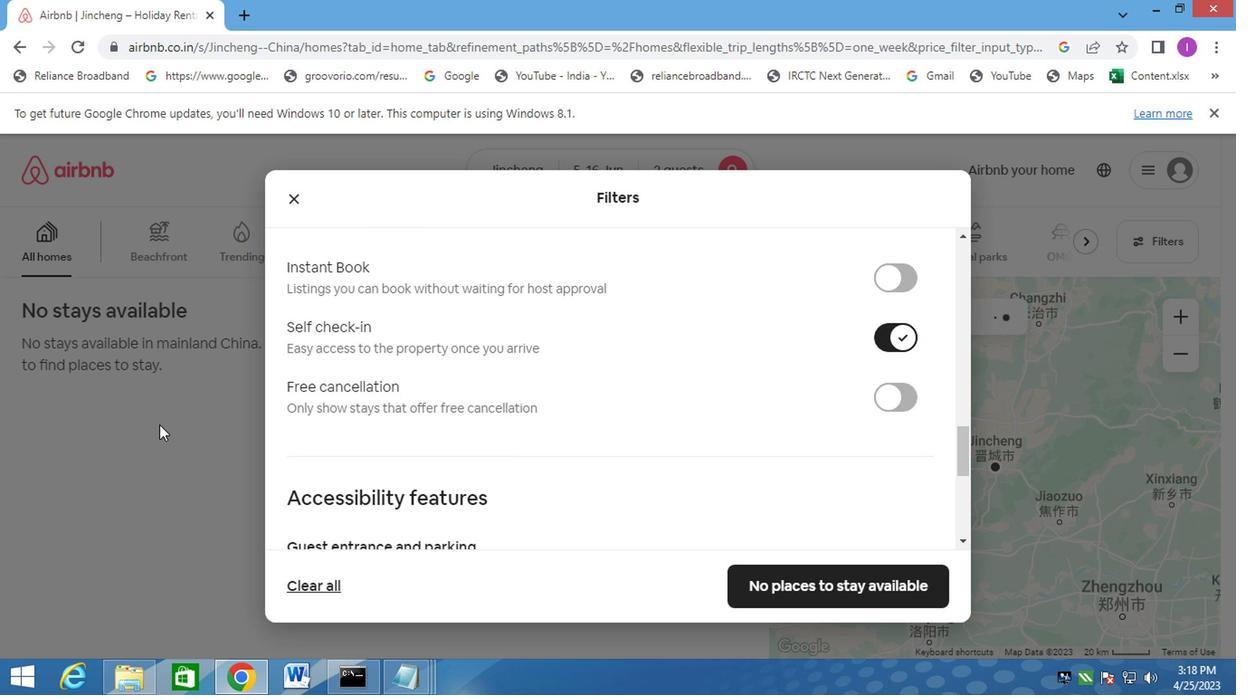 
Action: Mouse moved to (316, 407)
Screenshot: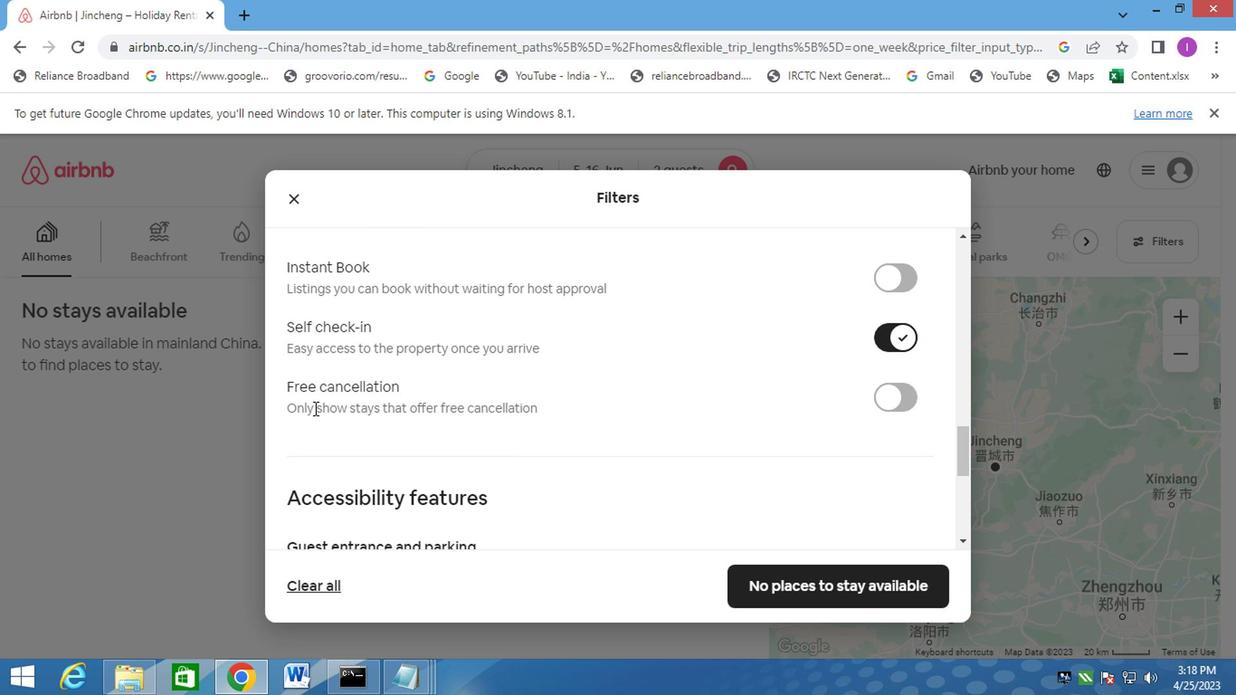 
Action: Mouse scrolled (316, 405) with delta (0, -1)
Screenshot: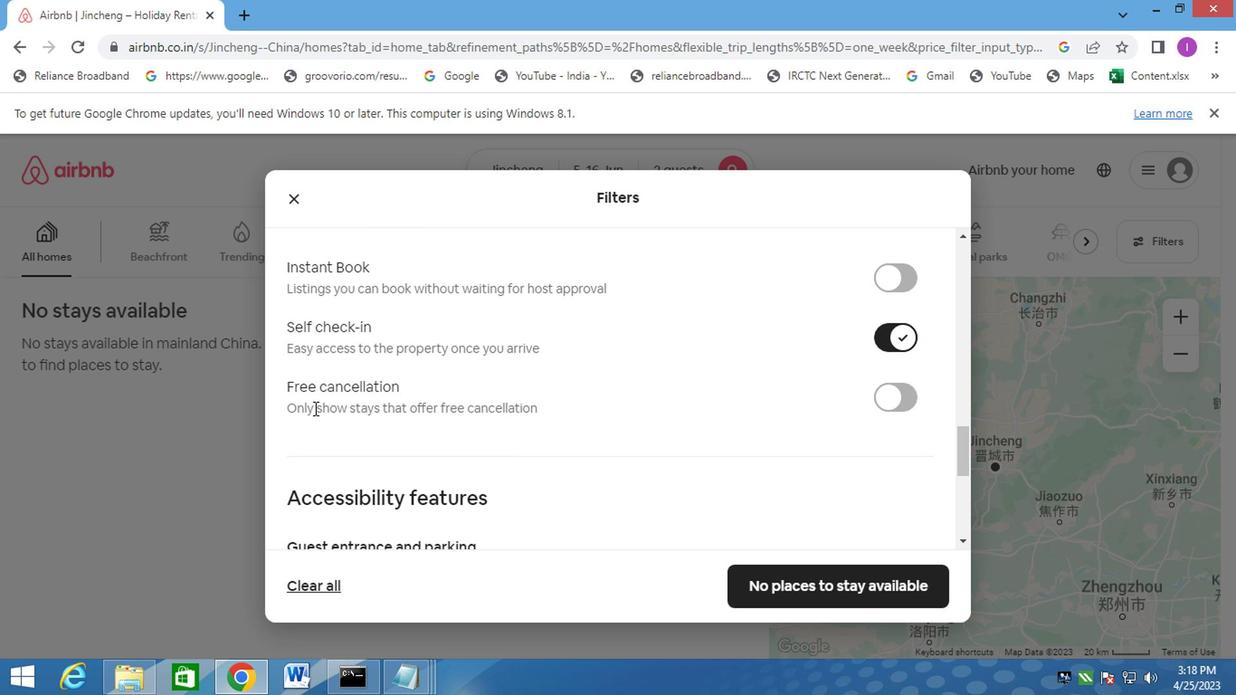 
Action: Mouse scrolled (316, 405) with delta (0, -1)
Screenshot: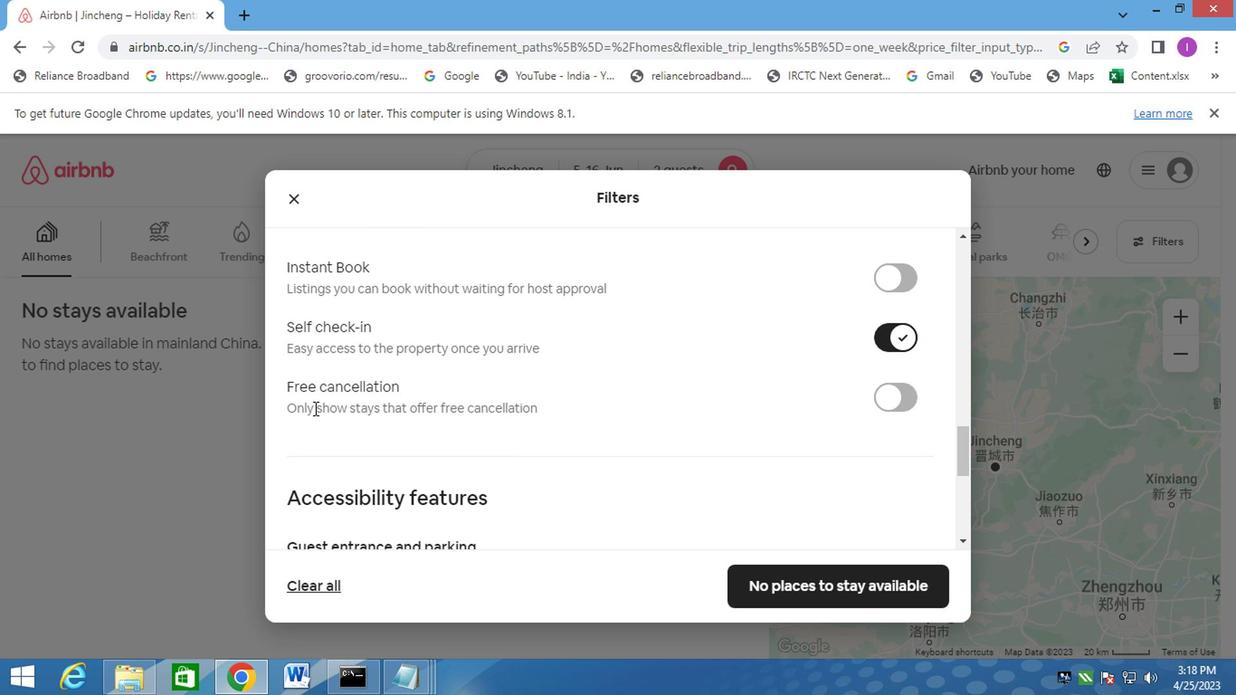 
Action: Mouse scrolled (316, 405) with delta (0, -1)
Screenshot: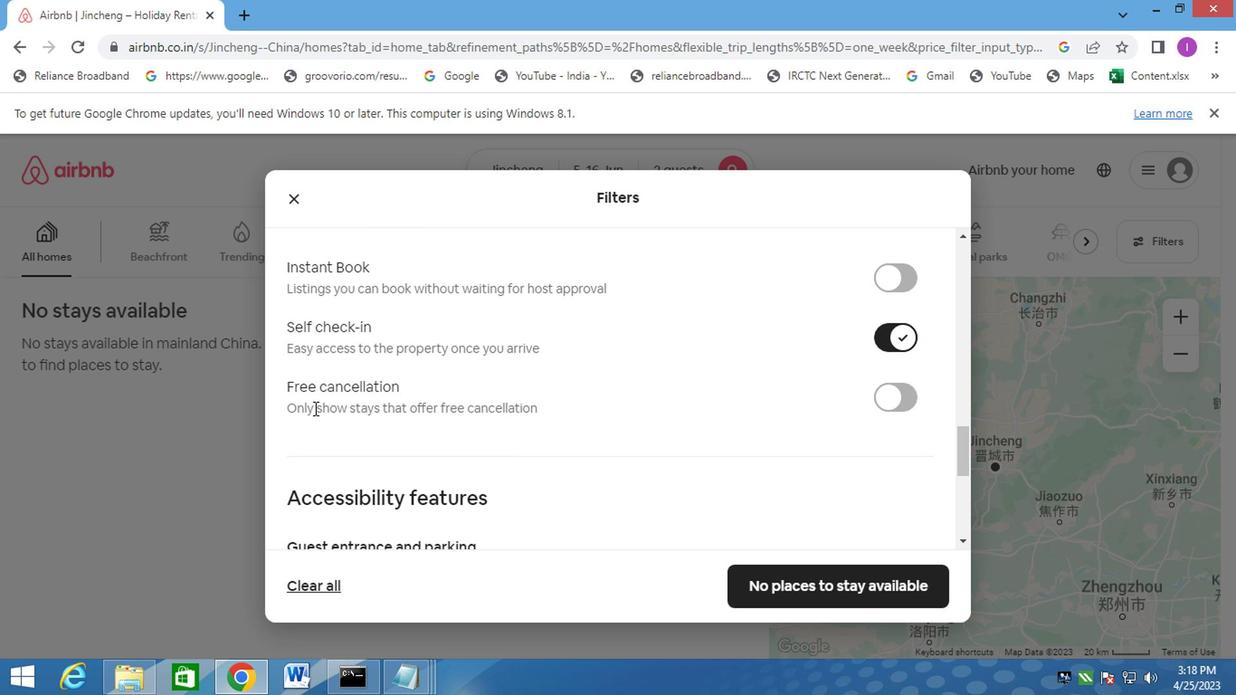 
Action: Mouse moved to (317, 407)
Screenshot: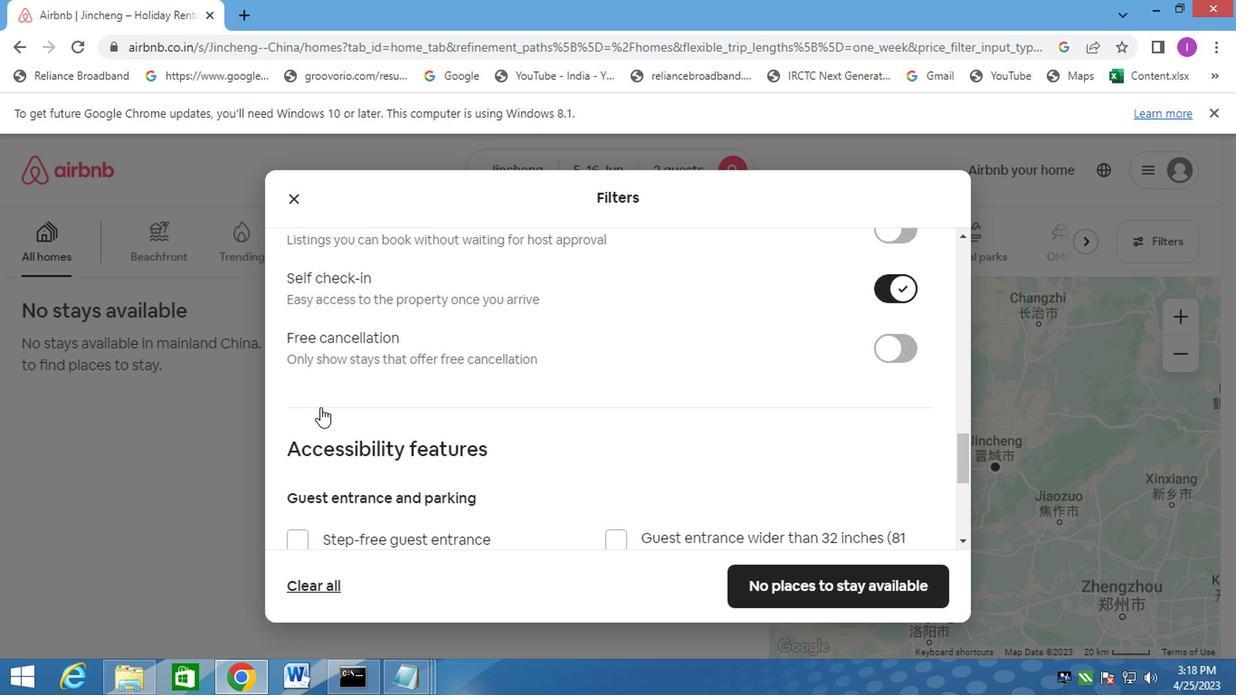 
Action: Mouse scrolled (317, 405) with delta (0, -1)
Screenshot: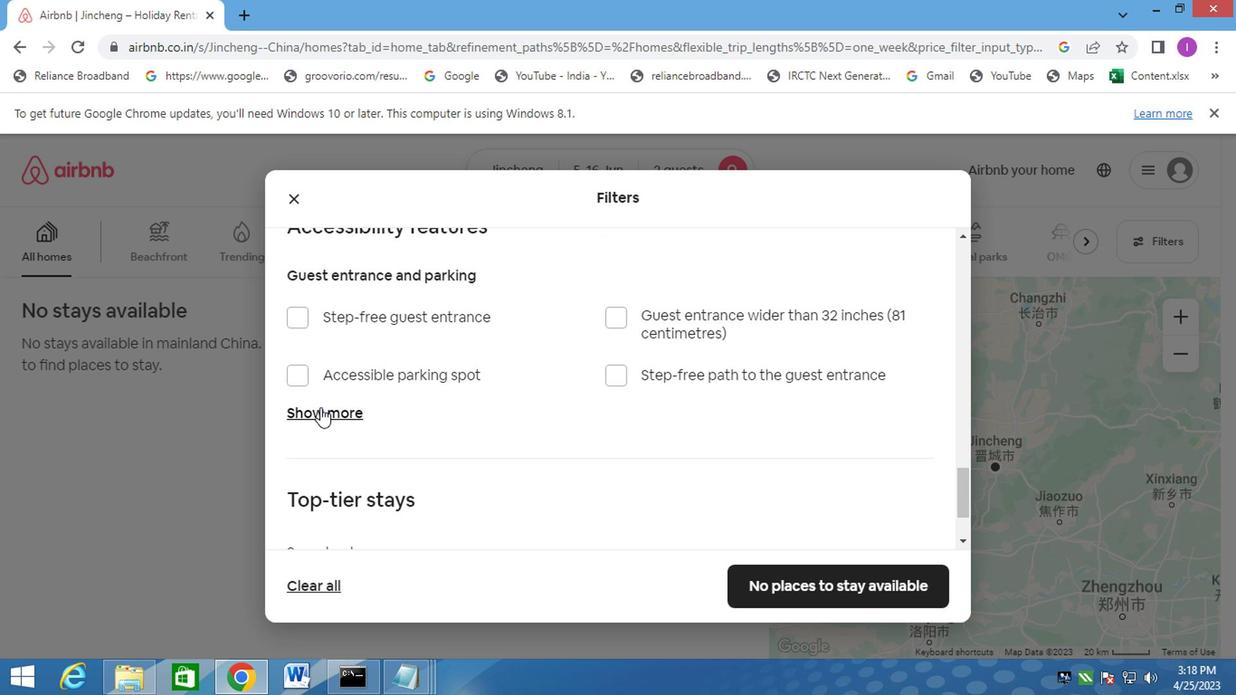 
Action: Mouse scrolled (317, 405) with delta (0, -1)
Screenshot: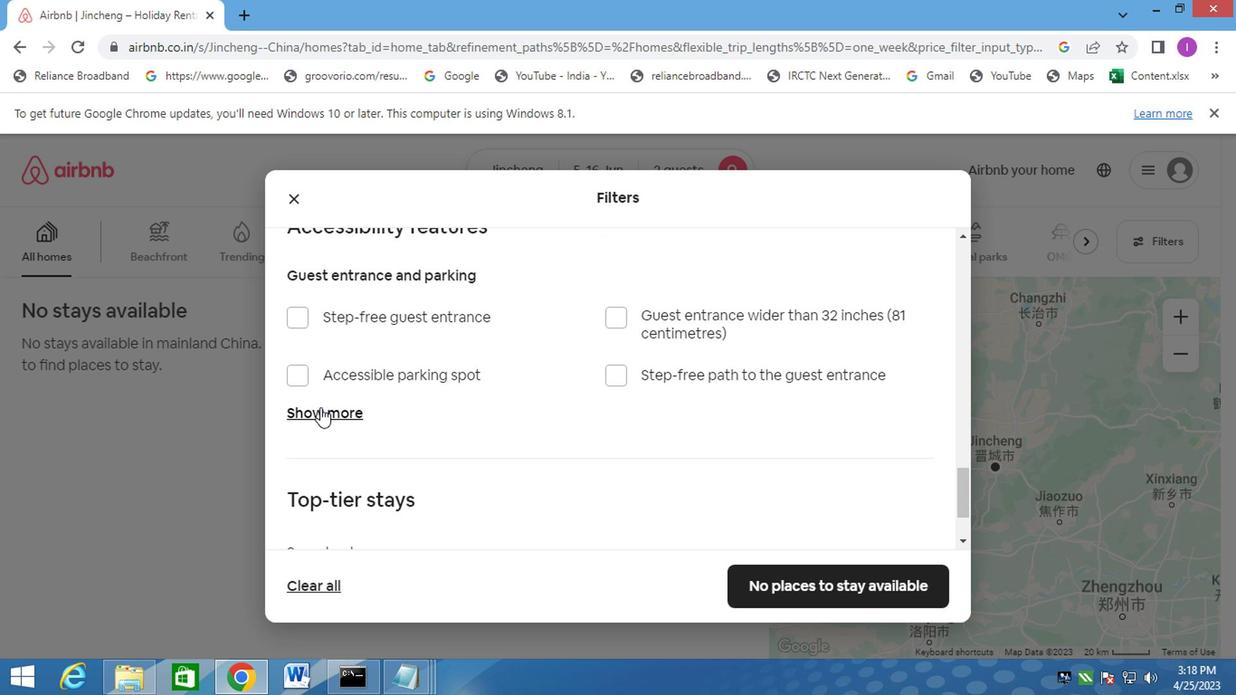 
Action: Mouse scrolled (317, 405) with delta (0, -1)
Screenshot: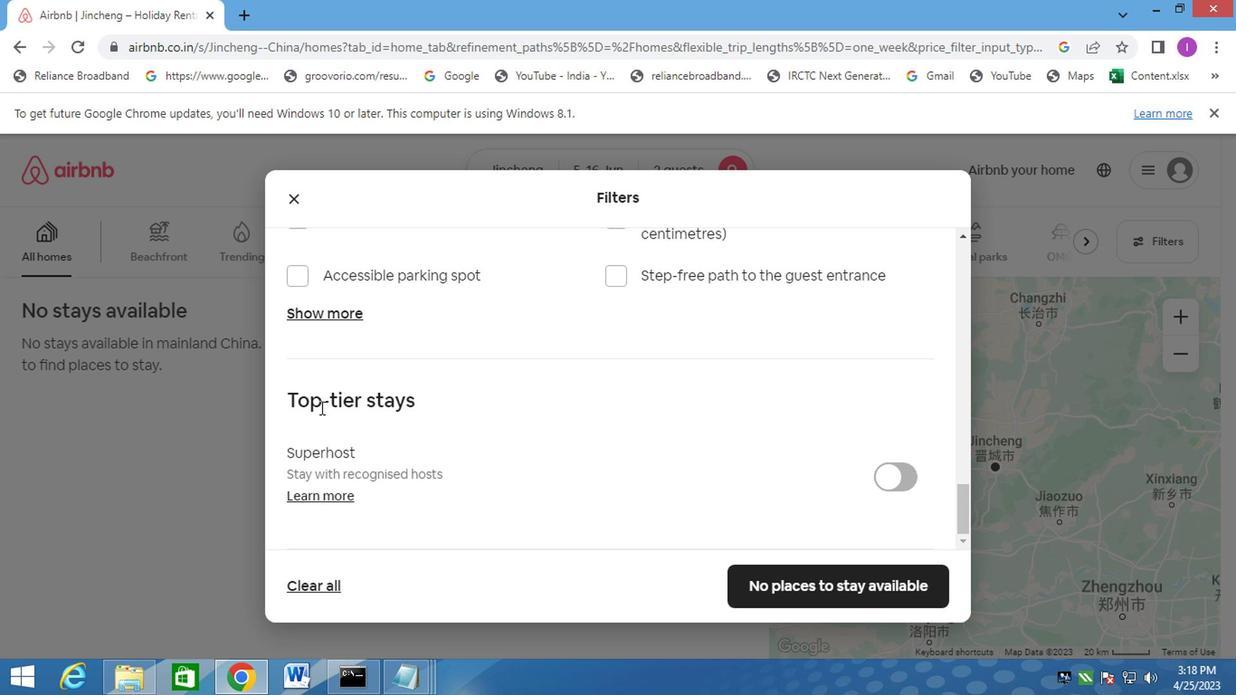 
Action: Mouse scrolled (317, 405) with delta (0, -1)
Screenshot: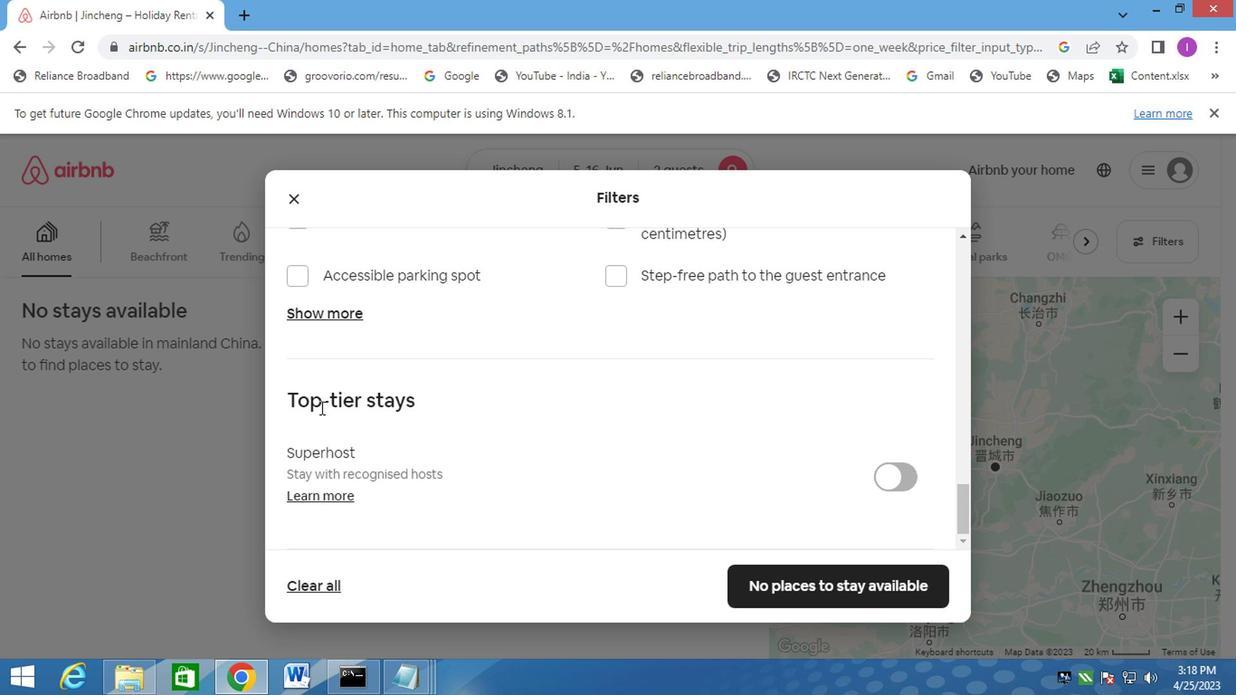 
Action: Mouse scrolled (317, 405) with delta (0, -1)
Screenshot: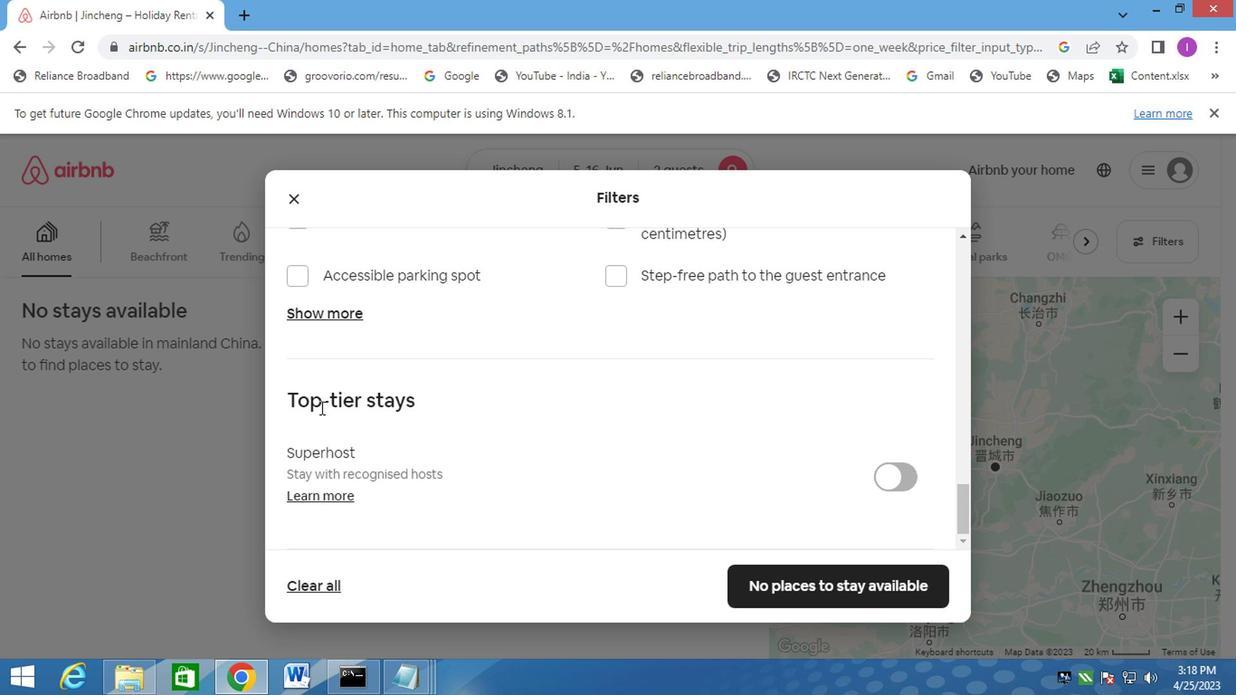 
Action: Mouse moved to (324, 404)
Screenshot: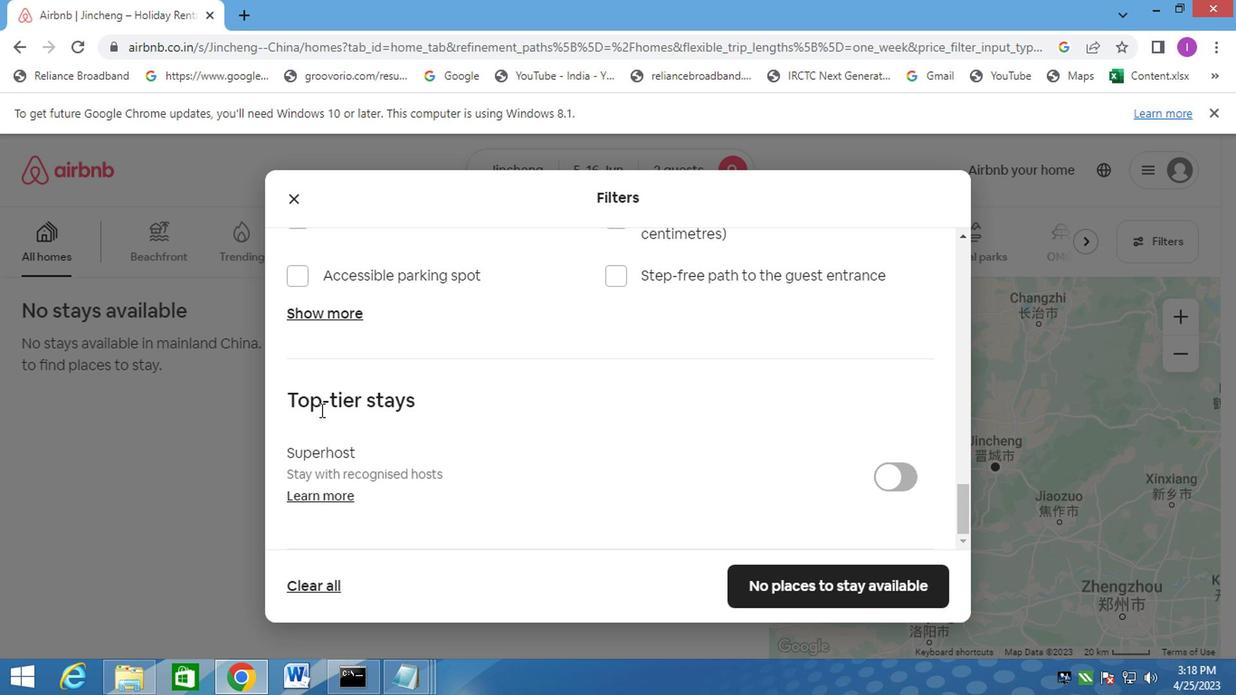 
Action: Mouse scrolled (324, 403) with delta (0, -1)
Screenshot: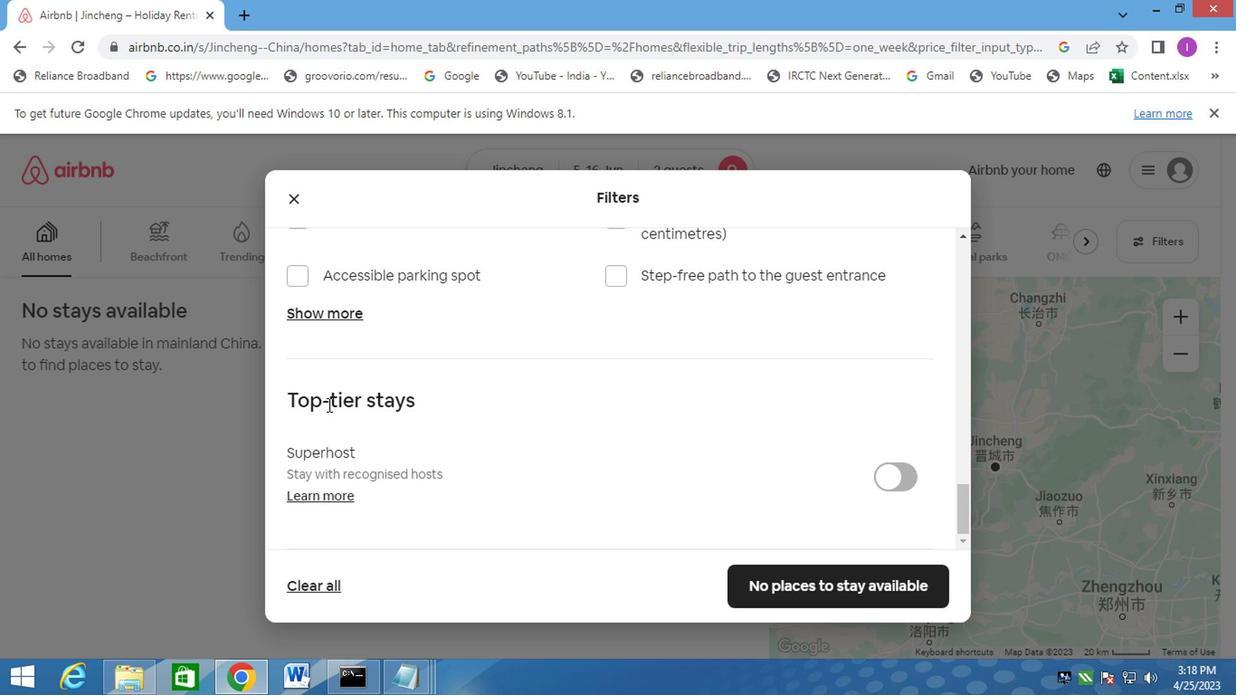 
Action: Mouse scrolled (324, 403) with delta (0, -1)
Screenshot: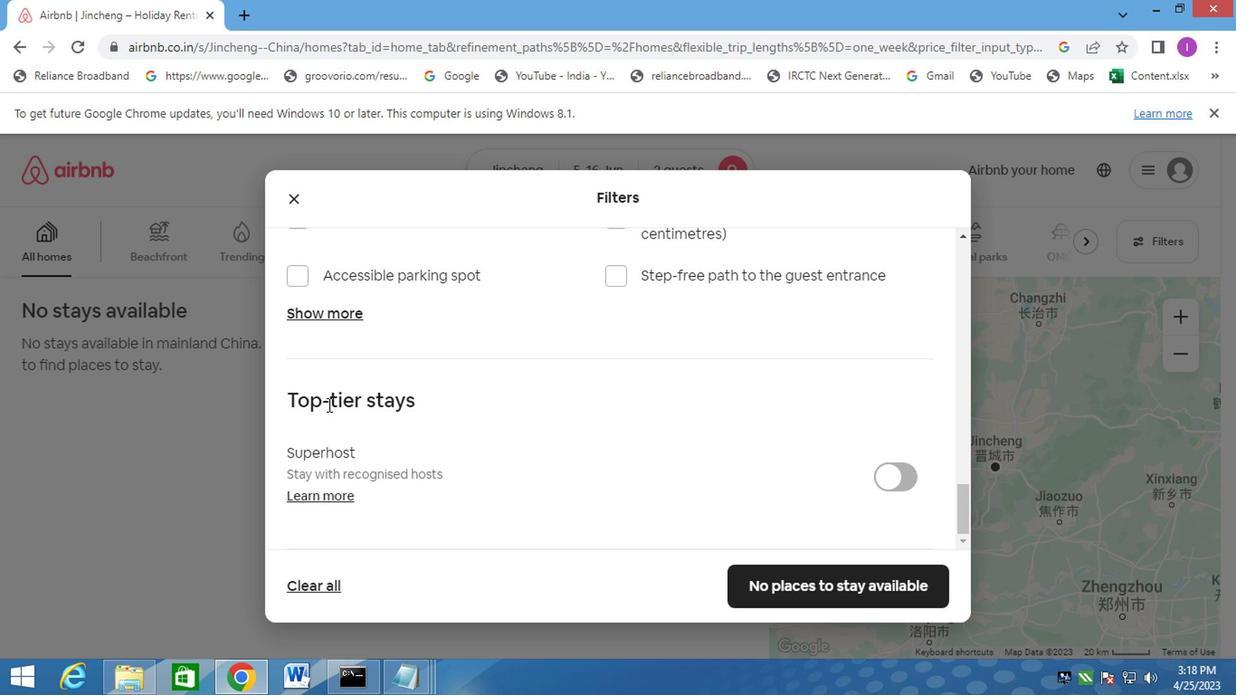
Action: Mouse scrolled (324, 403) with delta (0, -1)
Screenshot: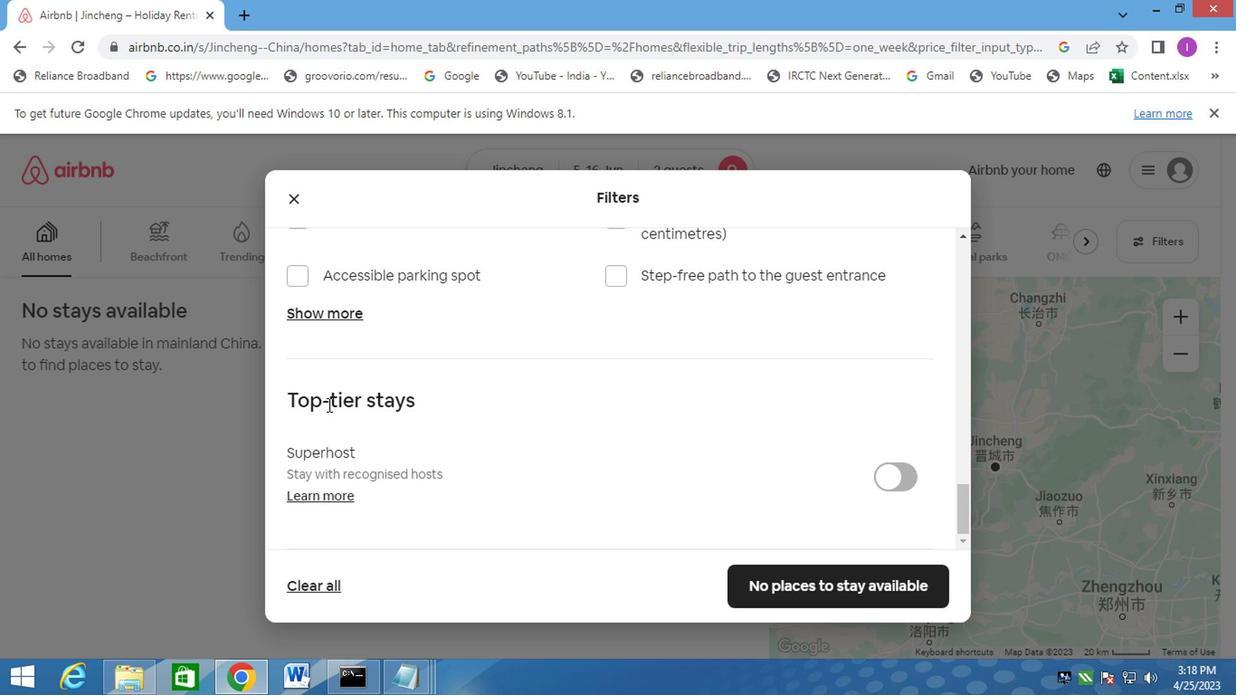 
Action: Mouse moved to (324, 409)
Screenshot: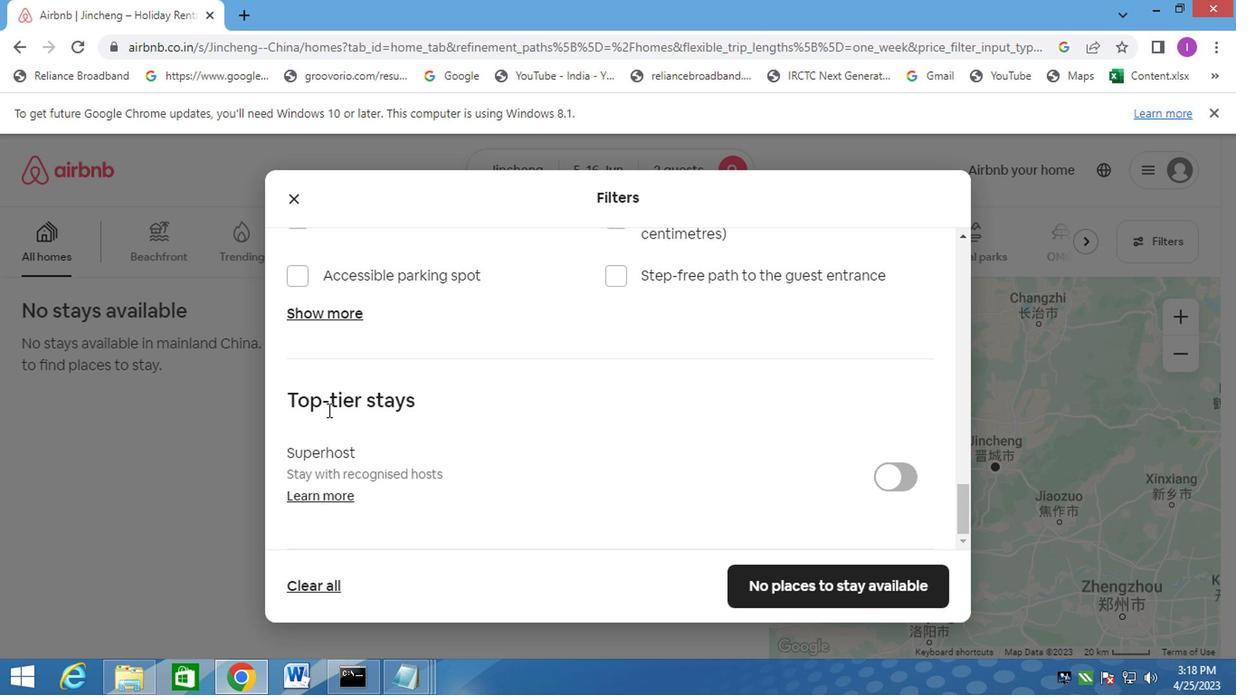 
Action: Mouse scrolled (324, 407) with delta (0, -1)
Screenshot: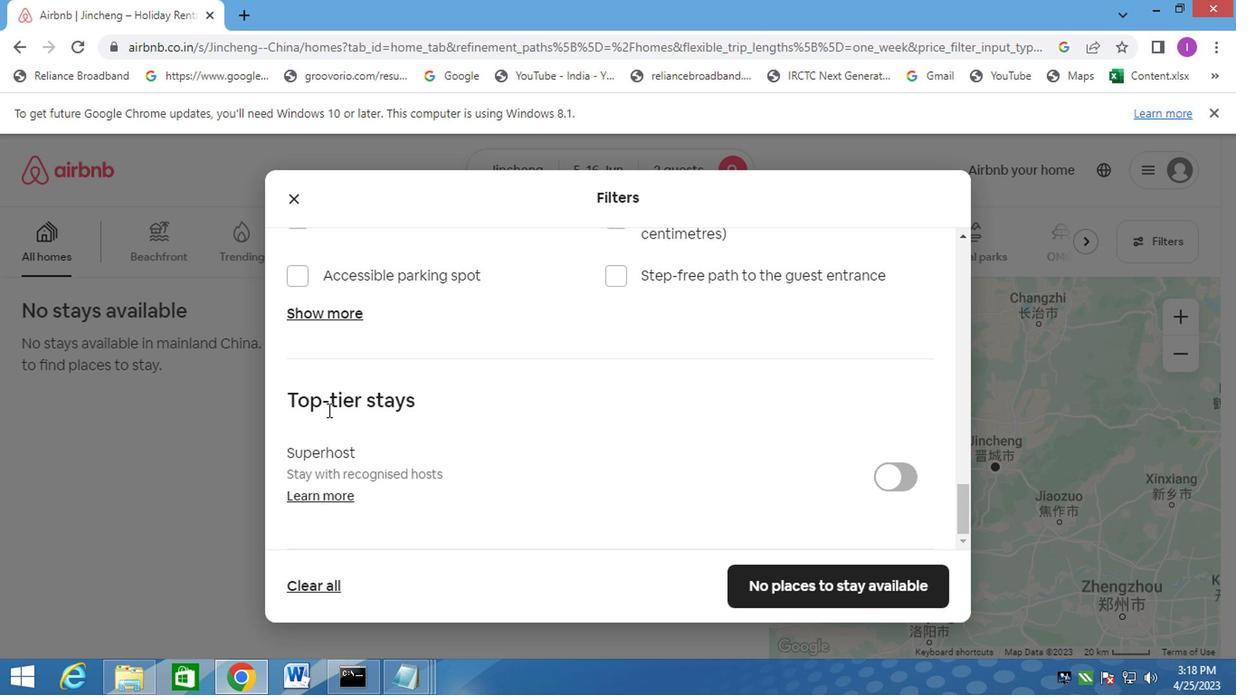 
Action: Mouse moved to (793, 577)
Screenshot: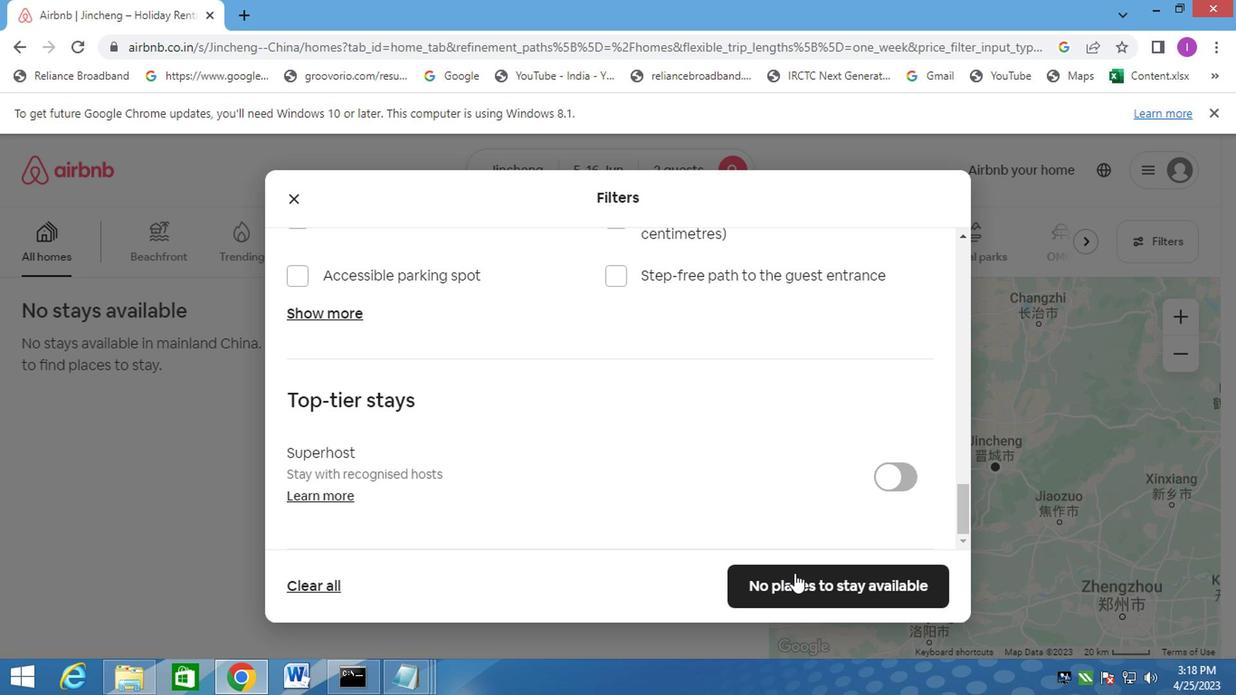 
Action: Mouse pressed left at (793, 577)
Screenshot: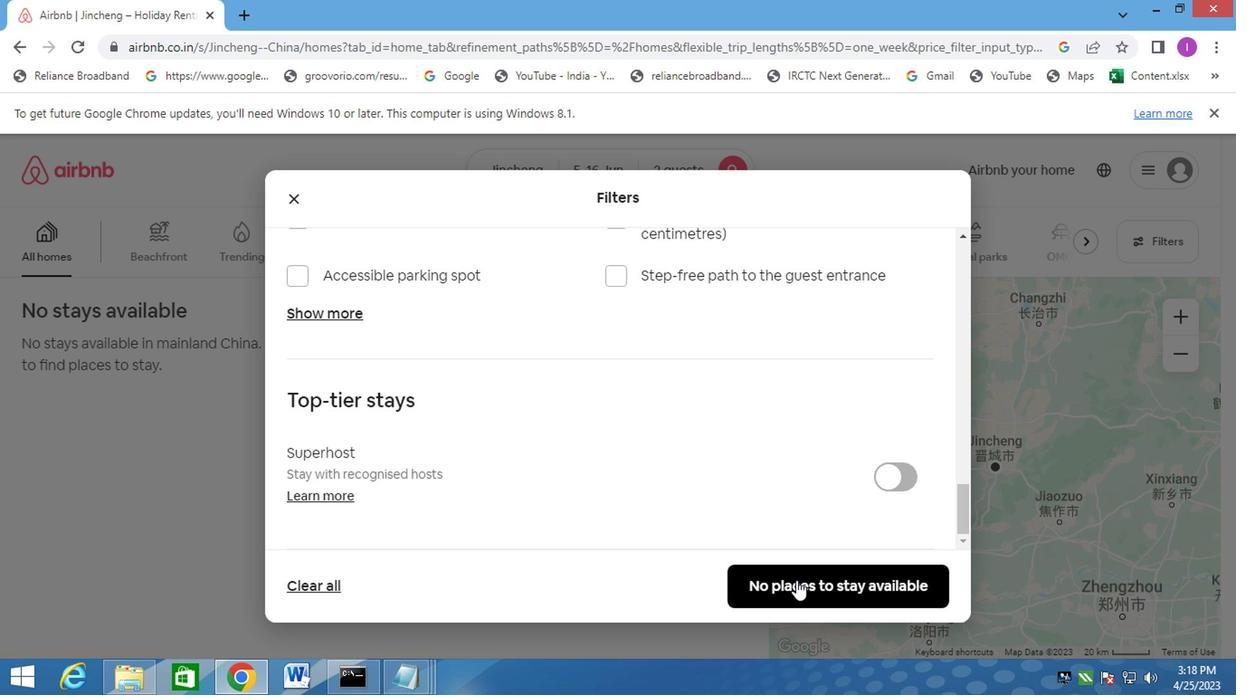 
Action: Mouse moved to (751, 552)
Screenshot: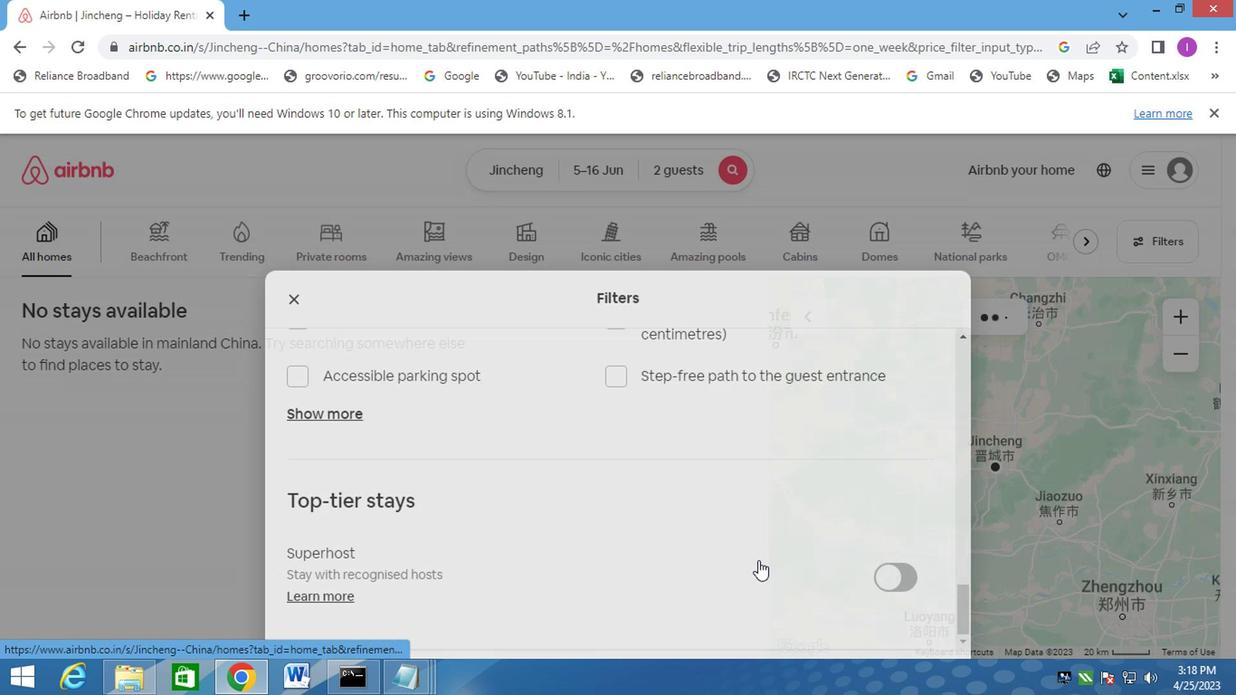 
